Task: Search one way flight ticket for 4 adults, 2 children, 2 infants in seat and 1 infant on lap in premium economy from Paducah: Barkley Regional Airport to Laramie: Laramie Regional Airport on 5-3-2023. Choice of flights is Emirates. Number of bags: 1 carry on bag. Outbound departure time preference is 23:30.
Action: Mouse moved to (298, 123)
Screenshot: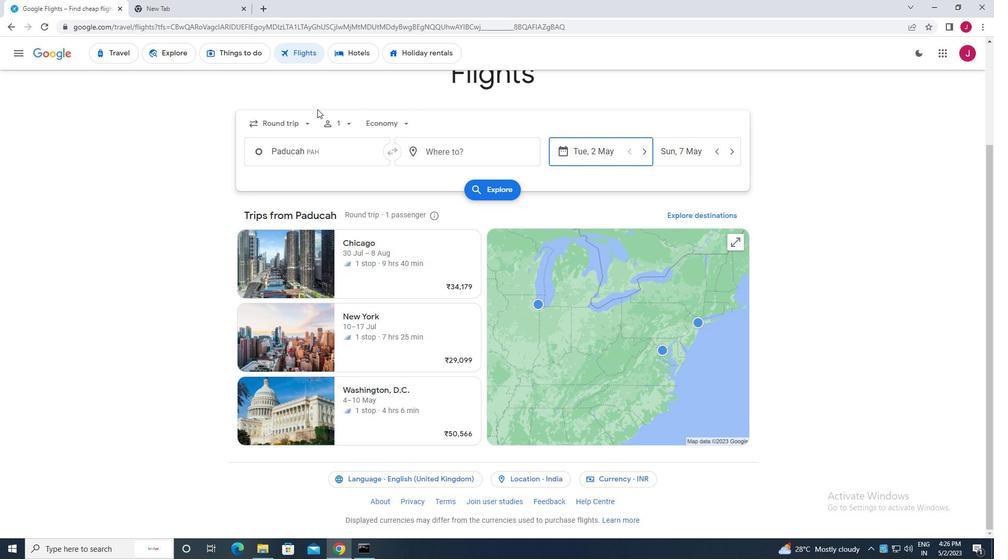 
Action: Mouse pressed left at (298, 123)
Screenshot: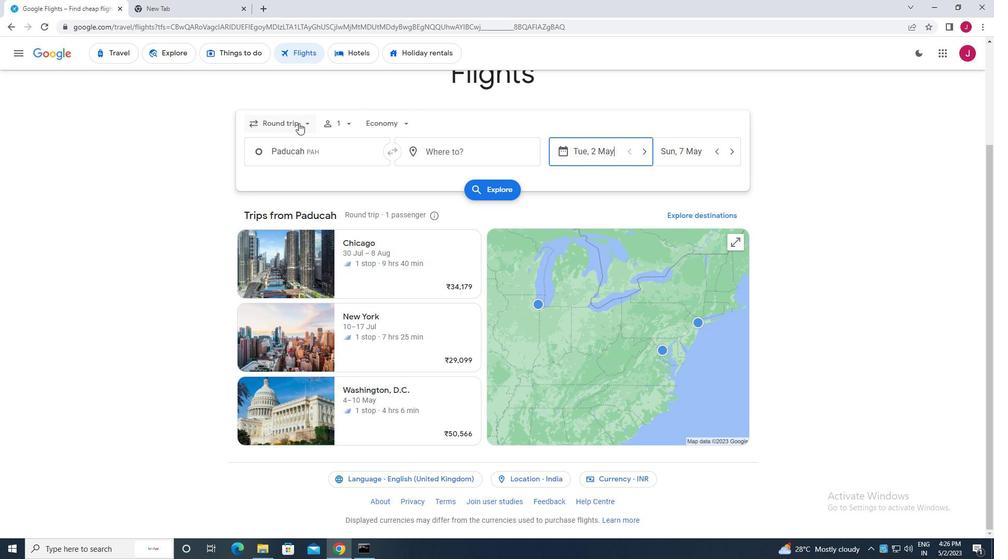
Action: Mouse moved to (301, 164)
Screenshot: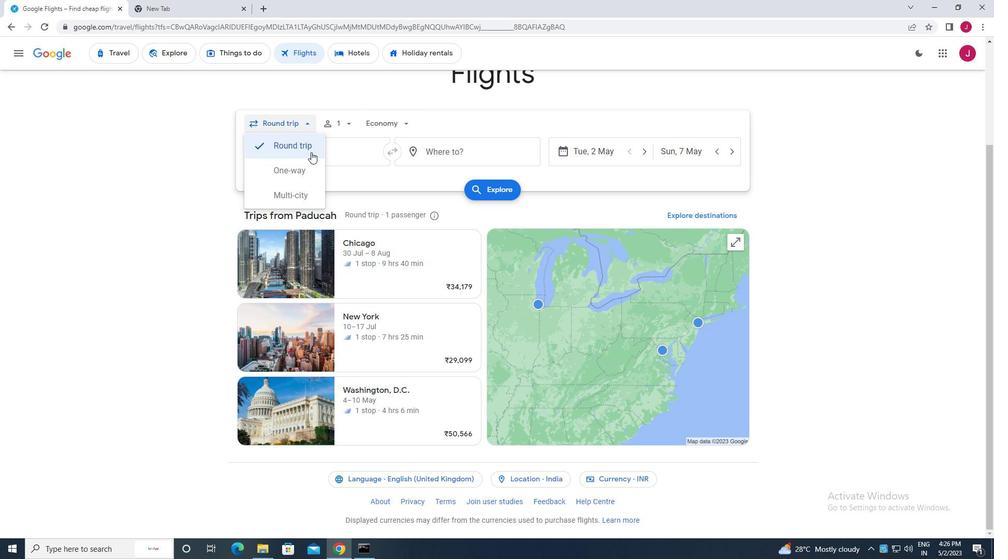 
Action: Mouse pressed left at (301, 164)
Screenshot: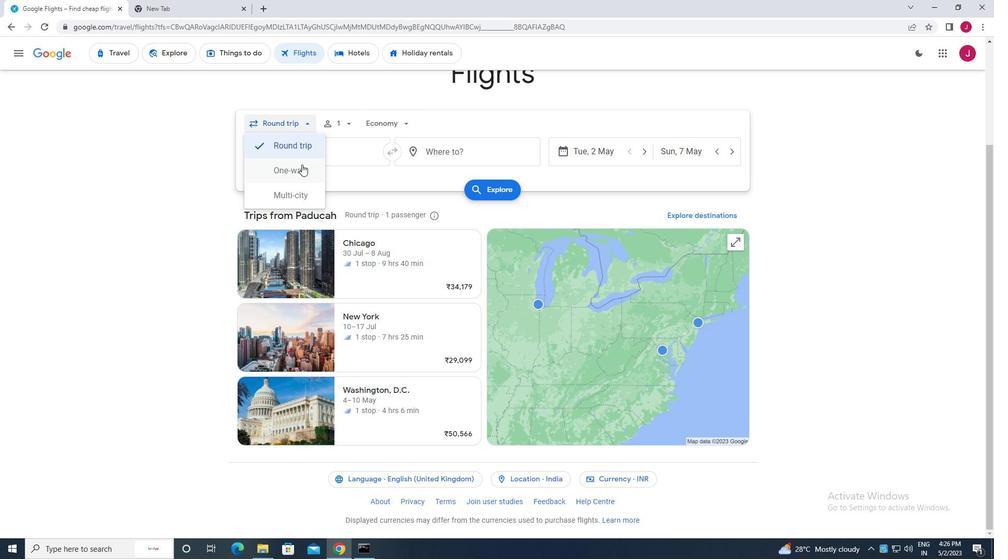 
Action: Mouse moved to (339, 125)
Screenshot: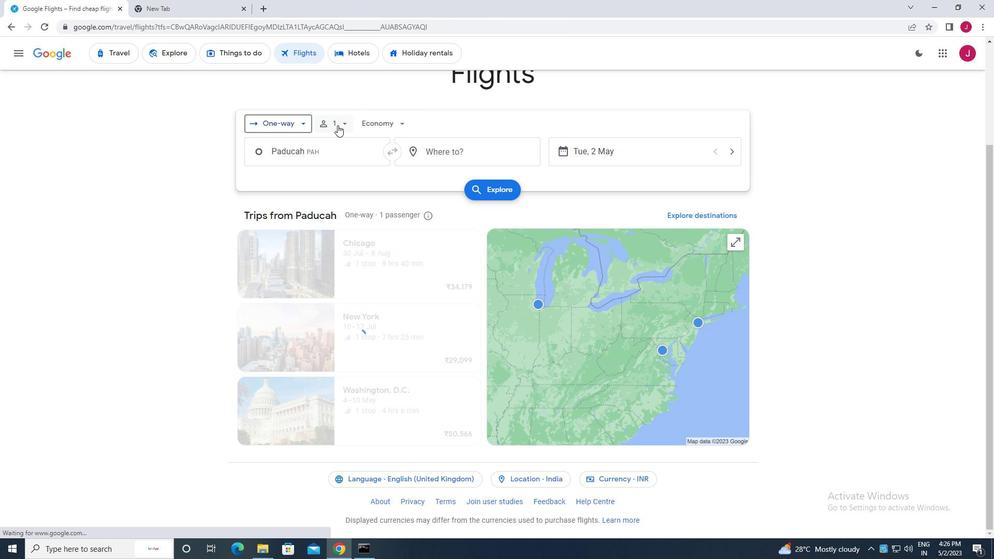 
Action: Mouse pressed left at (339, 125)
Screenshot: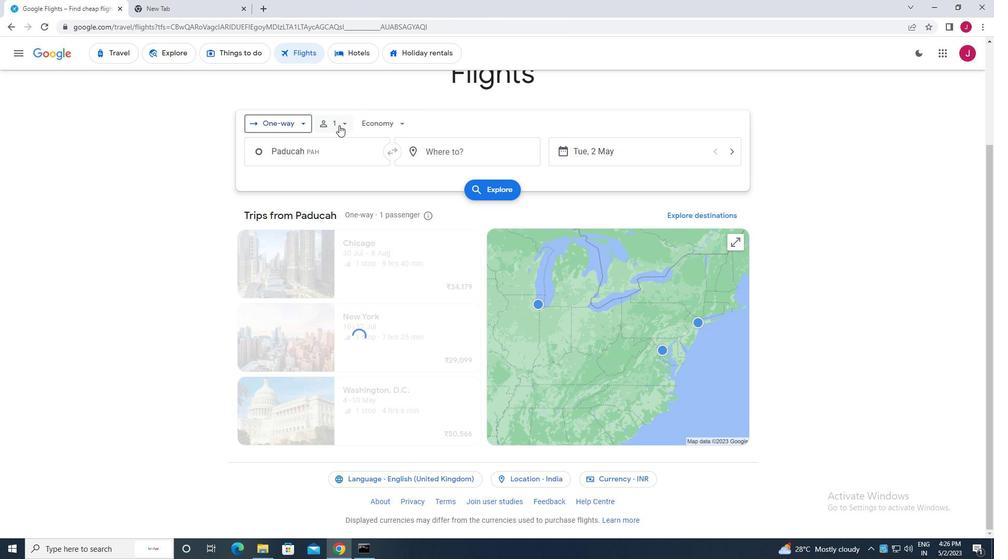
Action: Mouse moved to (422, 150)
Screenshot: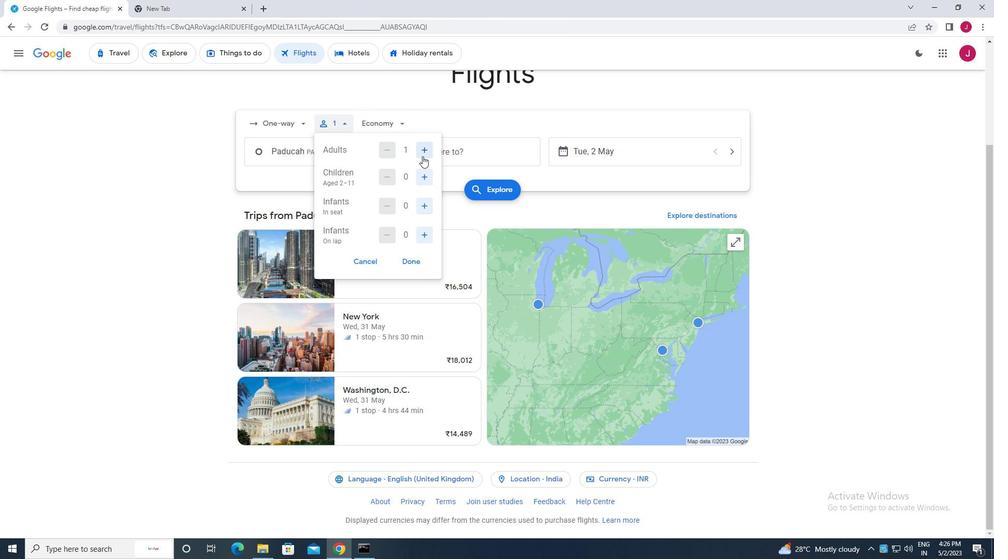 
Action: Mouse pressed left at (422, 150)
Screenshot: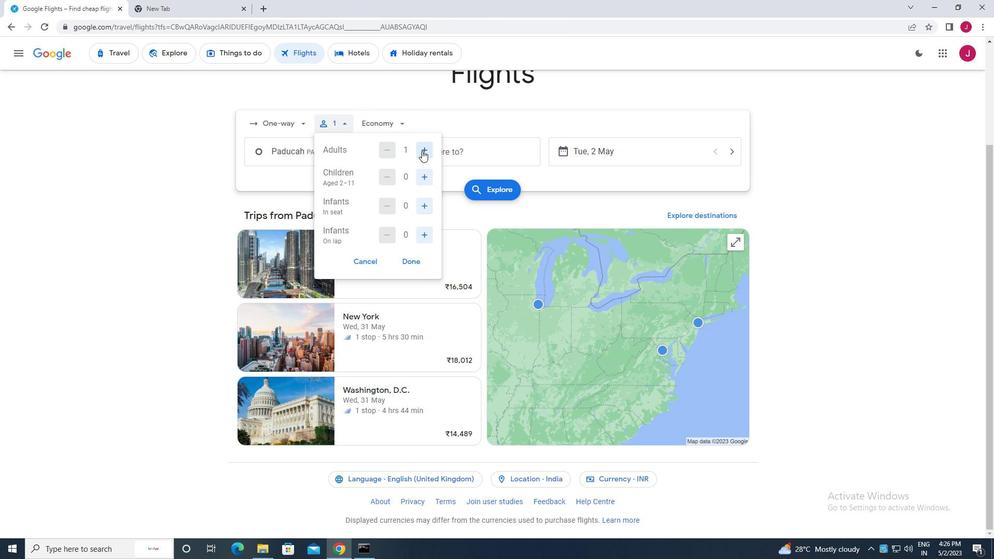 
Action: Mouse pressed left at (422, 150)
Screenshot: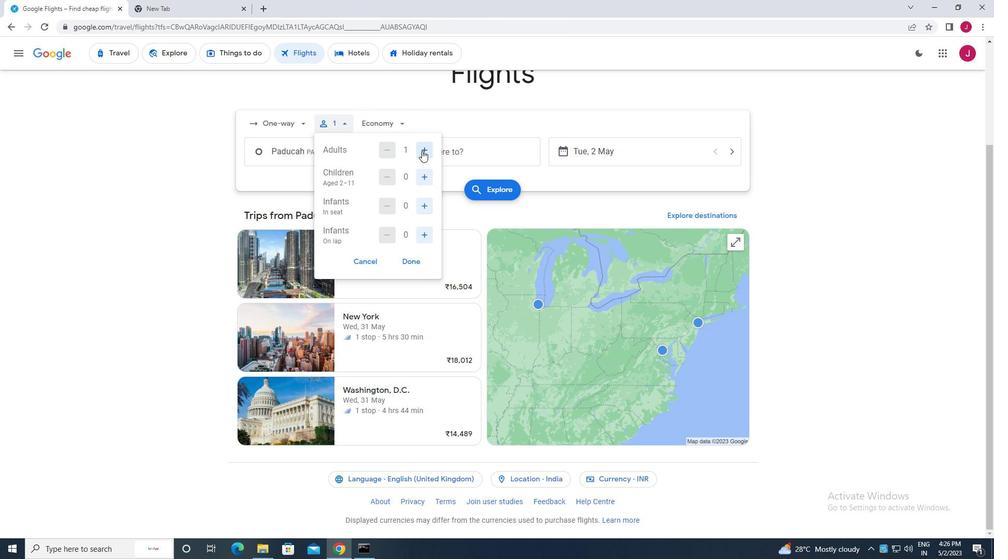 
Action: Mouse pressed left at (422, 150)
Screenshot: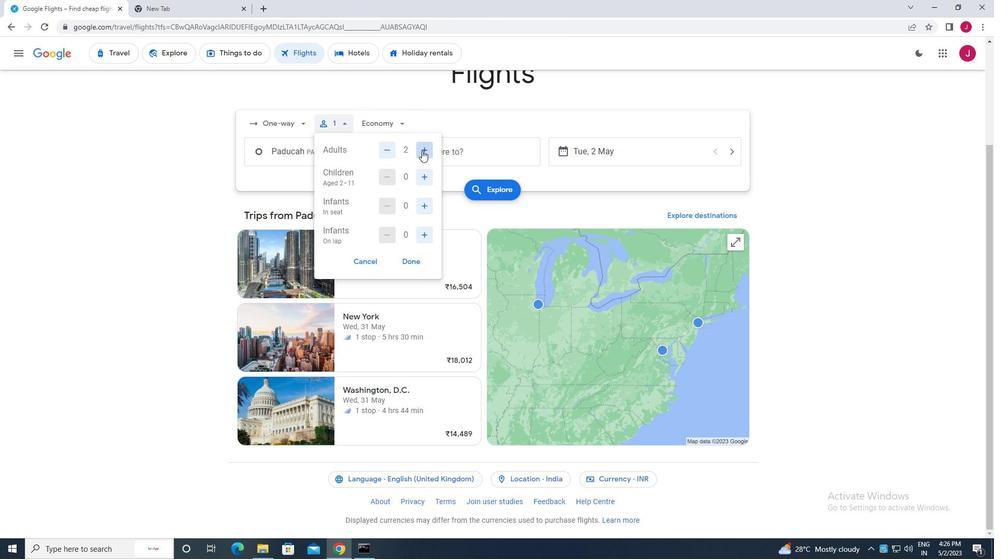 
Action: Mouse moved to (425, 176)
Screenshot: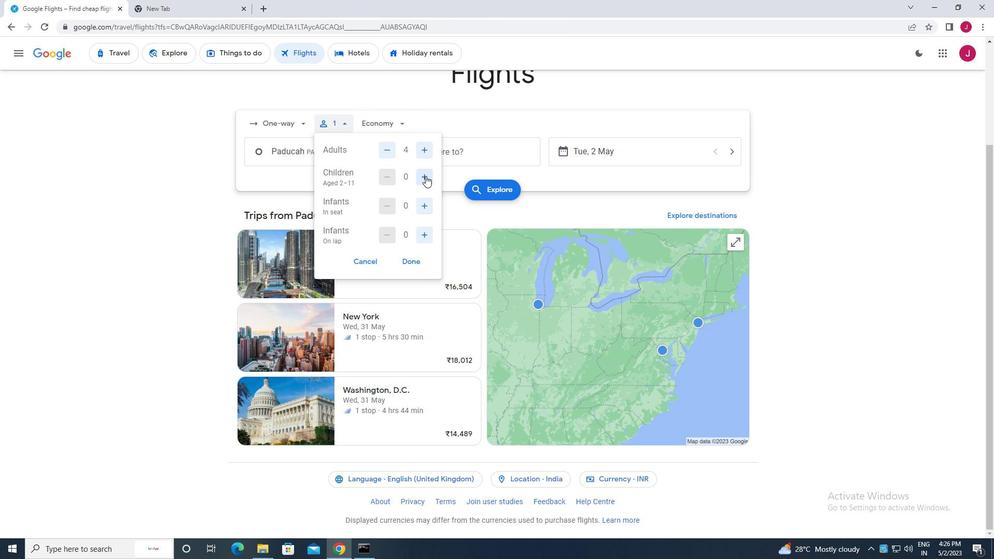 
Action: Mouse pressed left at (425, 176)
Screenshot: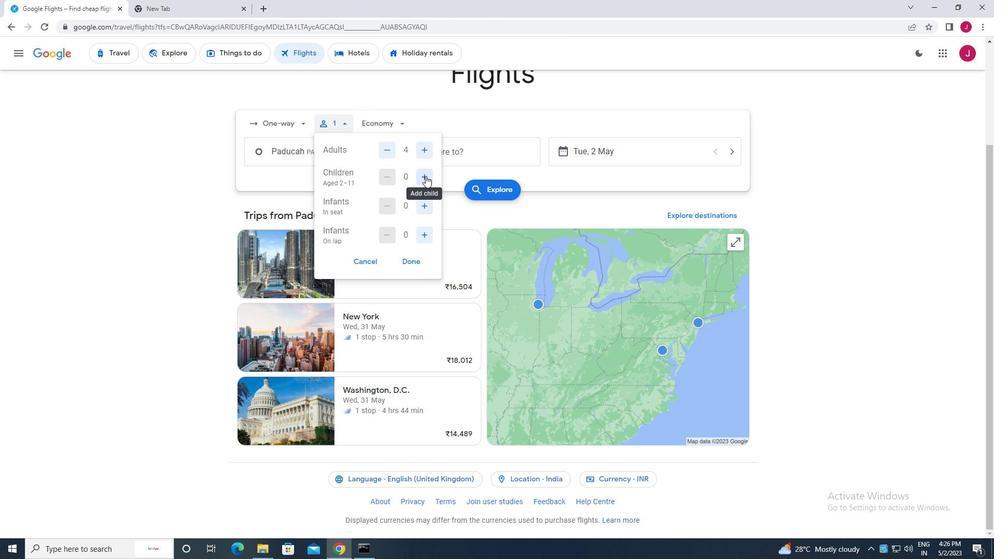 
Action: Mouse pressed left at (425, 176)
Screenshot: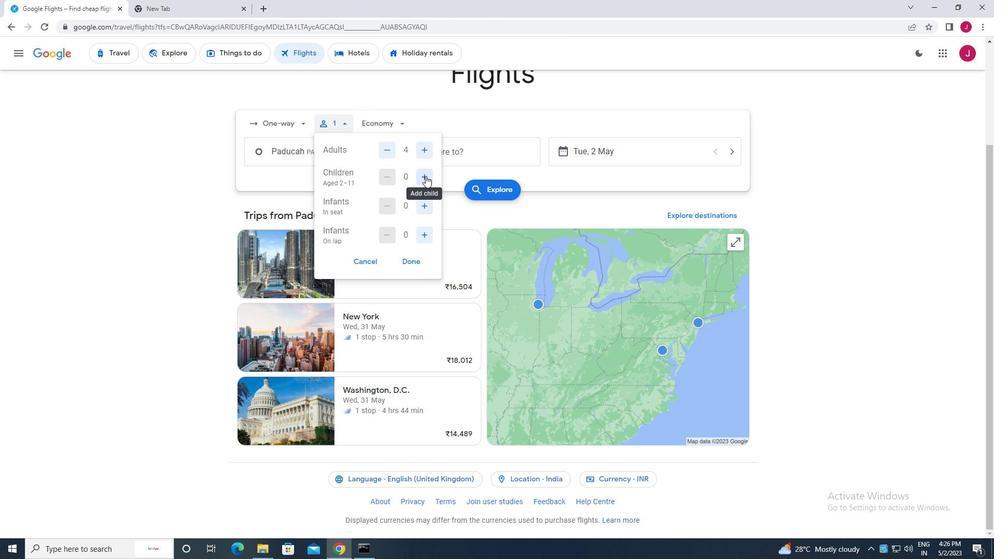 
Action: Mouse moved to (426, 203)
Screenshot: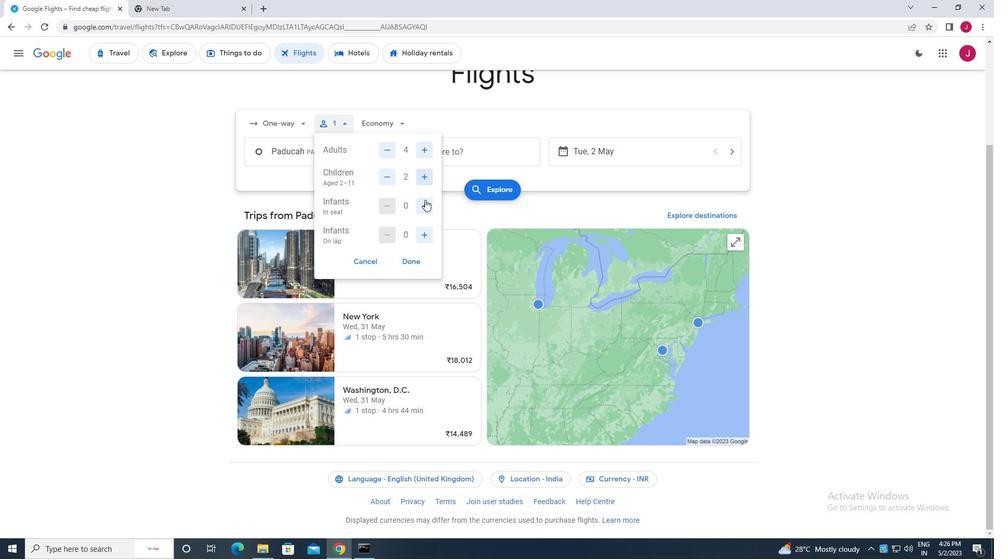 
Action: Mouse pressed left at (426, 203)
Screenshot: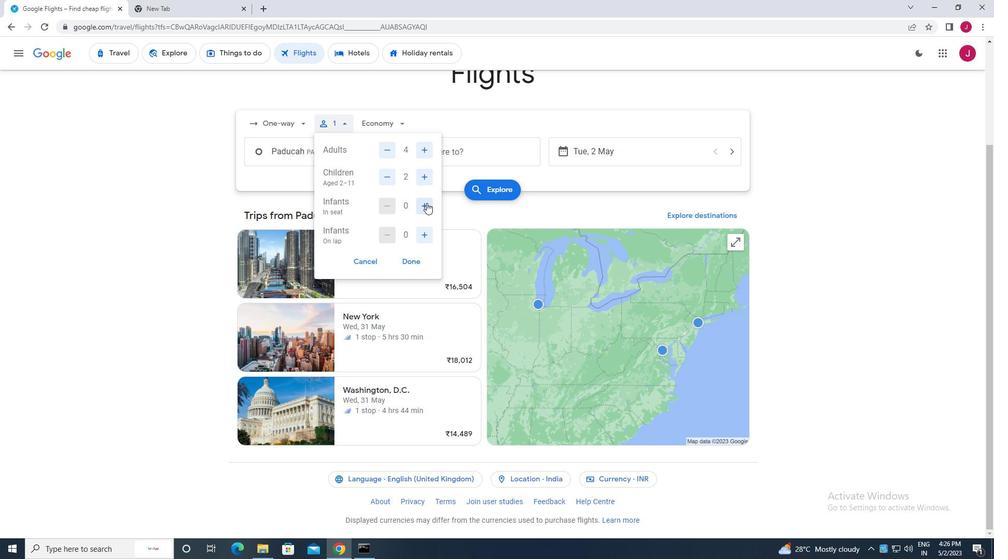
Action: Mouse pressed left at (426, 203)
Screenshot: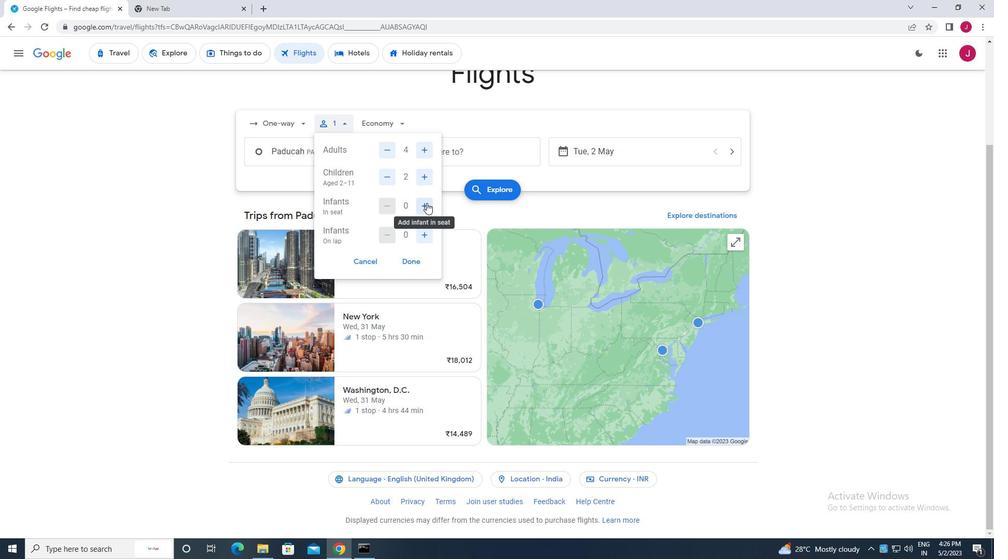 
Action: Mouse moved to (422, 235)
Screenshot: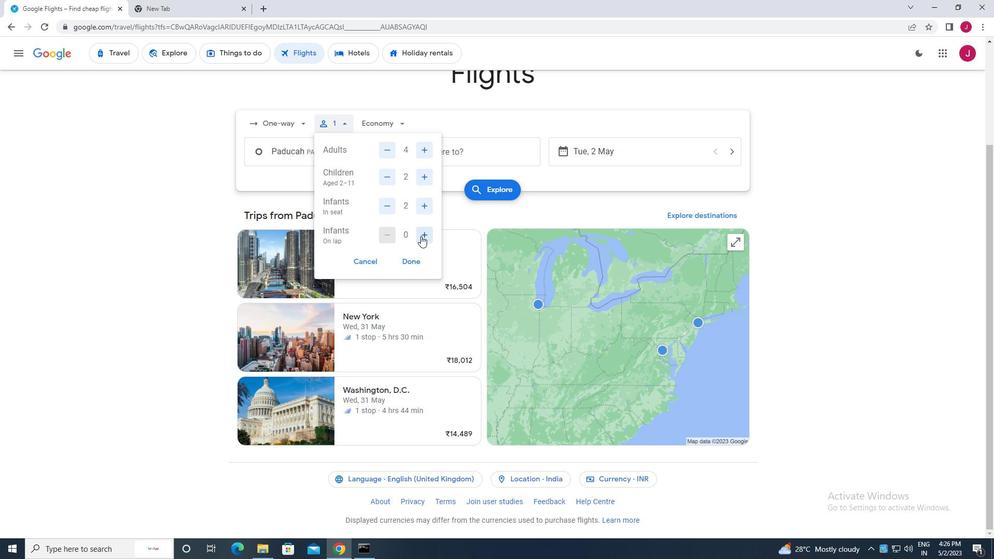 
Action: Mouse pressed left at (422, 235)
Screenshot: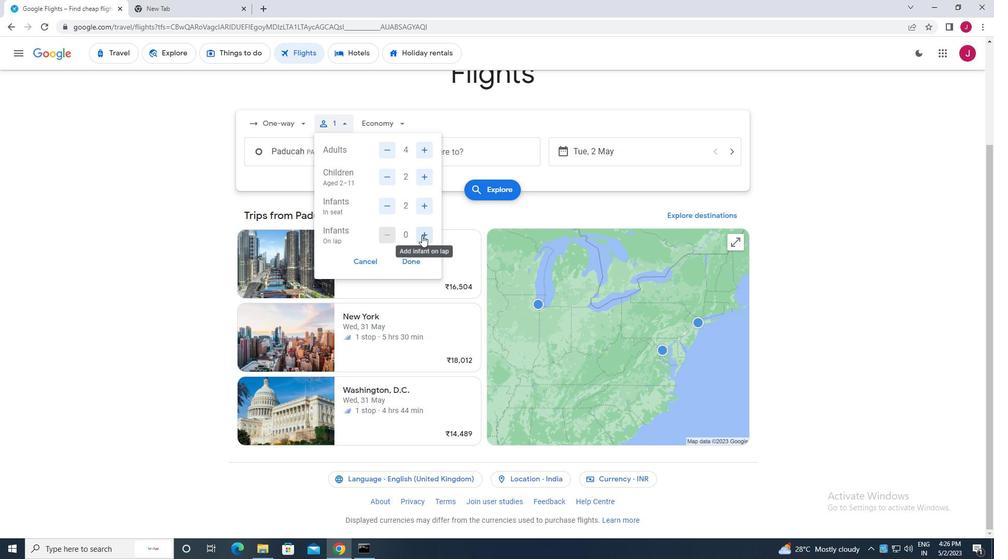 
Action: Mouse moved to (412, 261)
Screenshot: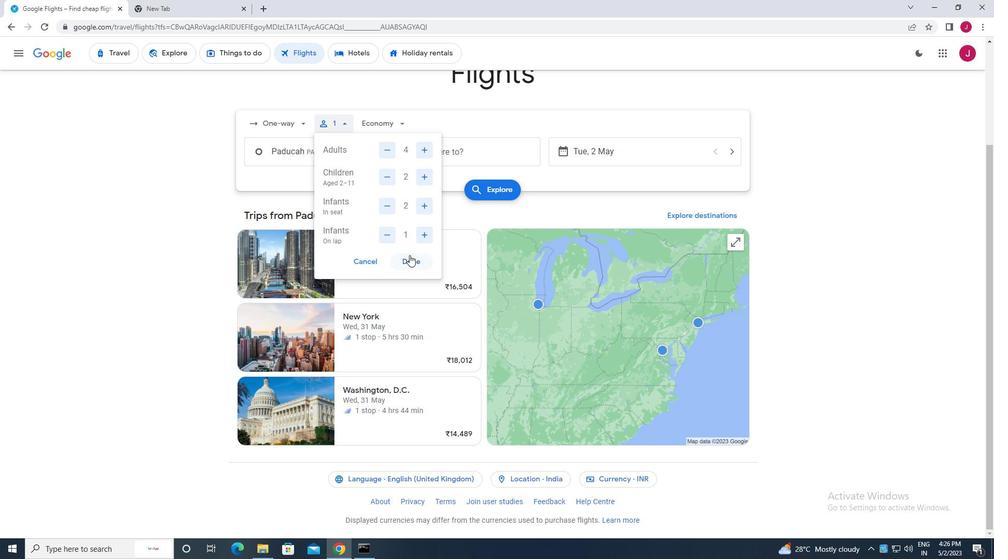 
Action: Mouse pressed left at (412, 261)
Screenshot: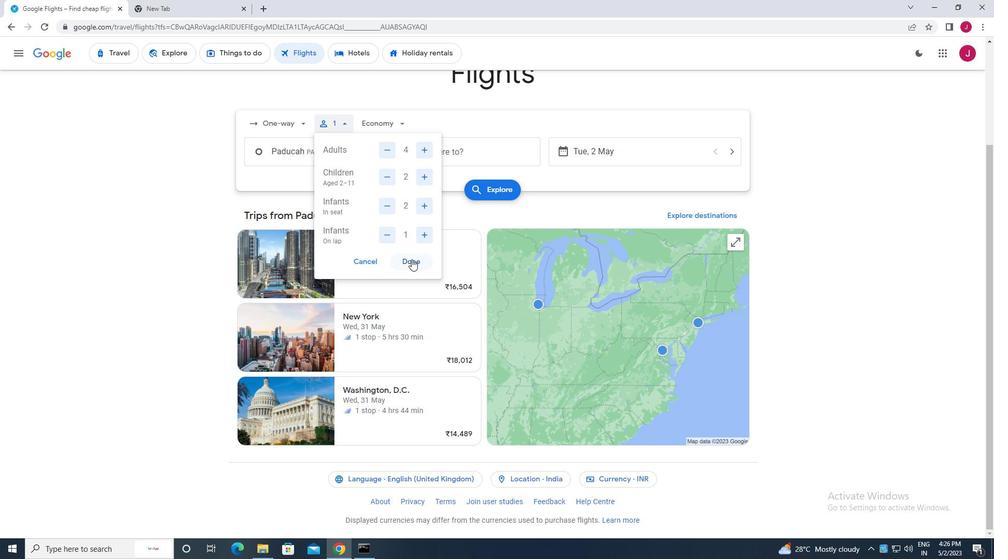 
Action: Mouse moved to (399, 121)
Screenshot: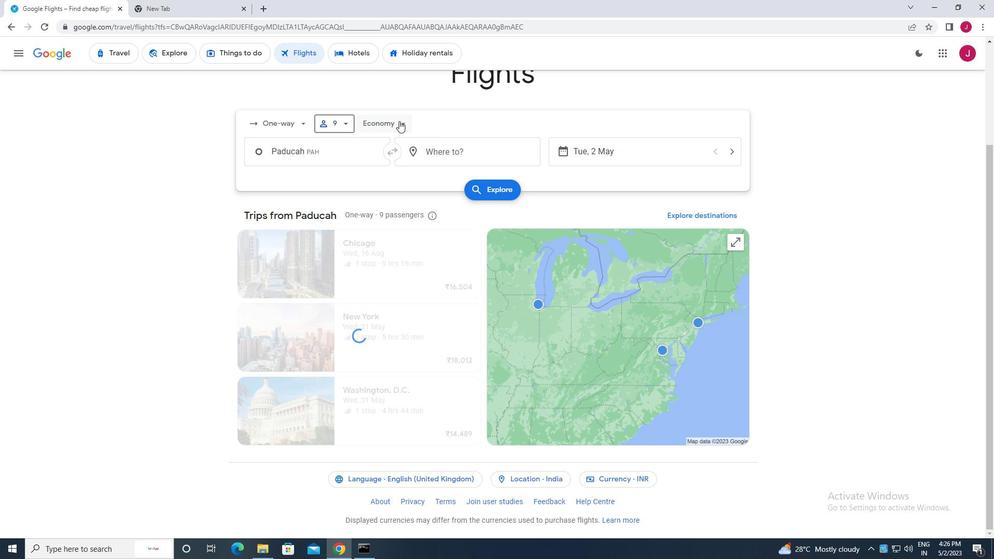 
Action: Mouse pressed left at (399, 121)
Screenshot: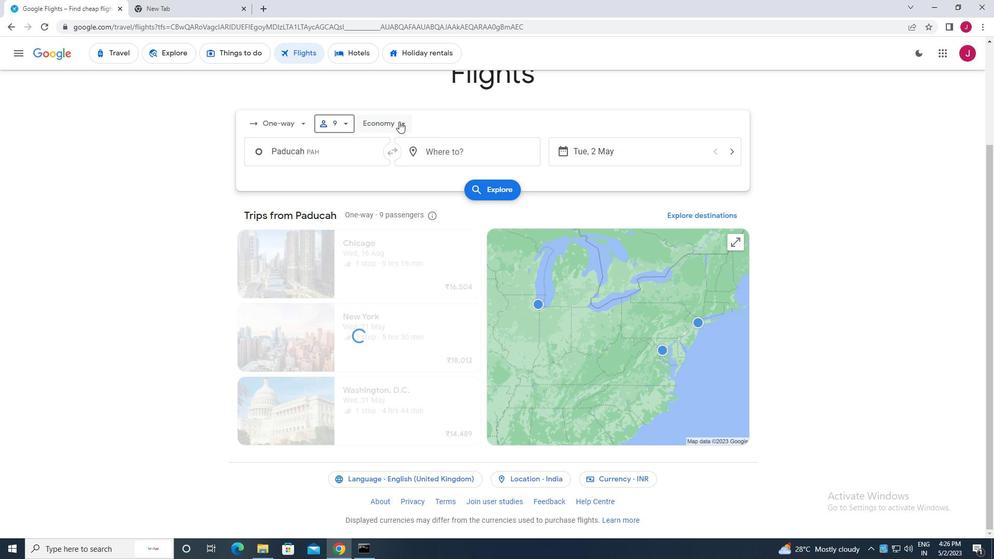 
Action: Mouse moved to (402, 122)
Screenshot: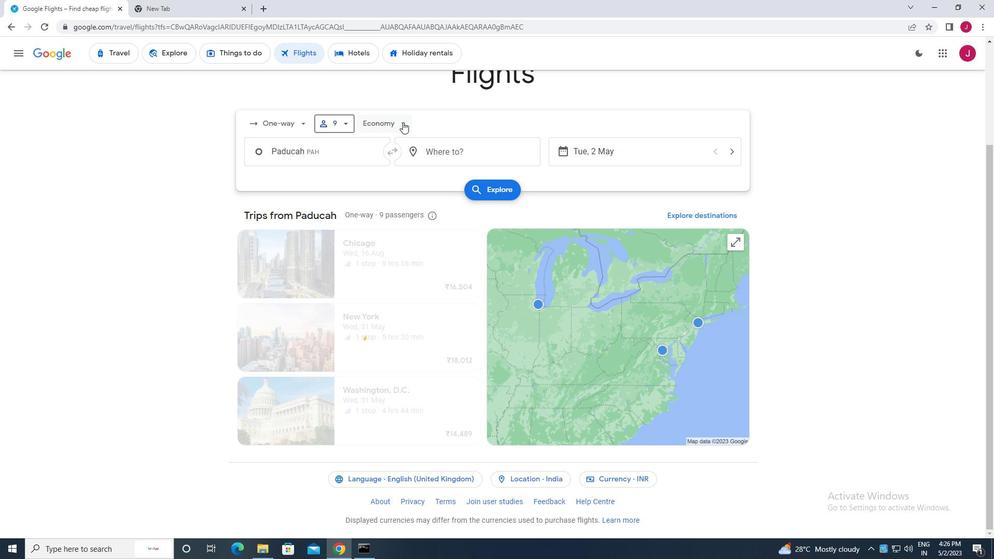 
Action: Mouse pressed left at (402, 122)
Screenshot: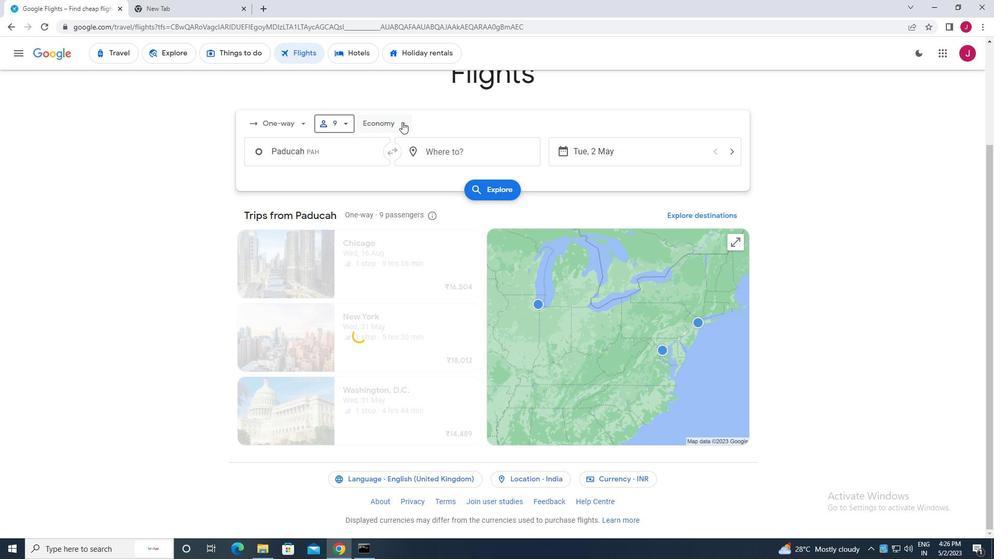 
Action: Mouse moved to (392, 123)
Screenshot: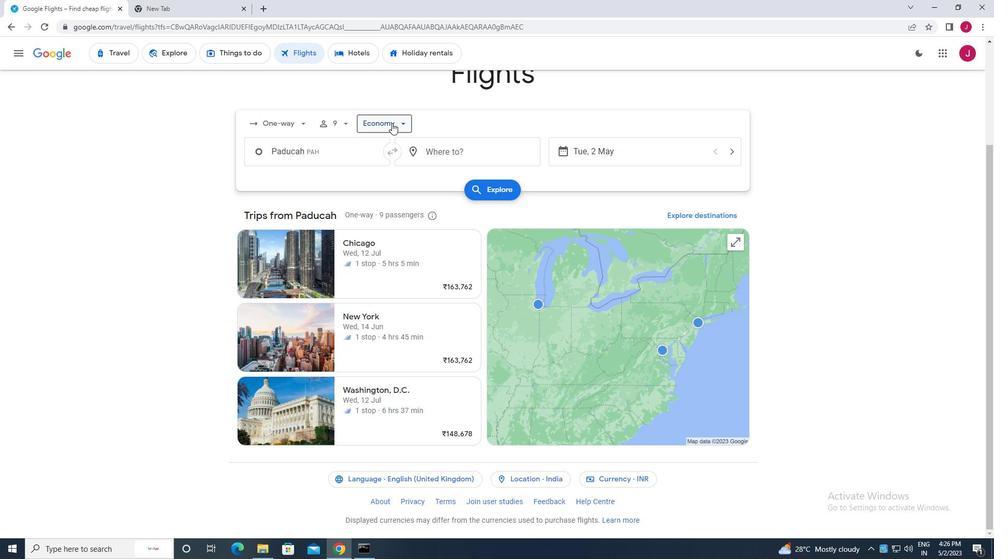 
Action: Mouse pressed left at (392, 123)
Screenshot: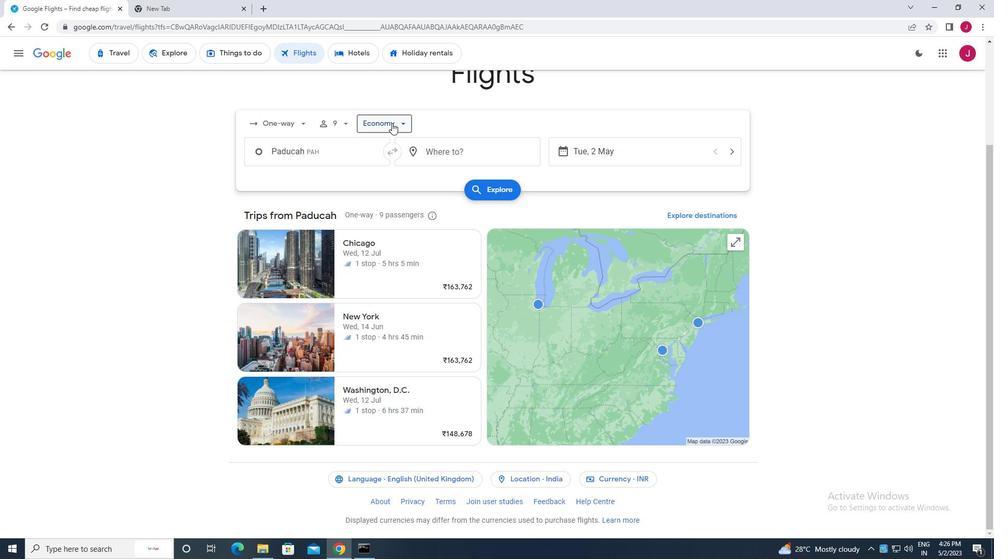 
Action: Mouse moved to (403, 171)
Screenshot: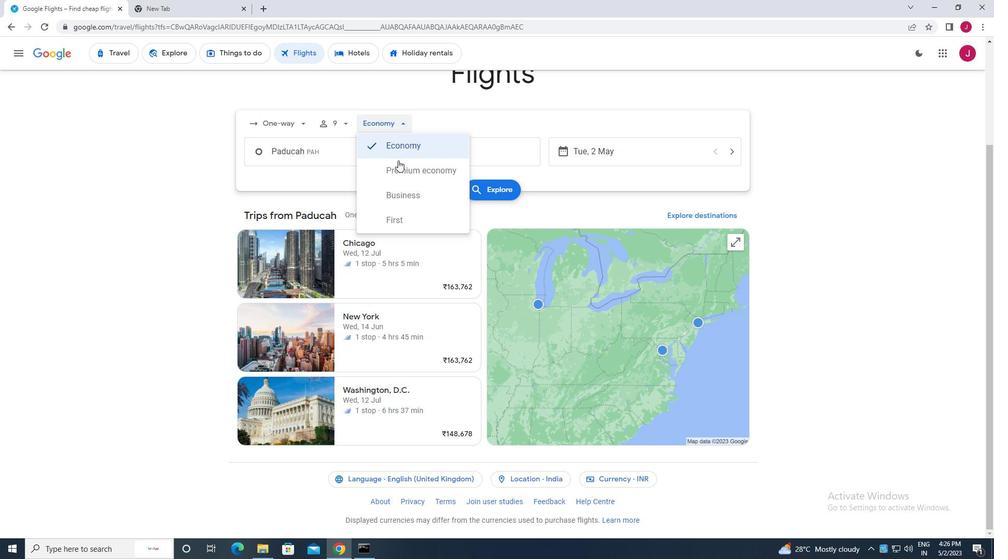 
Action: Mouse pressed left at (403, 171)
Screenshot: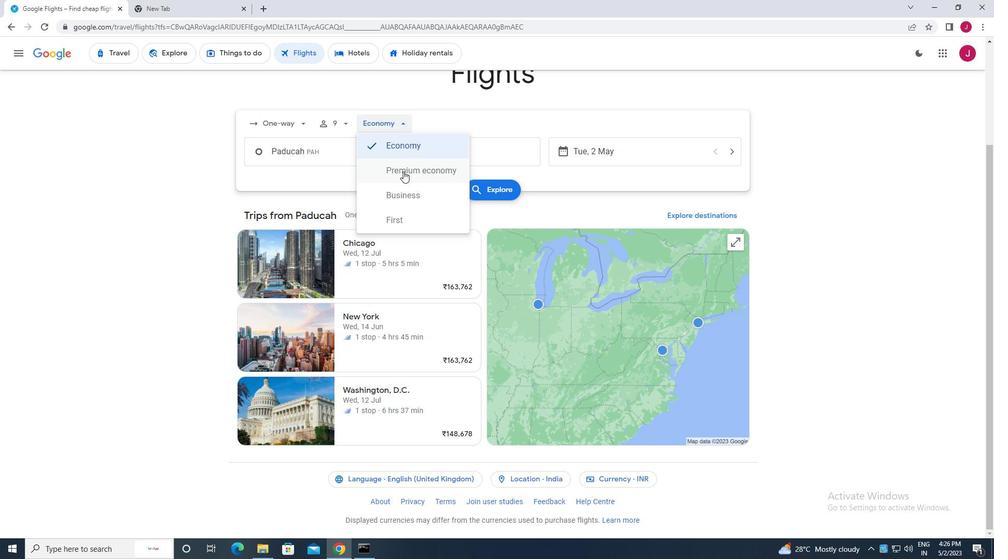 
Action: Mouse moved to (403, 171)
Screenshot: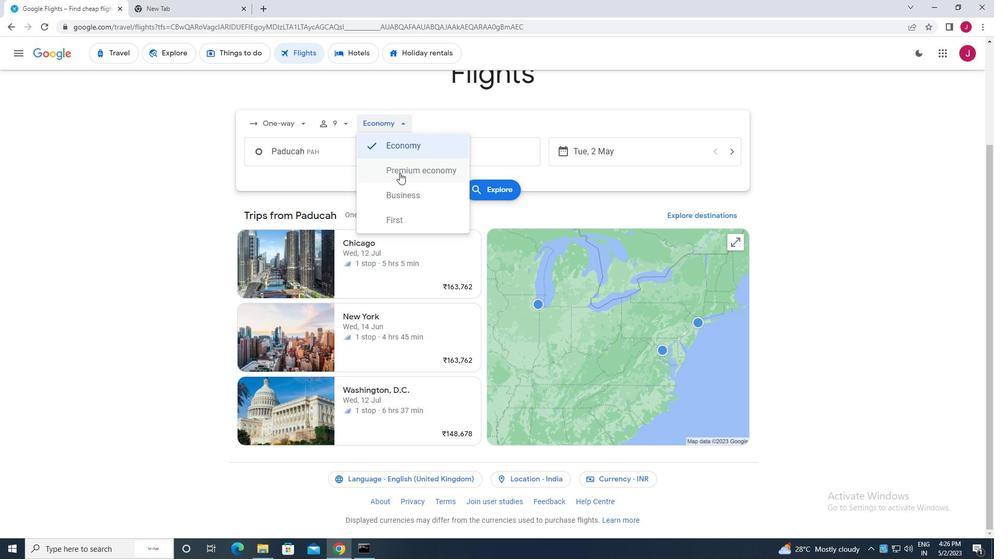 
Action: Mouse pressed left at (403, 171)
Screenshot: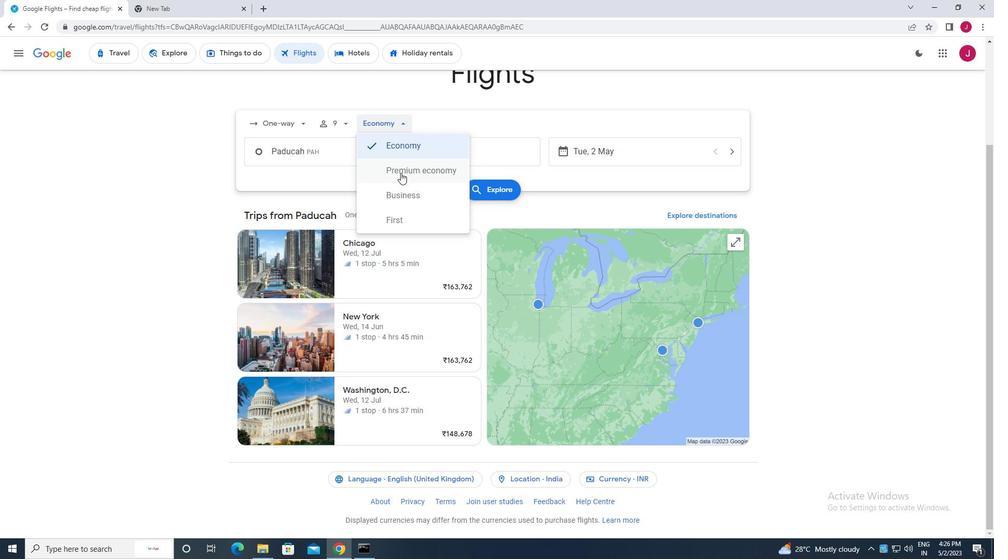 
Action: Mouse moved to (357, 157)
Screenshot: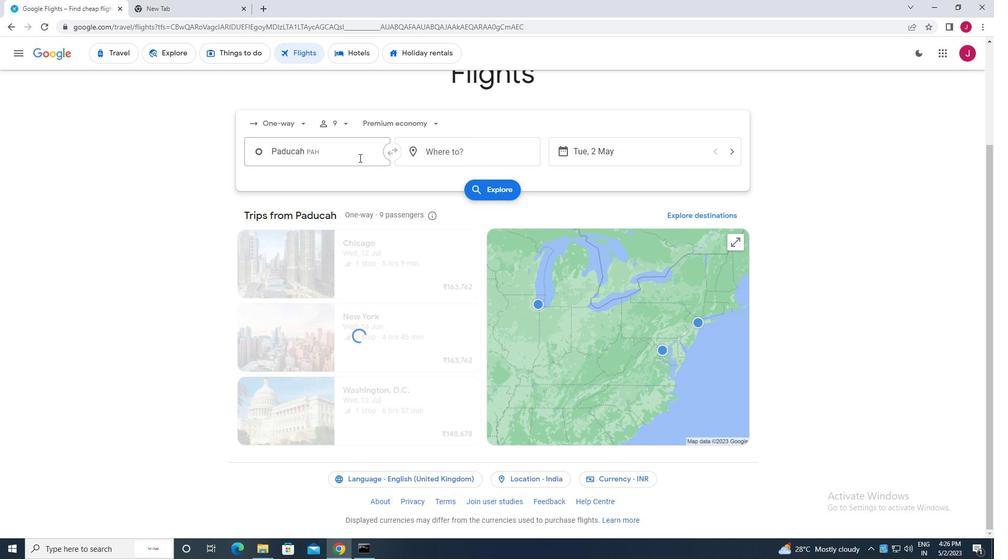 
Action: Mouse pressed left at (357, 157)
Screenshot: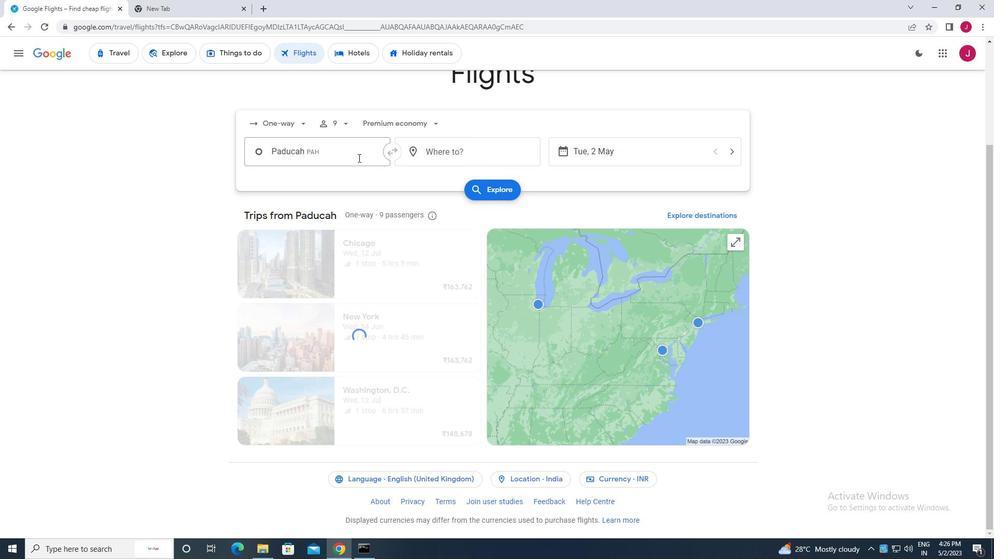 
Action: Key pressed paducah
Screenshot: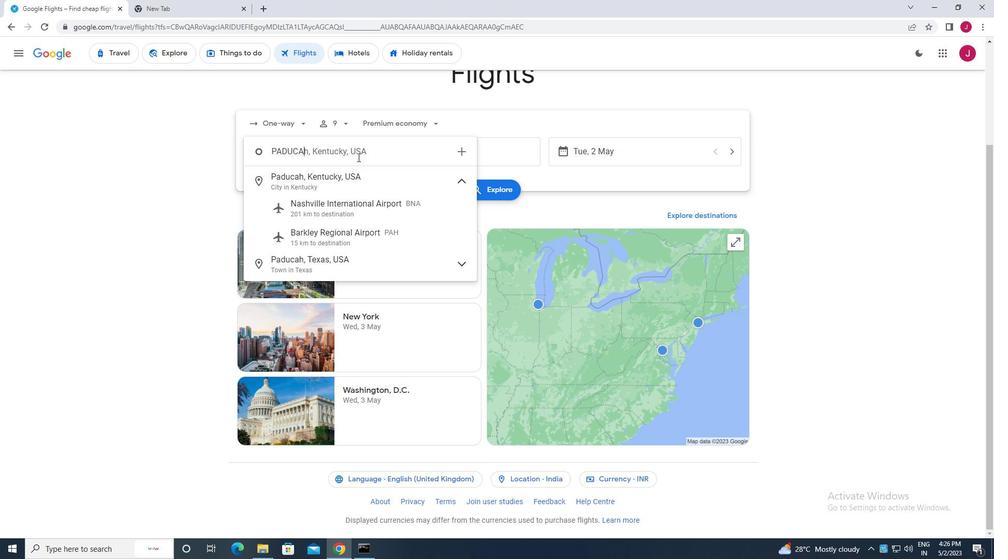 
Action: Mouse moved to (382, 234)
Screenshot: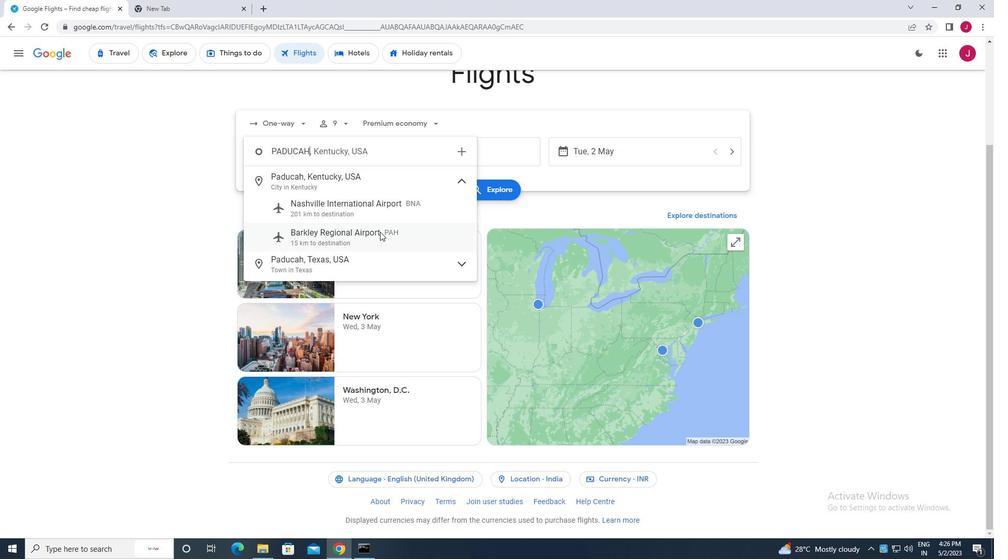 
Action: Mouse pressed left at (382, 234)
Screenshot: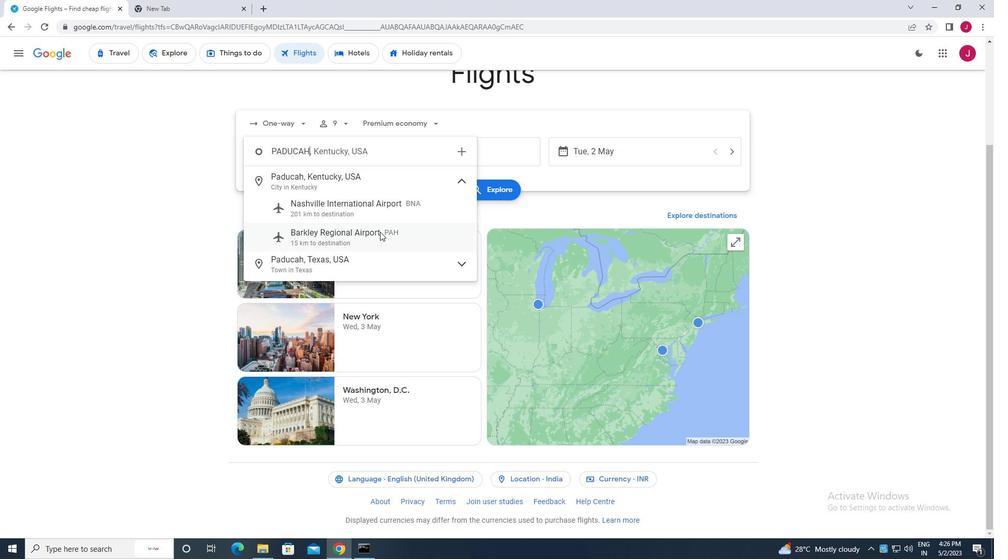 
Action: Mouse moved to (475, 150)
Screenshot: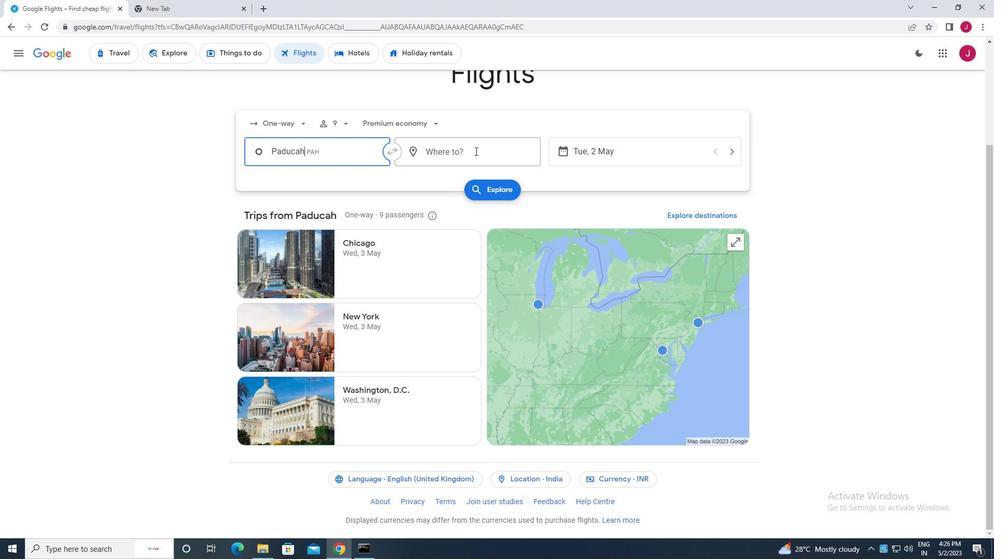 
Action: Mouse pressed left at (475, 150)
Screenshot: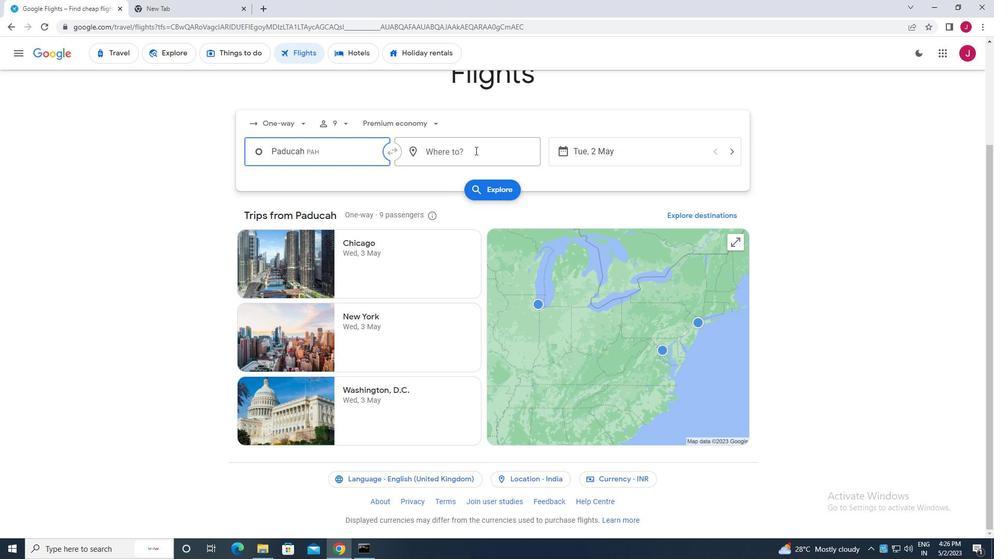 
Action: Key pressed laram
Screenshot: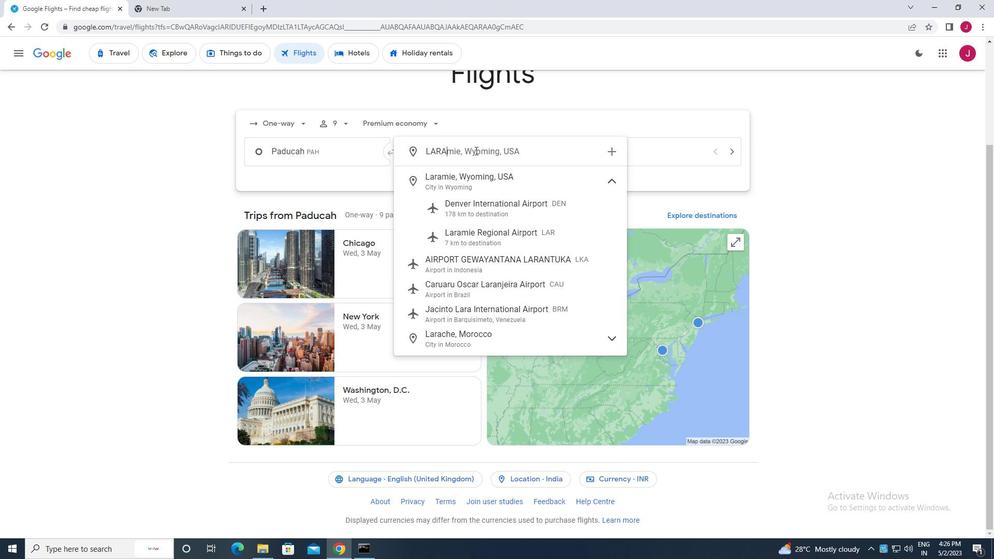
Action: Mouse moved to (482, 234)
Screenshot: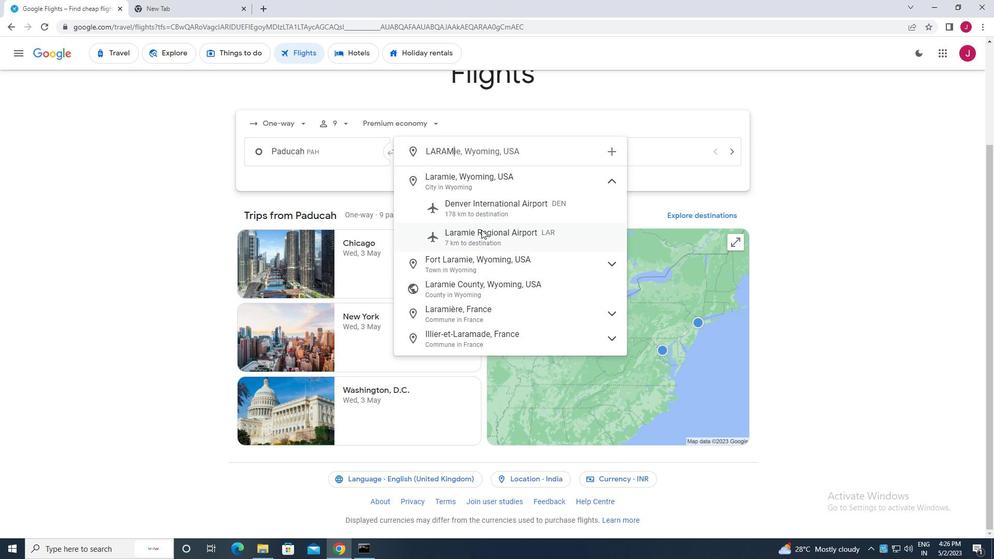 
Action: Mouse pressed left at (482, 234)
Screenshot: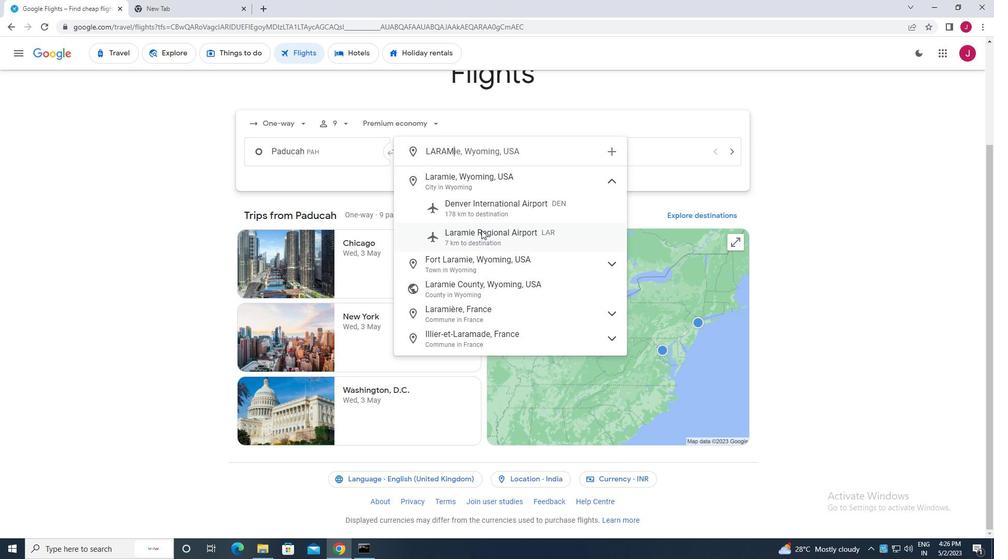 
Action: Mouse moved to (606, 155)
Screenshot: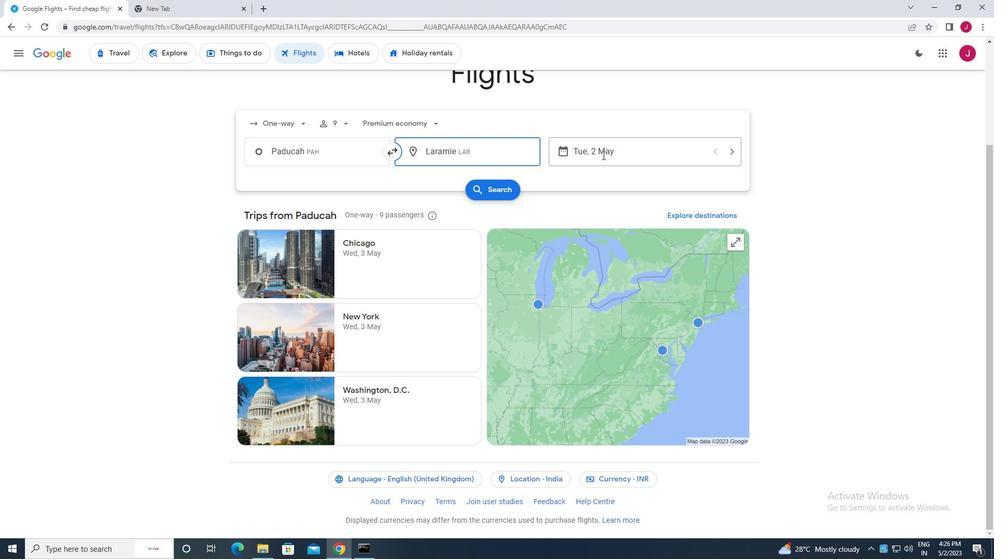 
Action: Mouse pressed left at (606, 155)
Screenshot: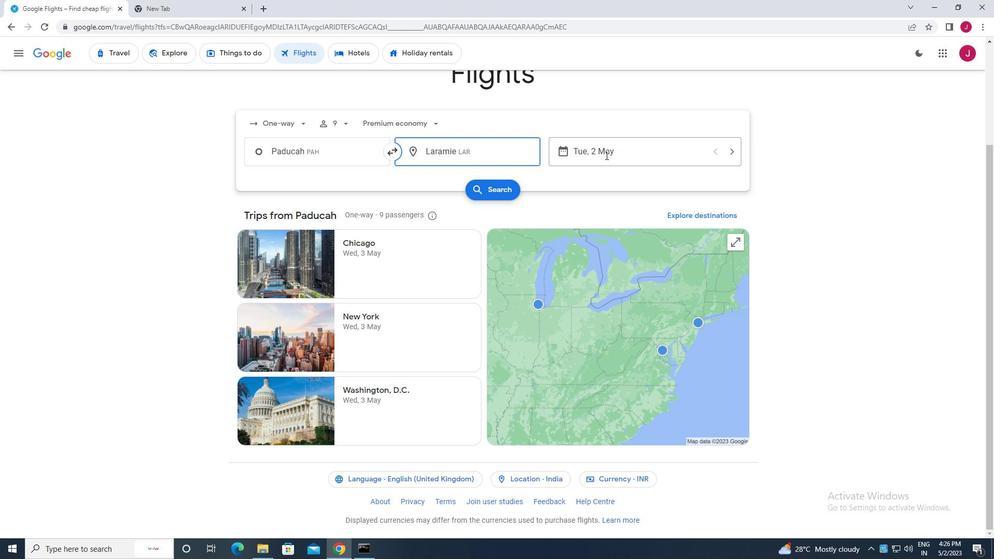 
Action: Mouse moved to (456, 230)
Screenshot: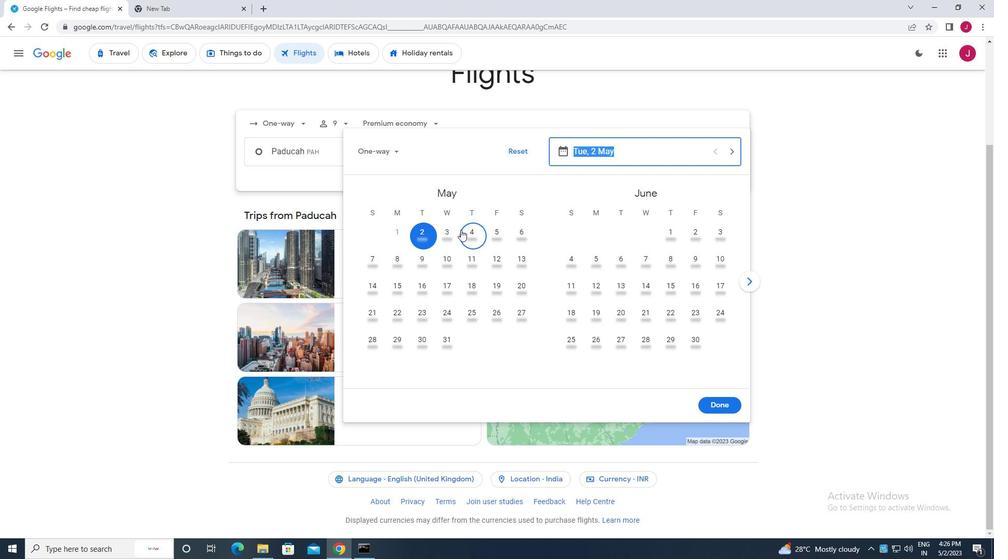 
Action: Mouse pressed left at (456, 230)
Screenshot: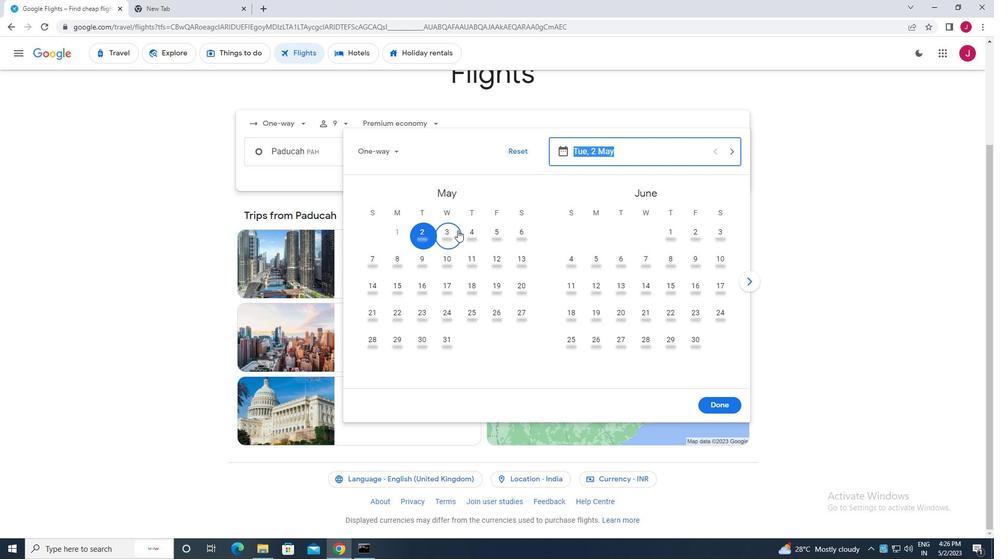 
Action: Mouse moved to (725, 404)
Screenshot: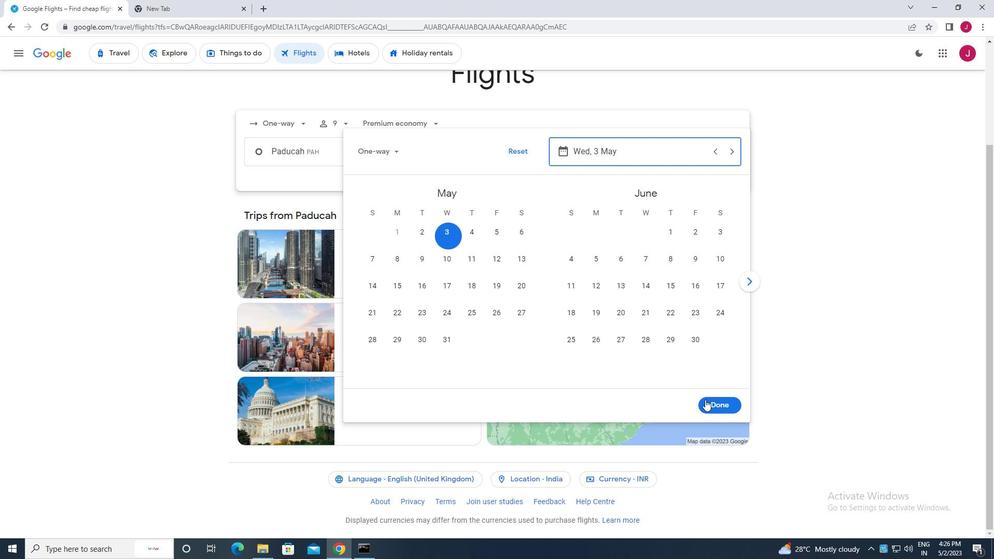 
Action: Mouse pressed left at (725, 404)
Screenshot: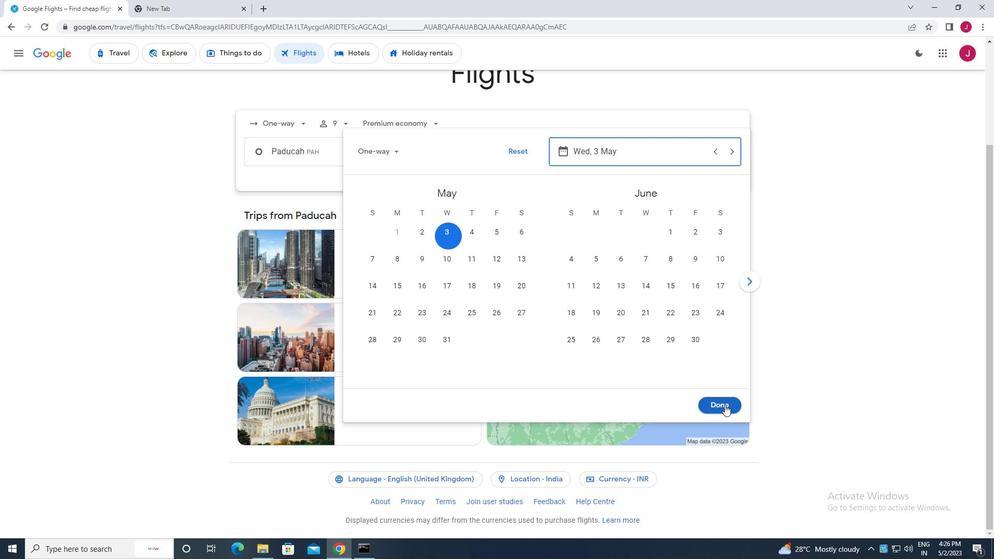 
Action: Mouse moved to (496, 192)
Screenshot: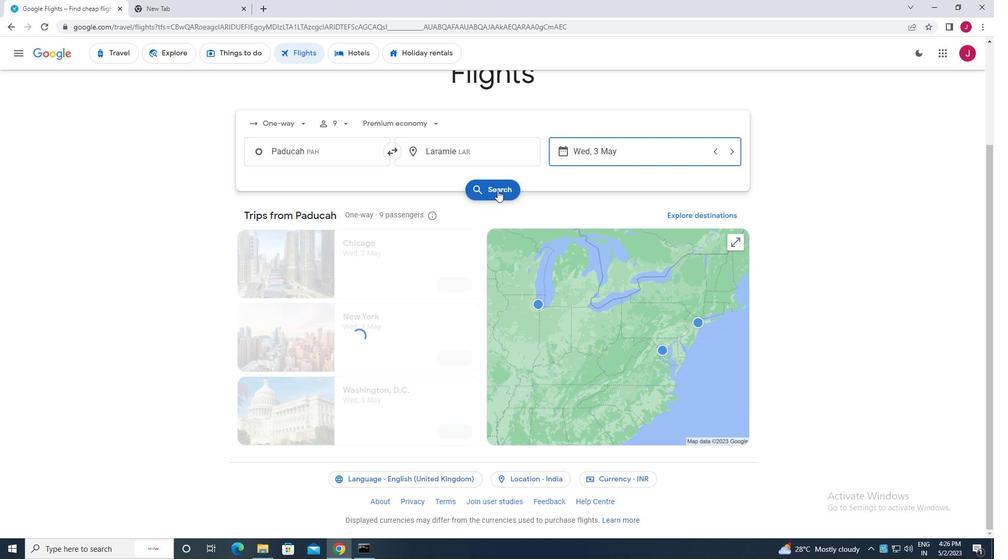 
Action: Mouse pressed left at (496, 192)
Screenshot: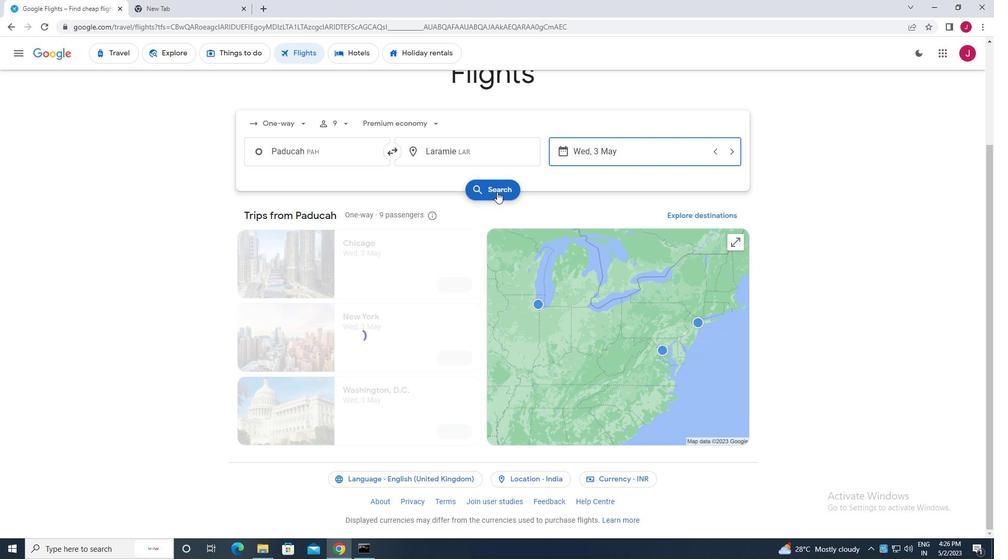 
Action: Mouse moved to (271, 148)
Screenshot: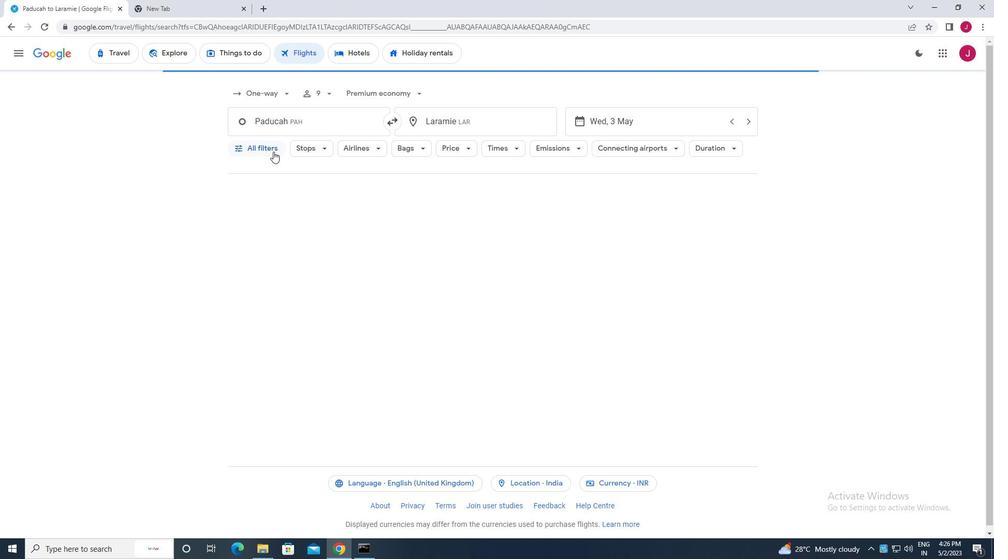 
Action: Mouse pressed left at (271, 148)
Screenshot: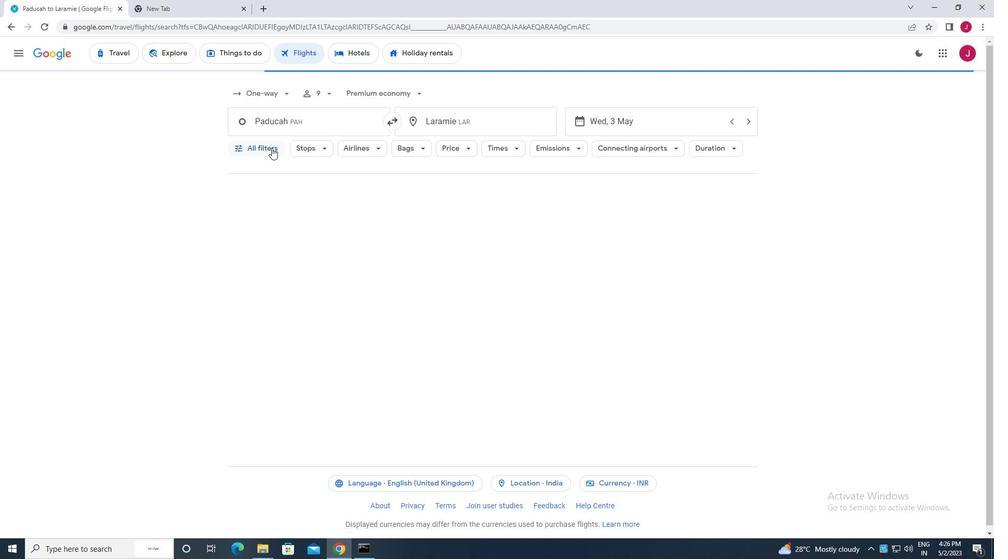 
Action: Mouse moved to (312, 160)
Screenshot: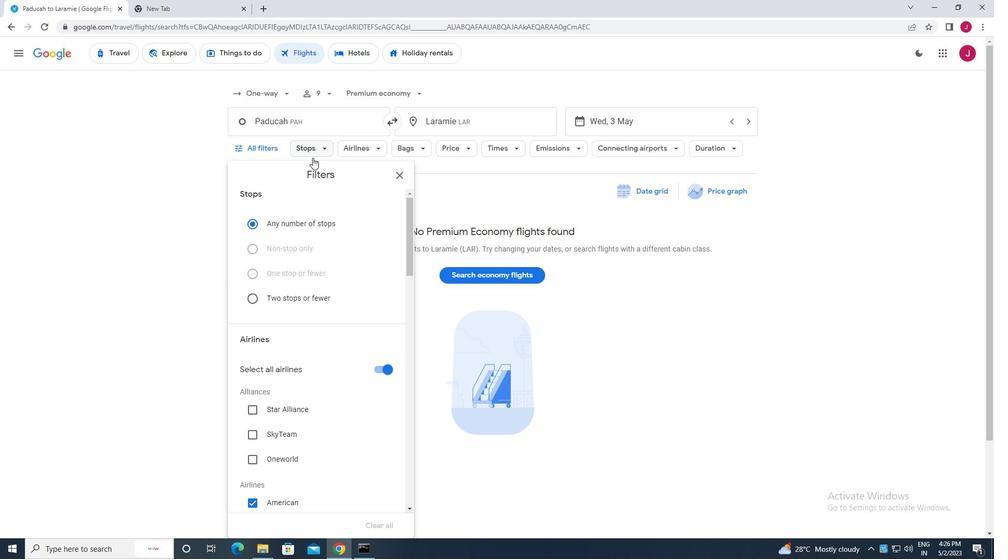 
Action: Mouse scrolled (312, 159) with delta (0, 0)
Screenshot: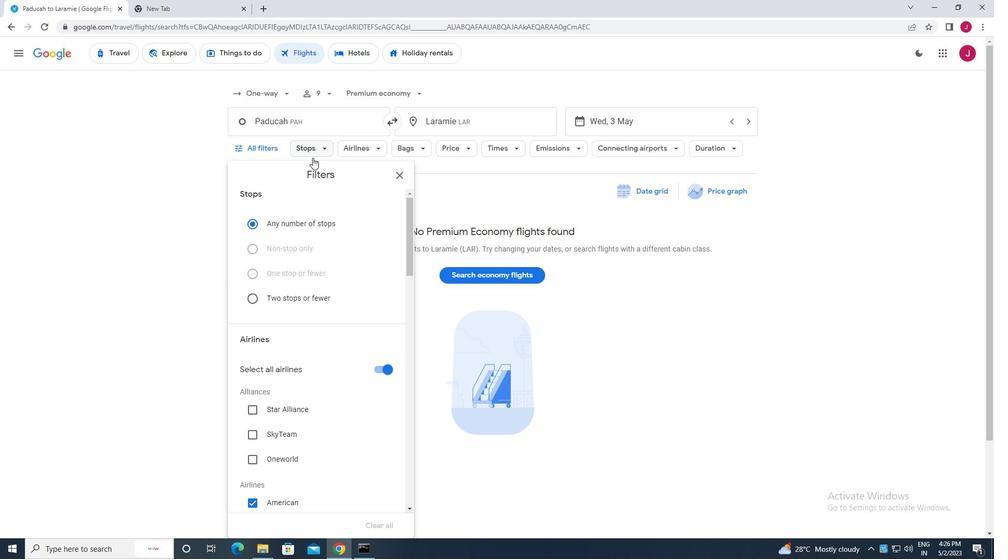
Action: Mouse moved to (316, 168)
Screenshot: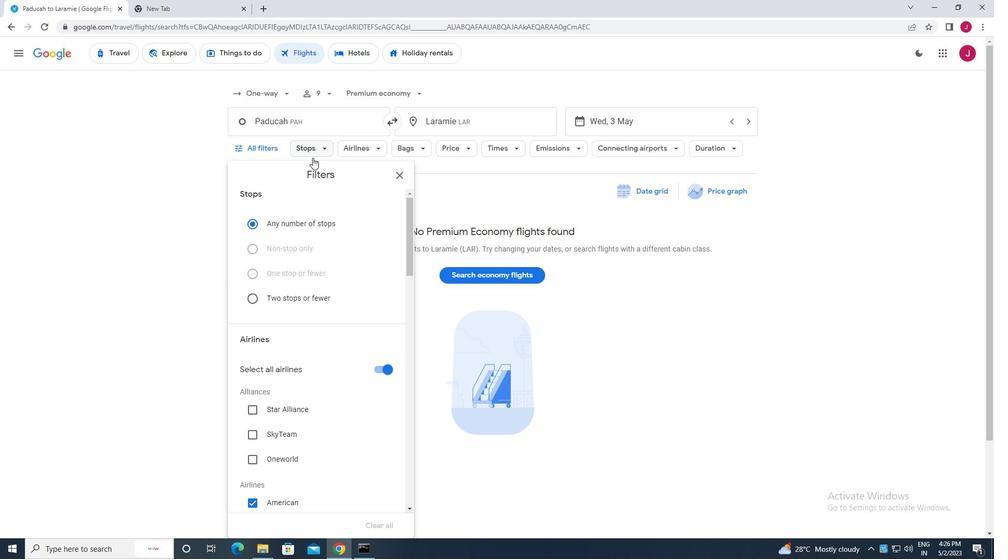 
Action: Mouse scrolled (316, 167) with delta (0, 0)
Screenshot: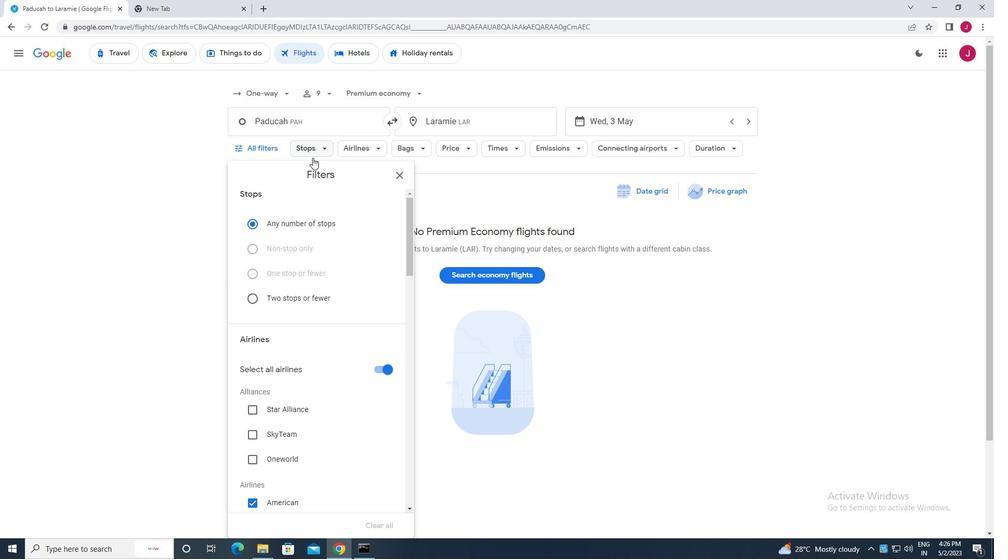 
Action: Mouse moved to (317, 169)
Screenshot: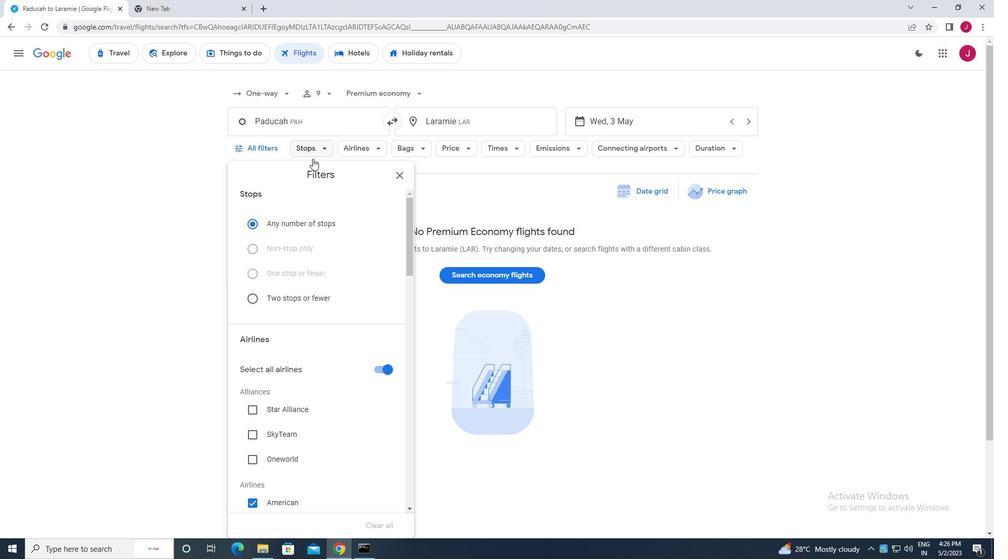 
Action: Mouse scrolled (317, 169) with delta (0, 0)
Screenshot: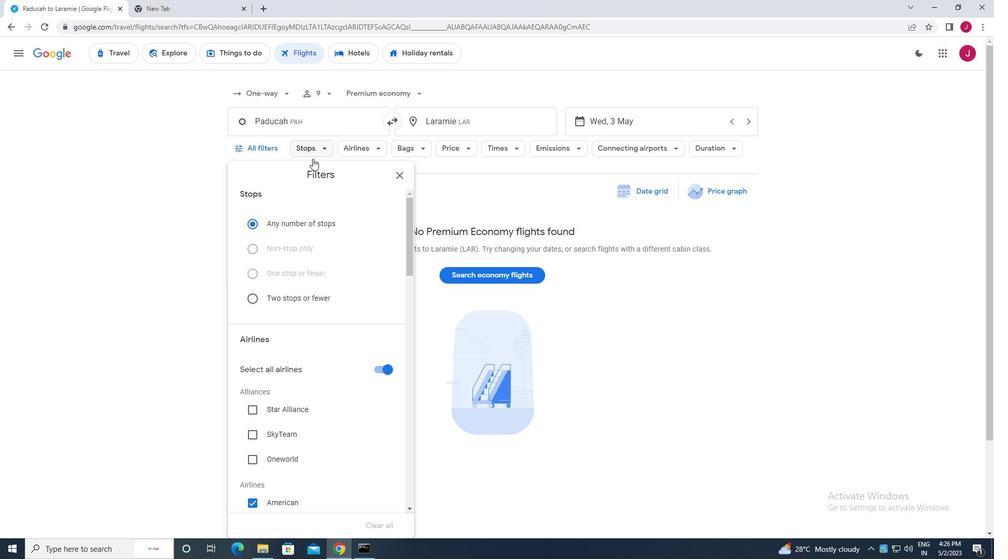 
Action: Mouse moved to (389, 163)
Screenshot: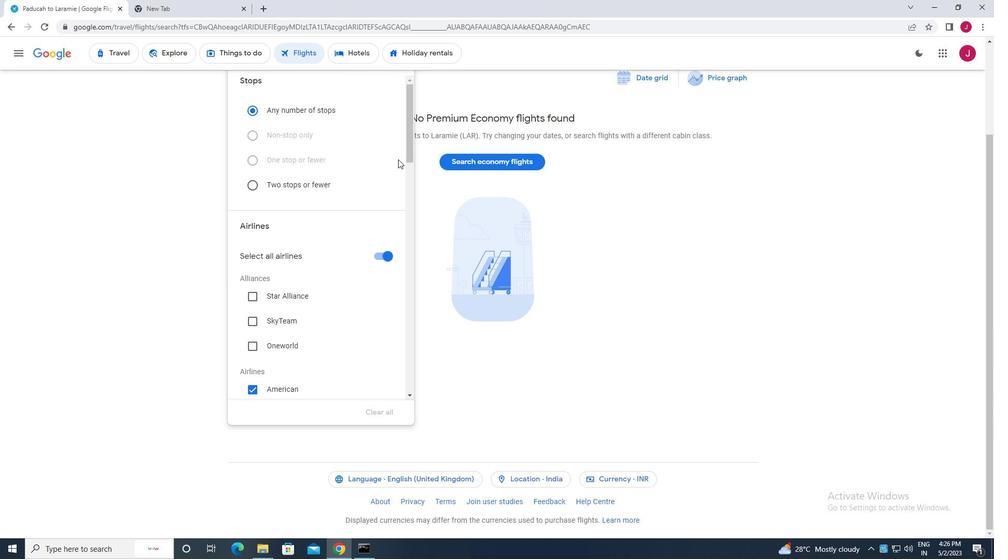 
Action: Mouse scrolled (389, 164) with delta (0, 0)
Screenshot: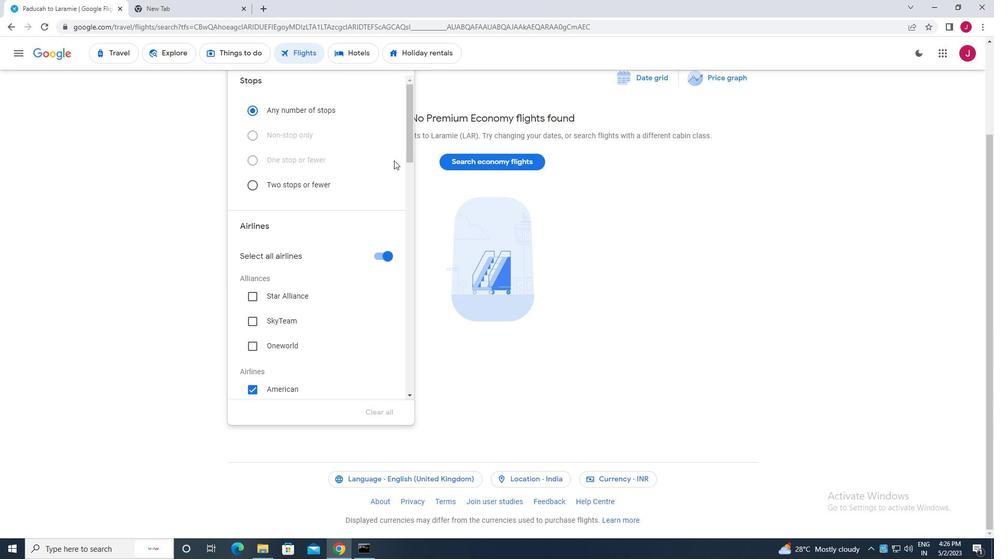 
Action: Mouse moved to (376, 257)
Screenshot: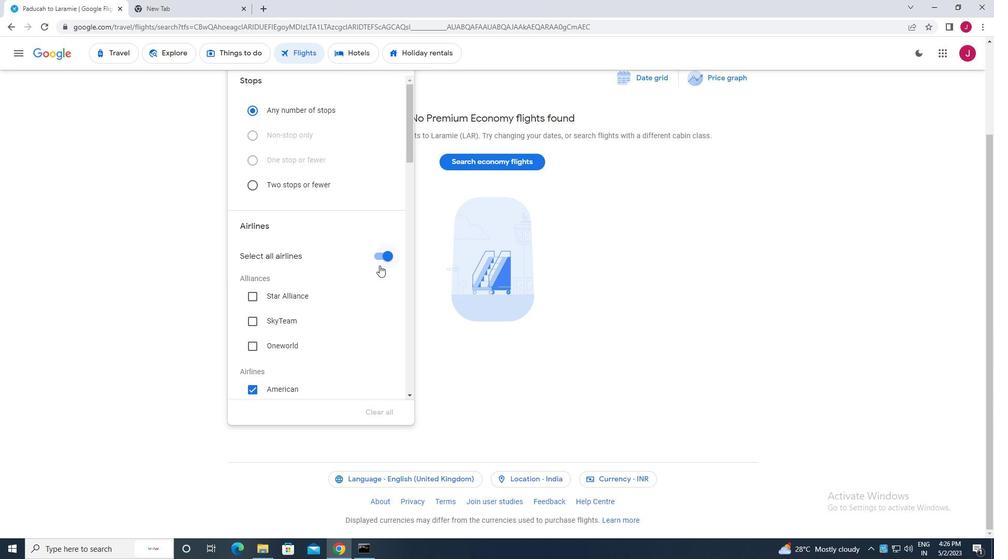 
Action: Mouse pressed left at (376, 257)
Screenshot: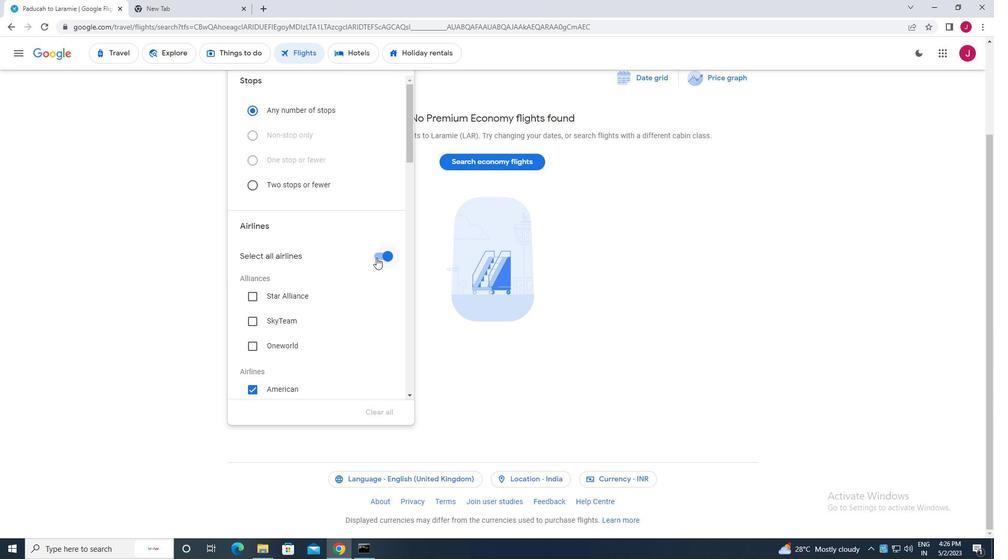 
Action: Mouse moved to (360, 225)
Screenshot: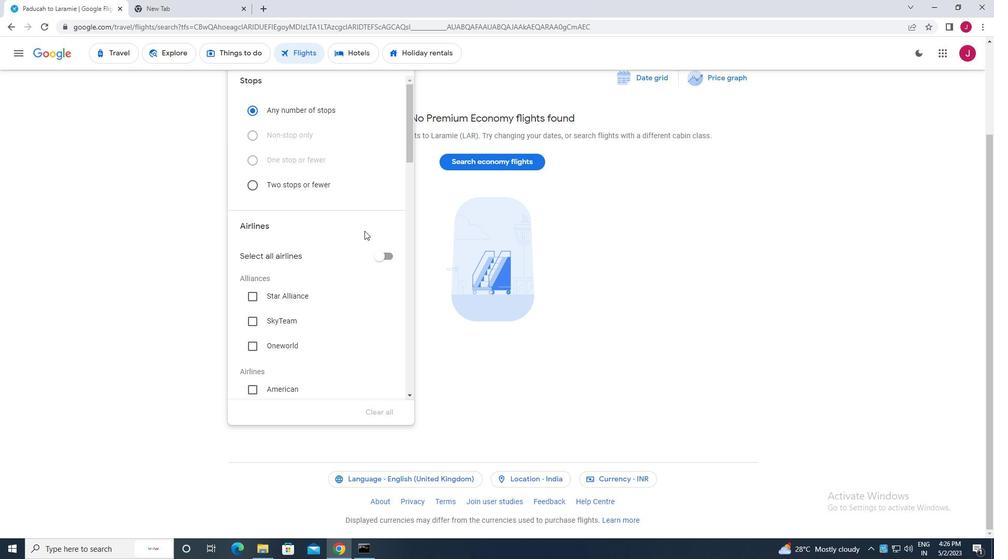 
Action: Mouse scrolled (360, 224) with delta (0, 0)
Screenshot: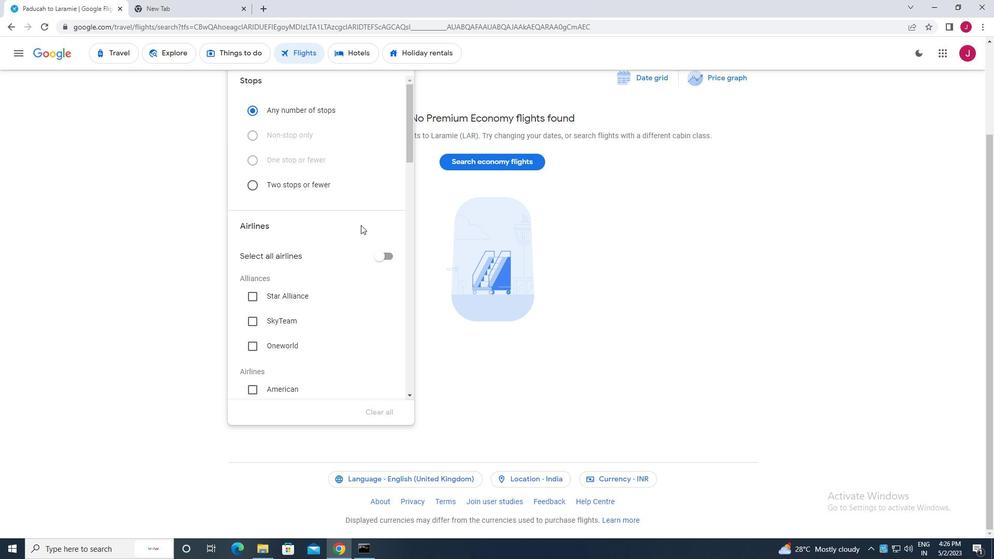 
Action: Mouse moved to (344, 233)
Screenshot: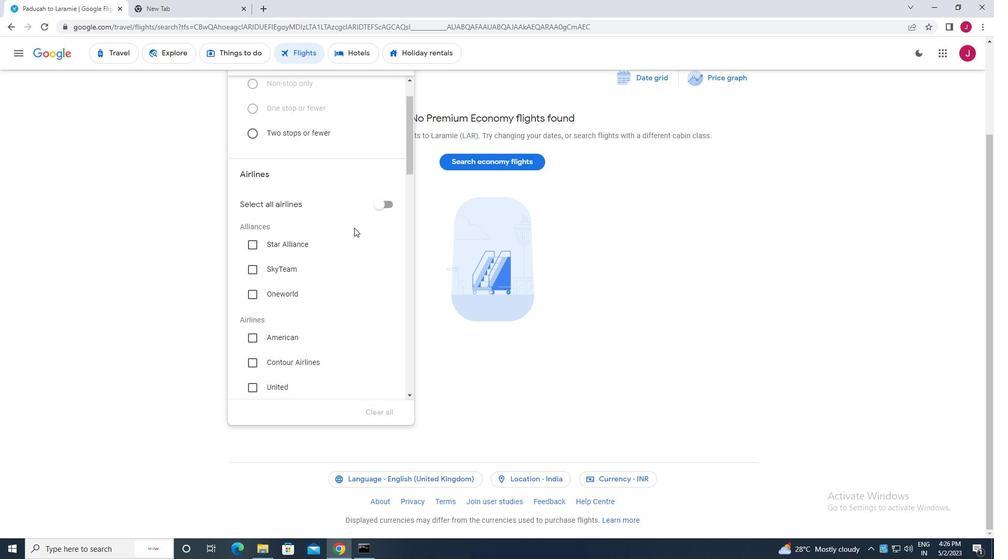 
Action: Mouse scrolled (344, 233) with delta (0, 0)
Screenshot: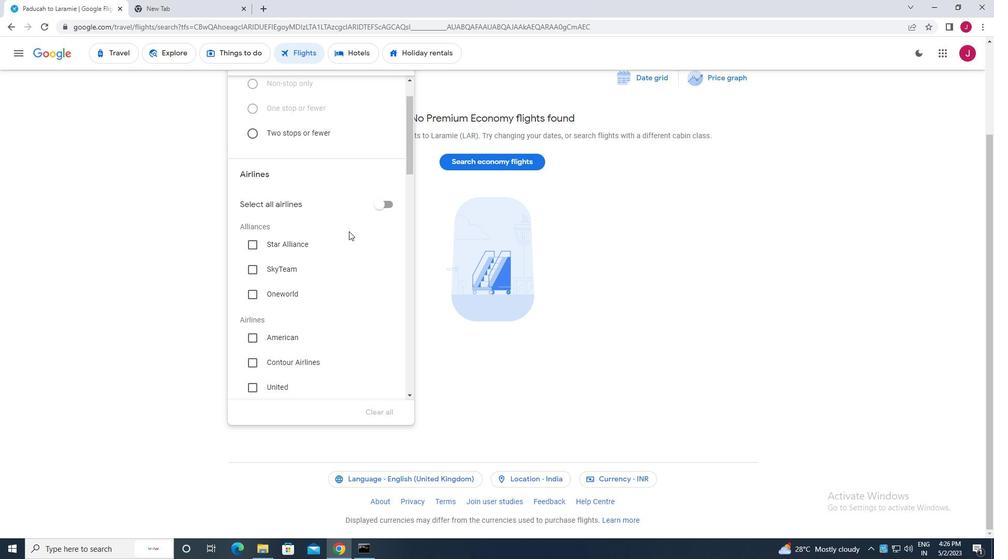 
Action: Mouse scrolled (344, 233) with delta (0, 0)
Screenshot: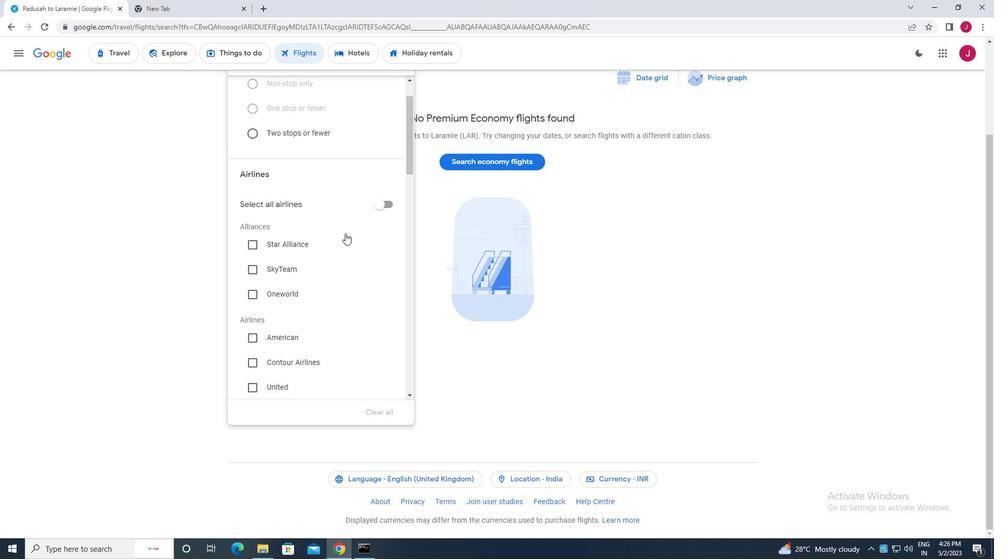 
Action: Mouse moved to (313, 147)
Screenshot: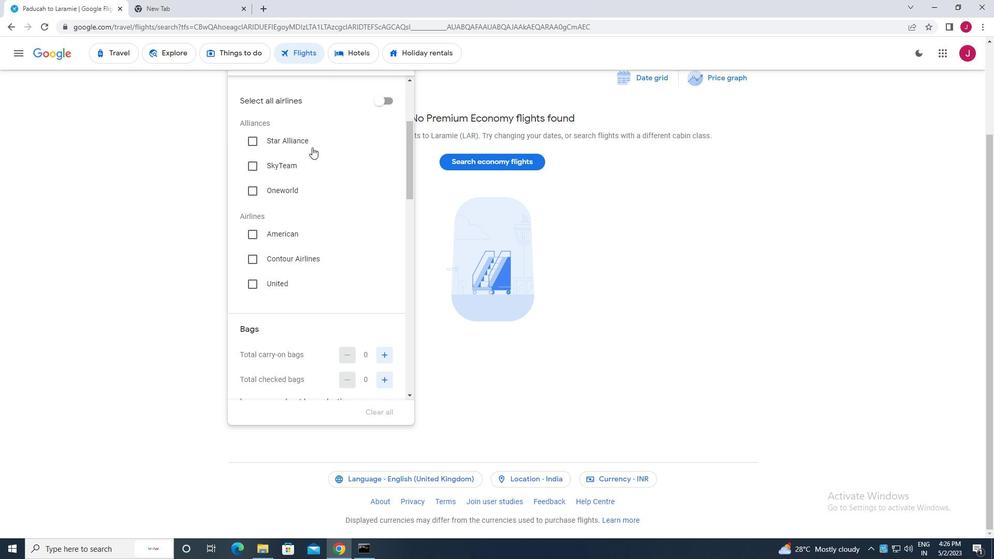 
Action: Mouse scrolled (313, 147) with delta (0, 0)
Screenshot: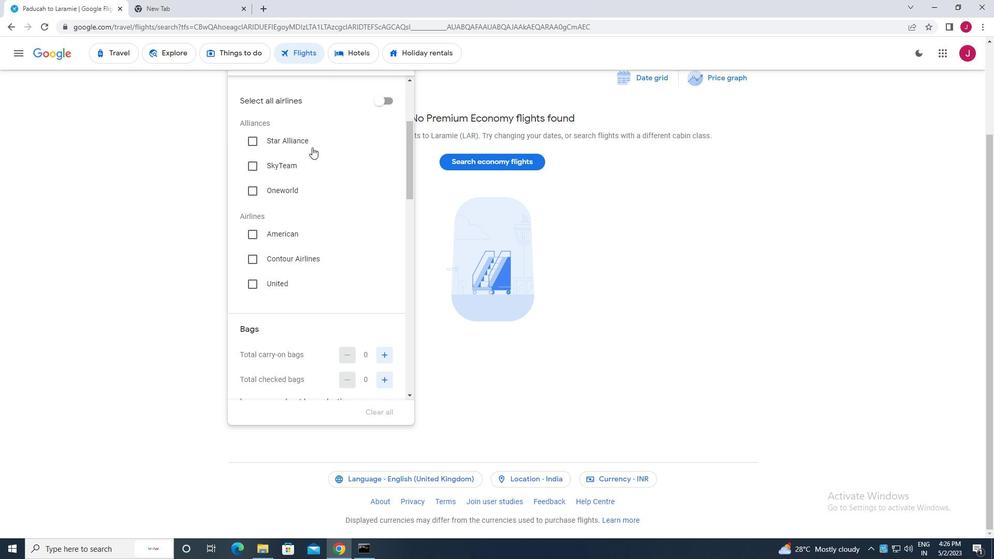 
Action: Mouse moved to (313, 150)
Screenshot: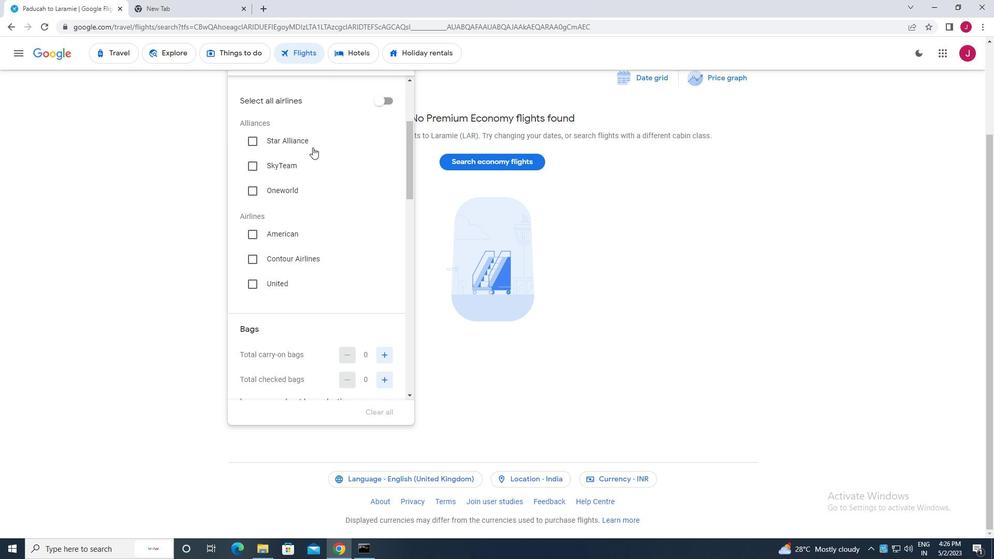 
Action: Mouse scrolled (313, 150) with delta (0, 0)
Screenshot: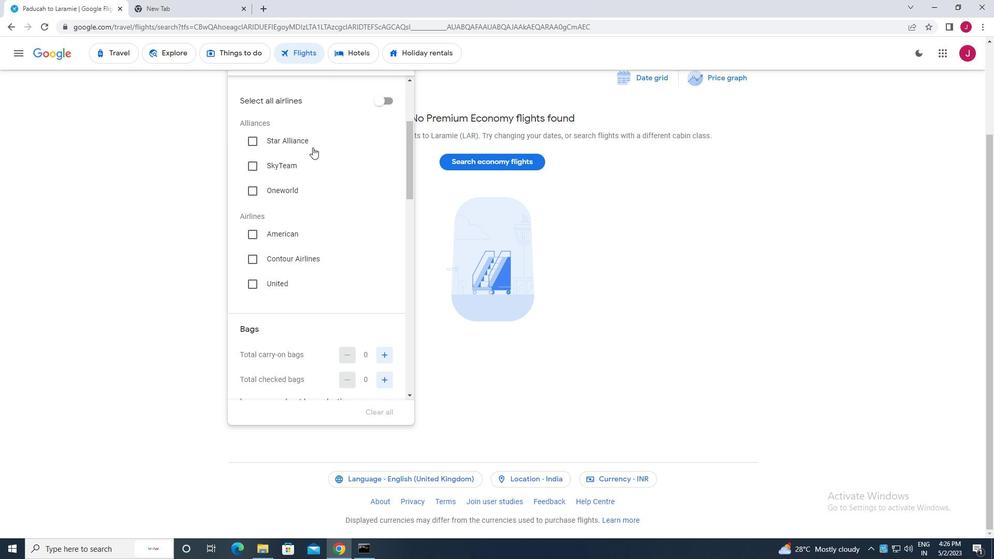 
Action: Mouse moved to (313, 151)
Screenshot: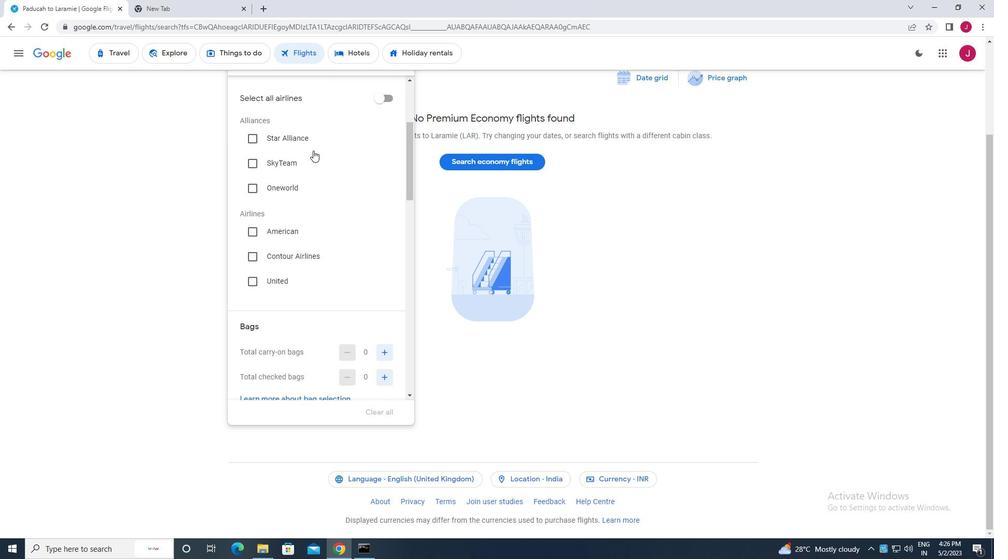
Action: Mouse scrolled (313, 151) with delta (0, 0)
Screenshot: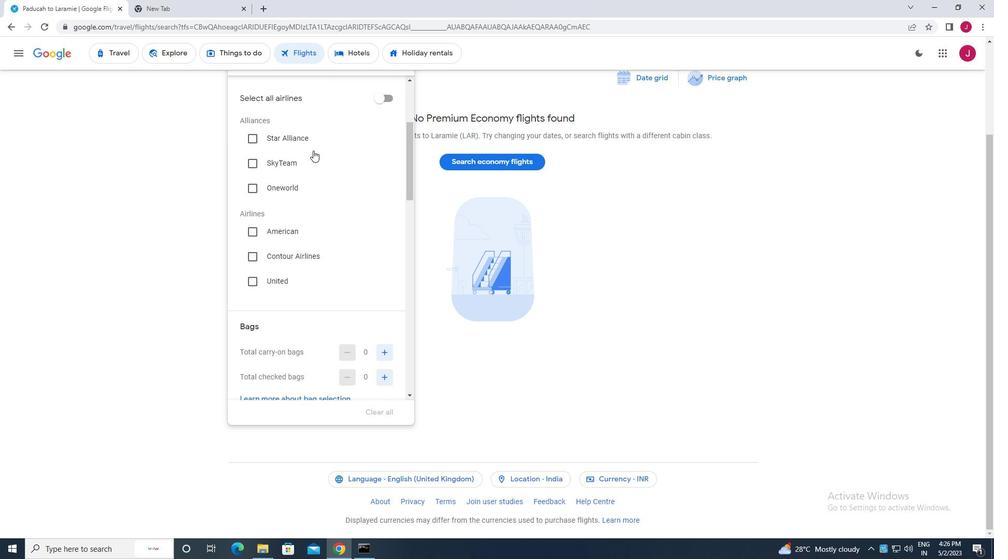 
Action: Mouse moved to (315, 159)
Screenshot: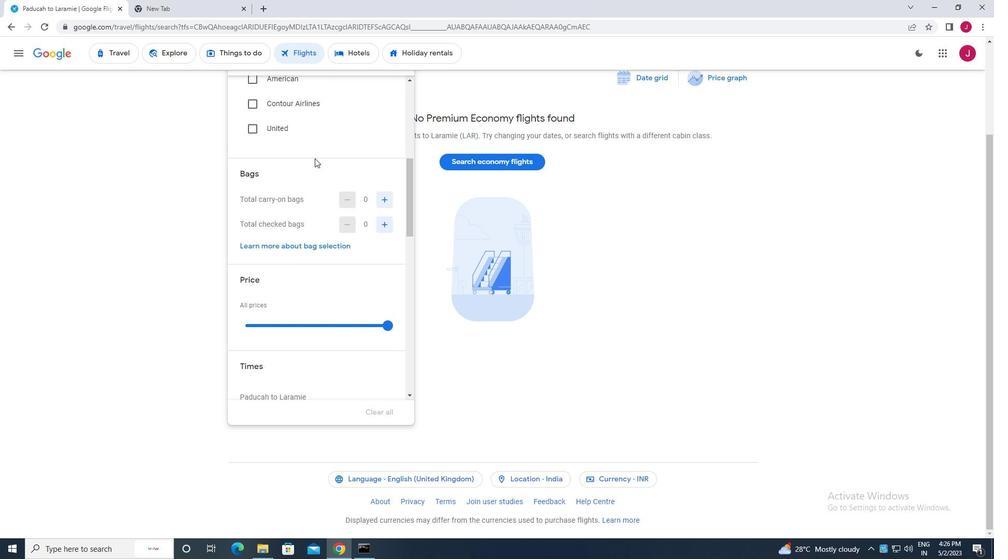 
Action: Mouse scrolled (315, 158) with delta (0, 0)
Screenshot: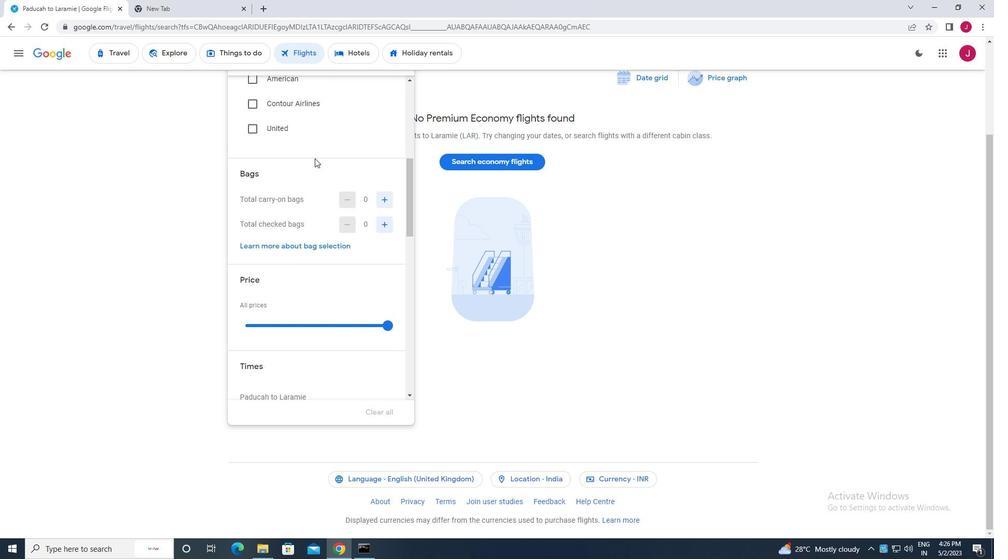 
Action: Mouse moved to (385, 148)
Screenshot: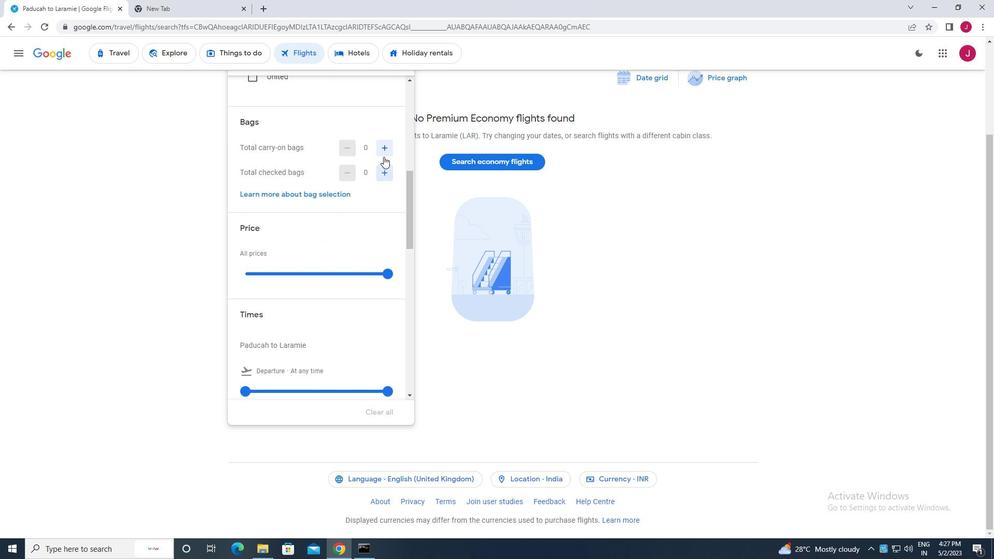 
Action: Mouse pressed left at (385, 148)
Screenshot: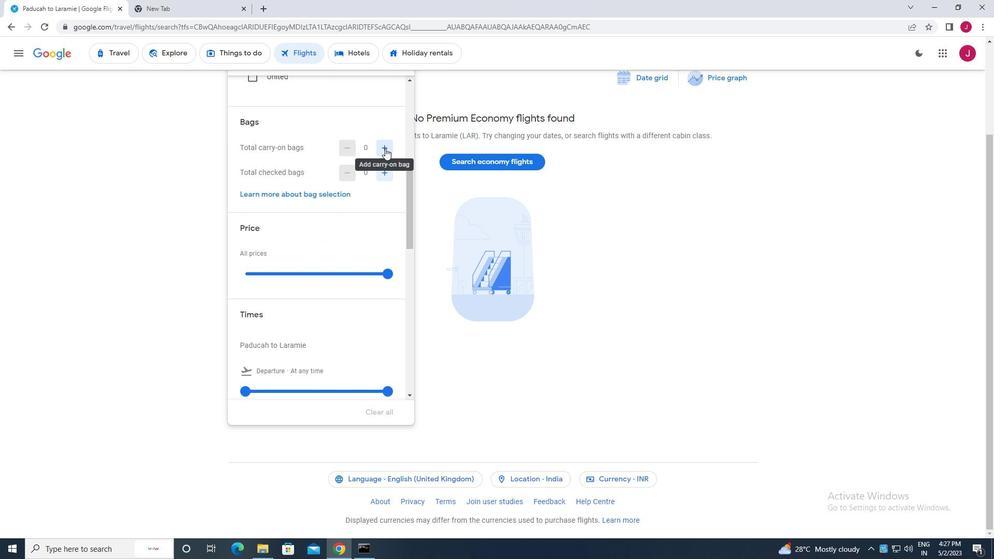 
Action: Mouse moved to (367, 216)
Screenshot: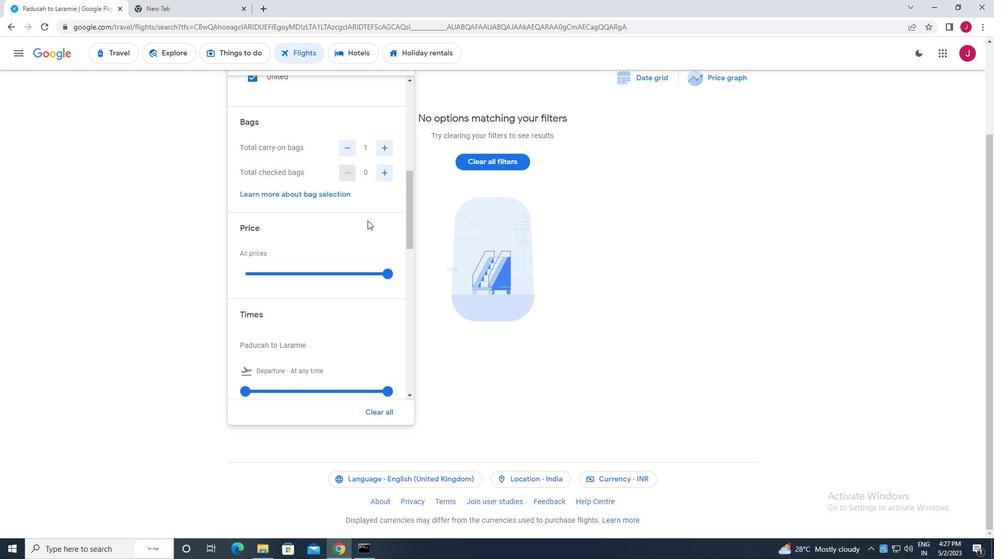 
Action: Mouse scrolled (367, 216) with delta (0, 0)
Screenshot: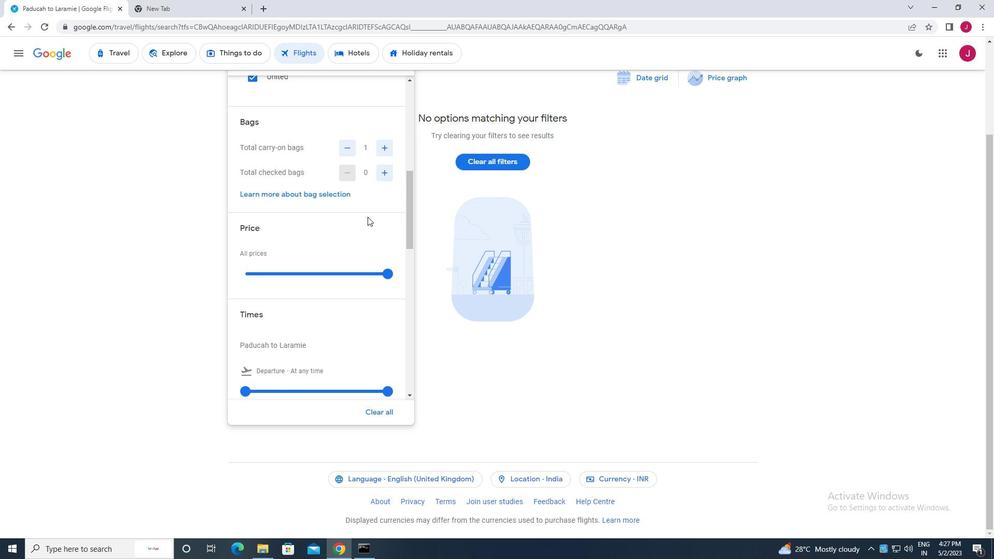 
Action: Mouse scrolled (367, 216) with delta (0, 0)
Screenshot: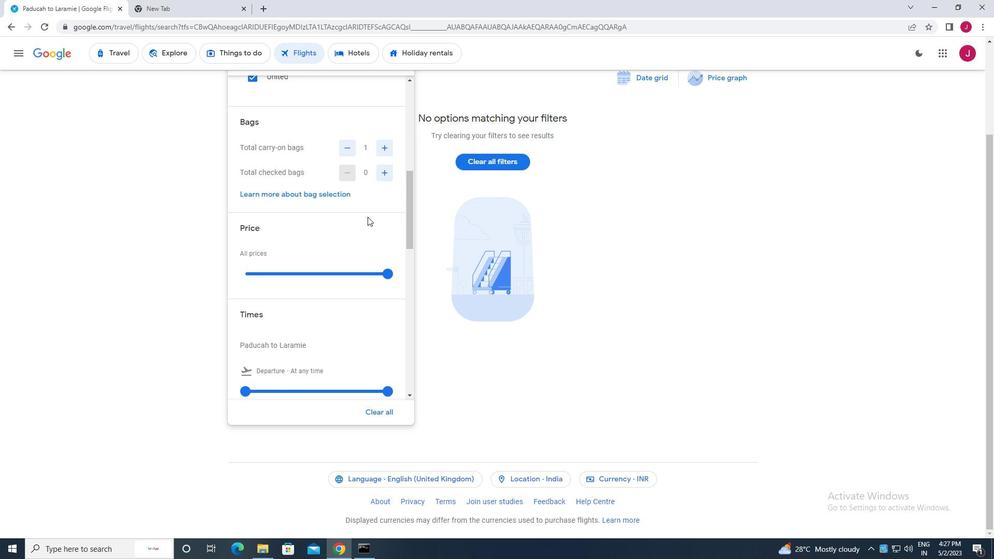 
Action: Mouse moved to (245, 287)
Screenshot: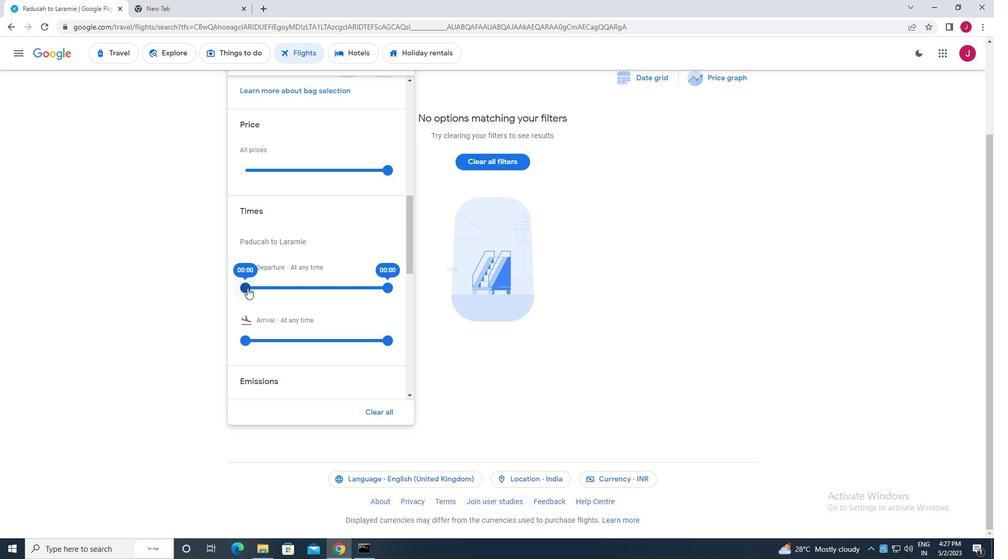 
Action: Mouse pressed left at (245, 287)
Screenshot: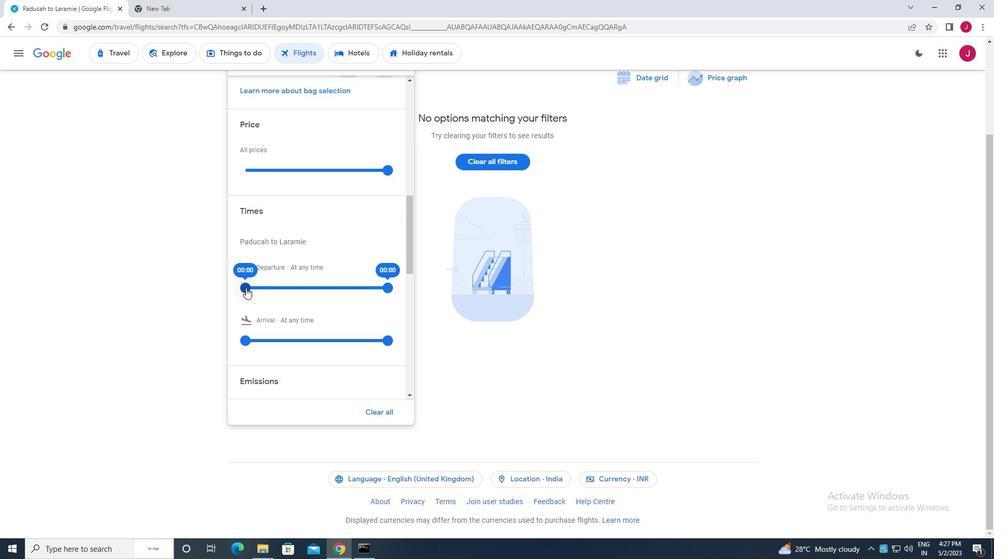
Action: Mouse moved to (386, 156)
Screenshot: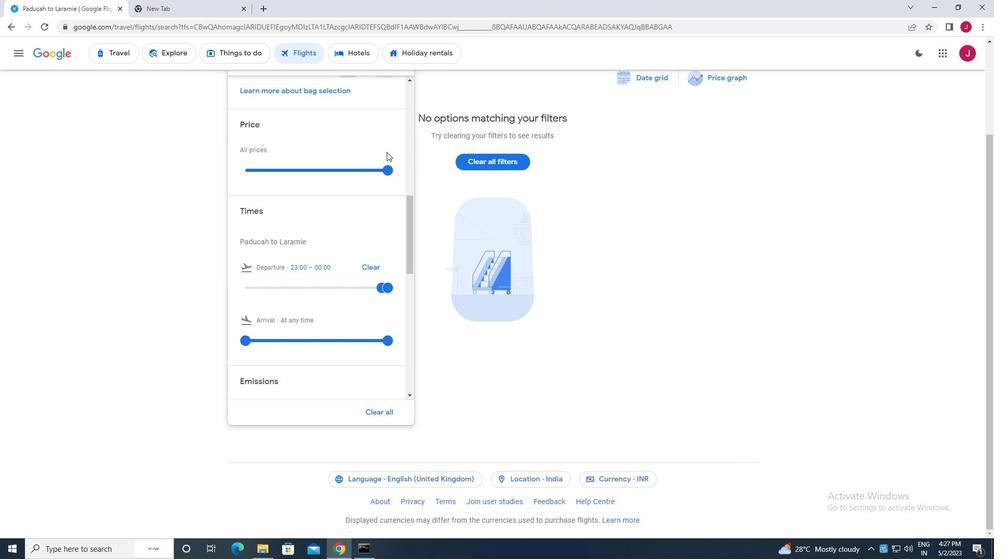 
Action: Mouse scrolled (386, 157) with delta (0, 0)
Screenshot: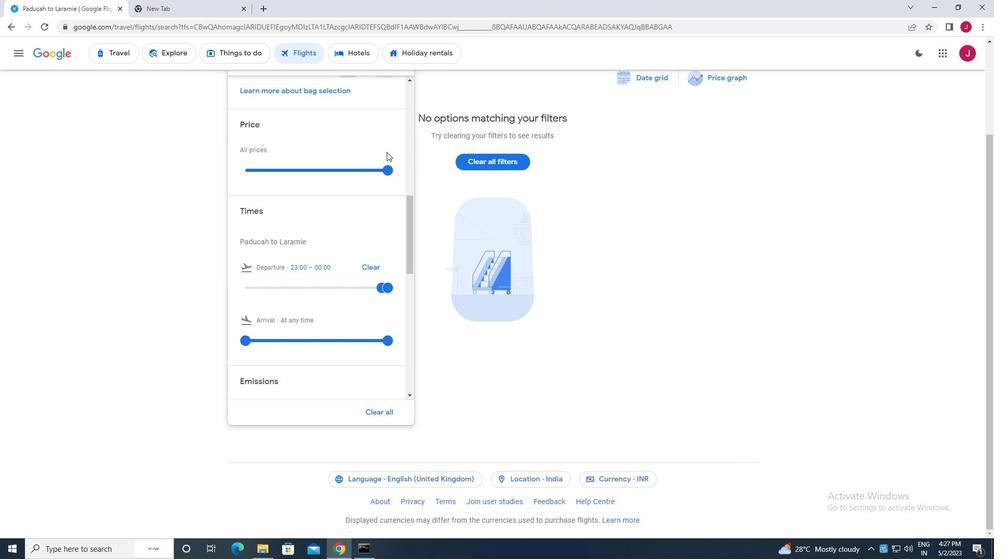 
Action: Mouse moved to (386, 155)
Screenshot: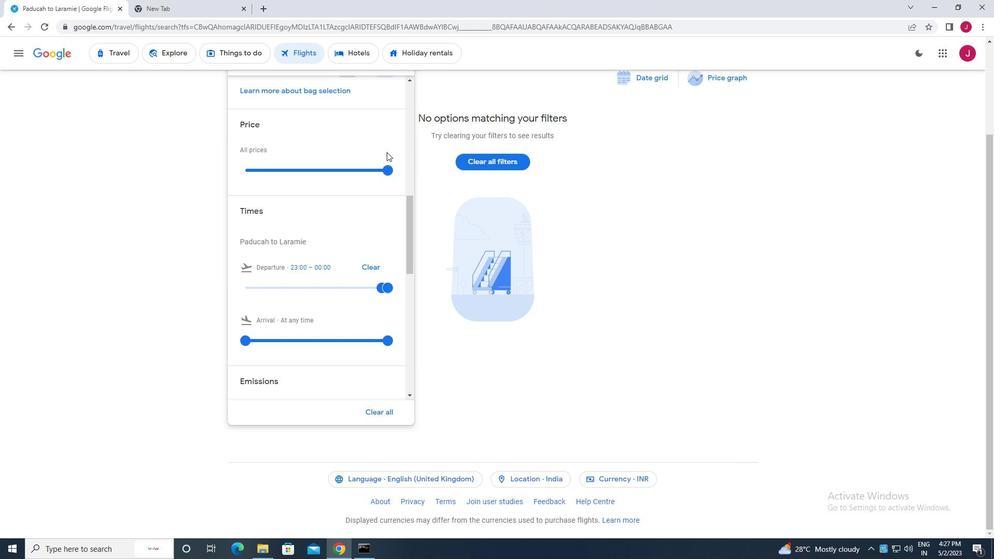 
Action: Mouse scrolled (386, 156) with delta (0, 0)
Screenshot: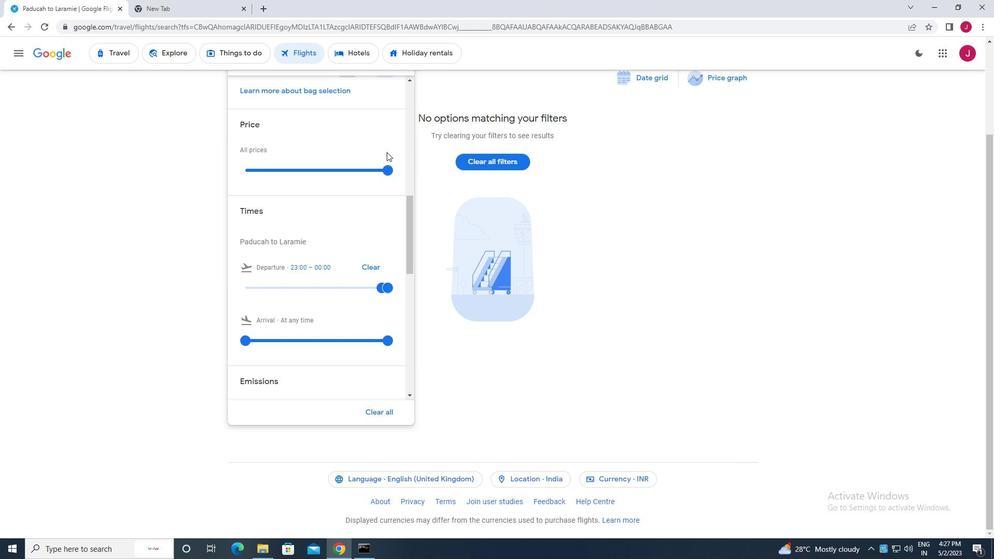 
Action: Mouse moved to (384, 149)
Screenshot: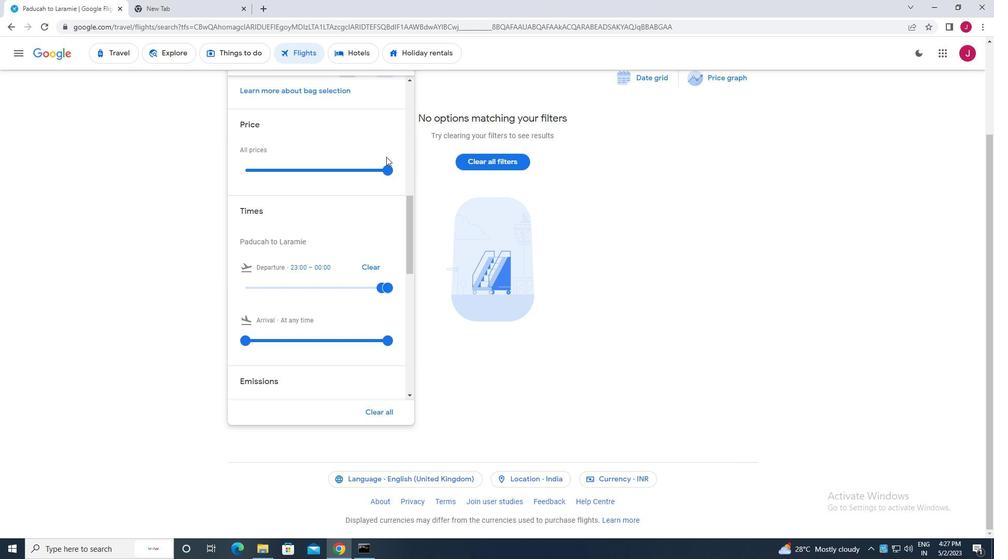 
Action: Mouse scrolled (384, 150) with delta (0, 0)
Screenshot: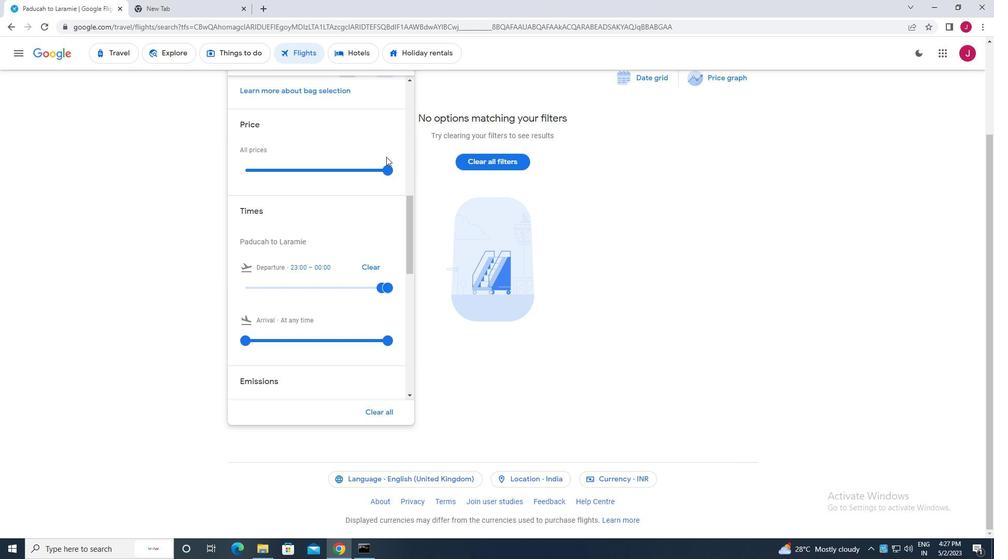 
Action: Mouse moved to (383, 143)
Screenshot: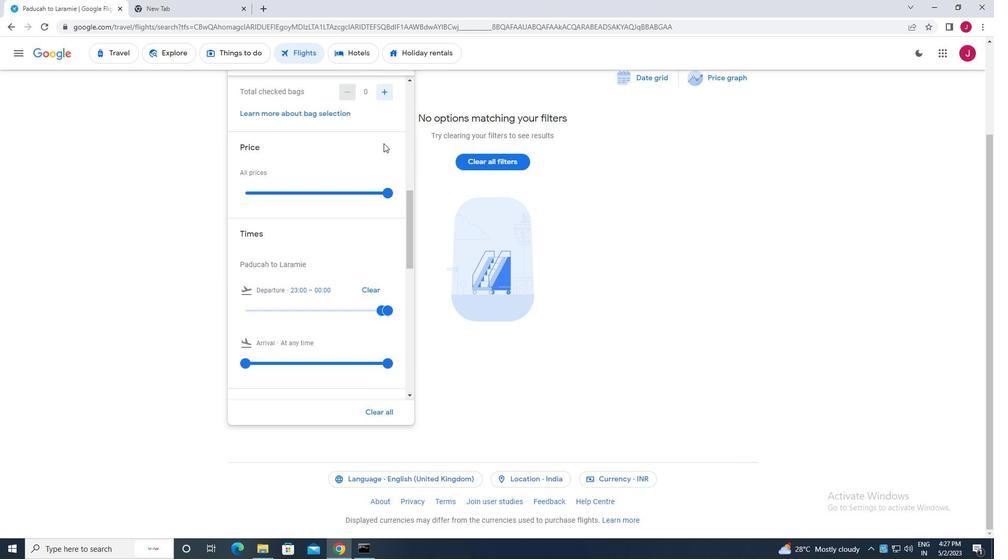 
Action: Mouse scrolled (383, 143) with delta (0, 0)
Screenshot: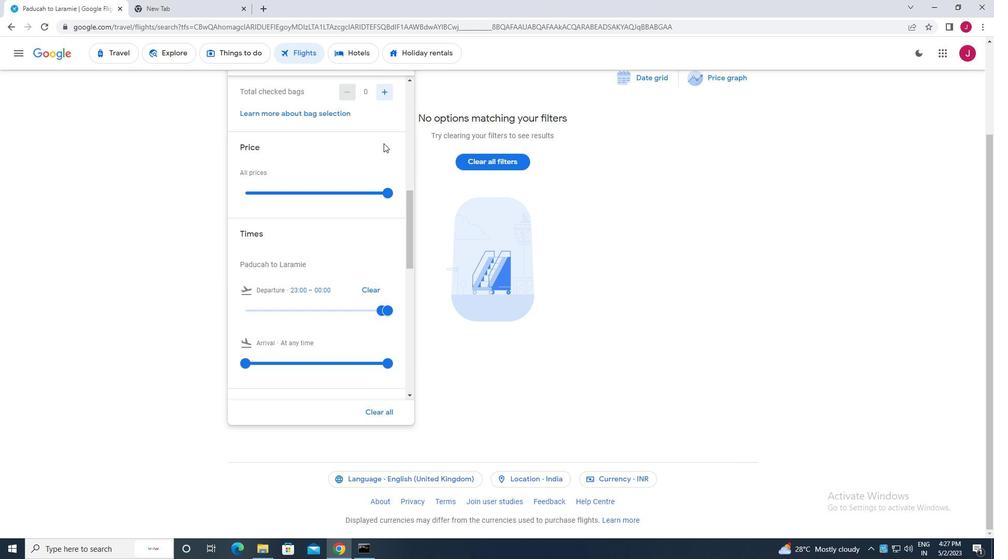 
Action: Mouse scrolled (383, 143) with delta (0, 0)
Screenshot: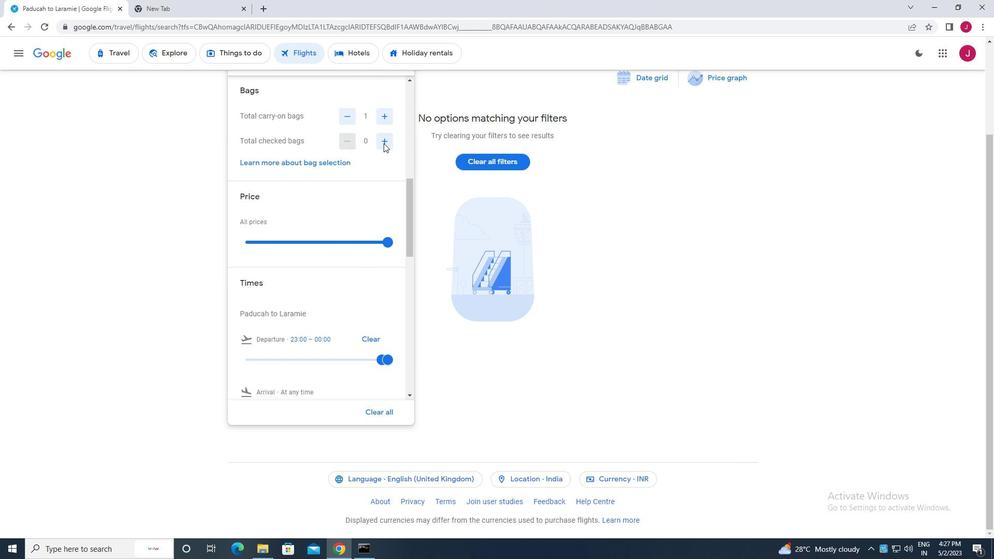 
Action: Mouse scrolled (383, 143) with delta (0, 0)
Screenshot: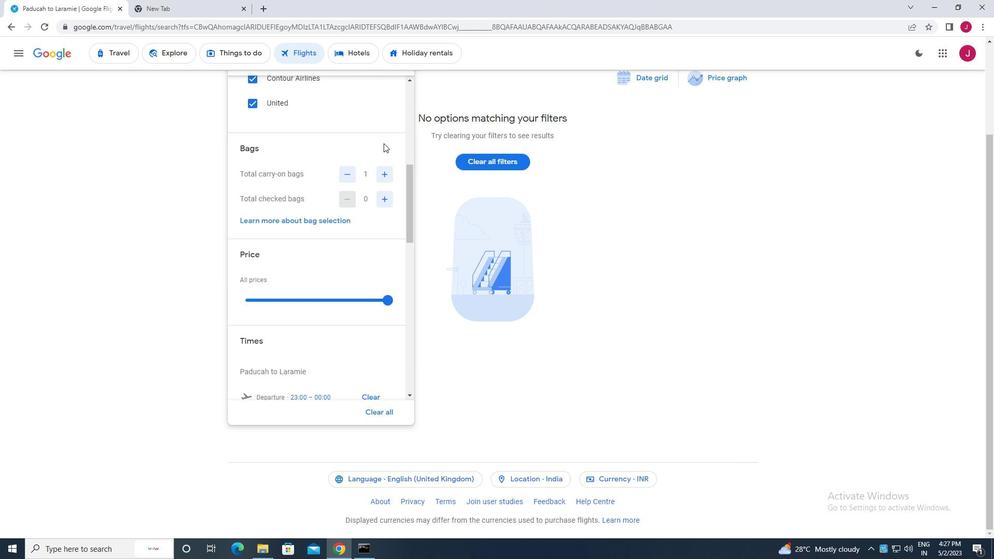 
Action: Mouse moved to (382, 142)
Screenshot: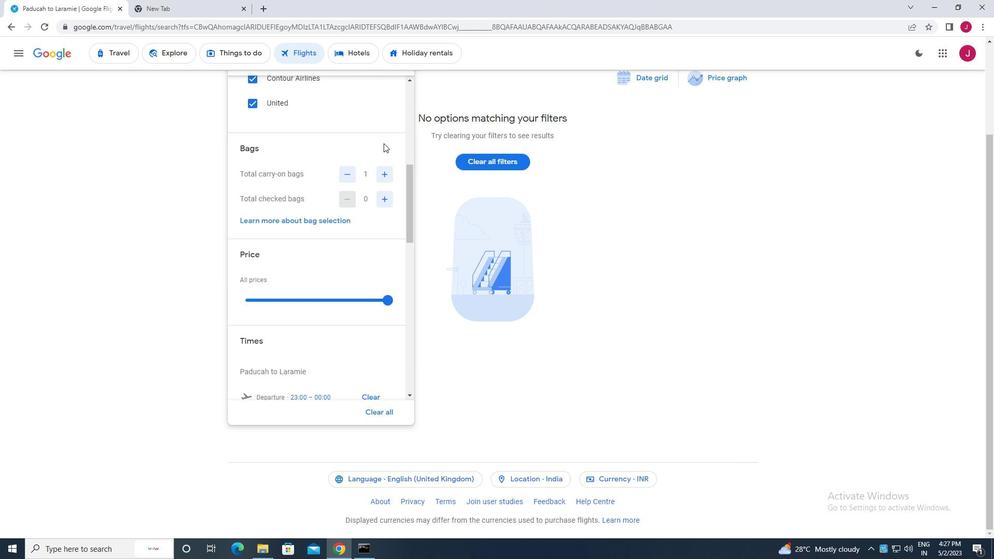 
Action: Mouse scrolled (382, 143) with delta (0, 0)
Screenshot: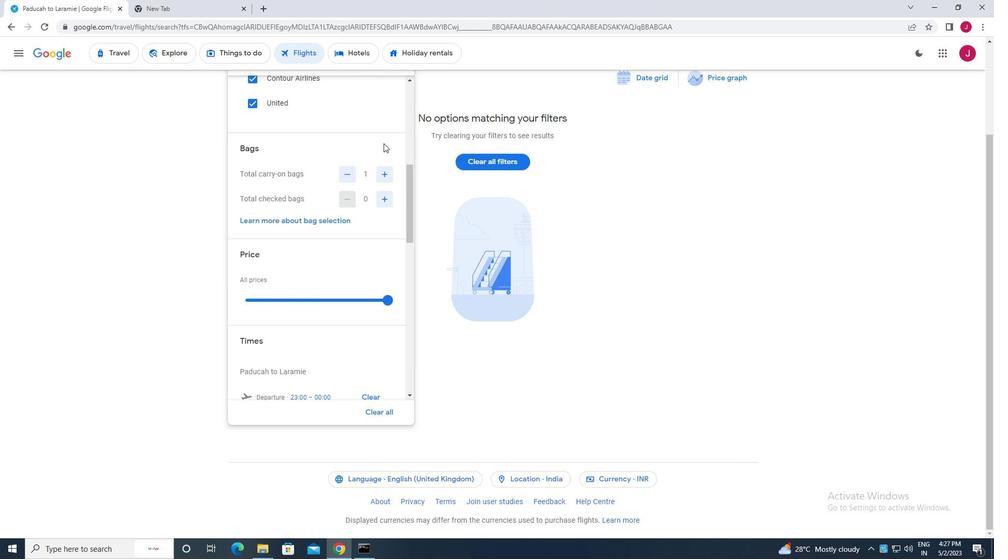 
Action: Mouse moved to (399, 117)
Screenshot: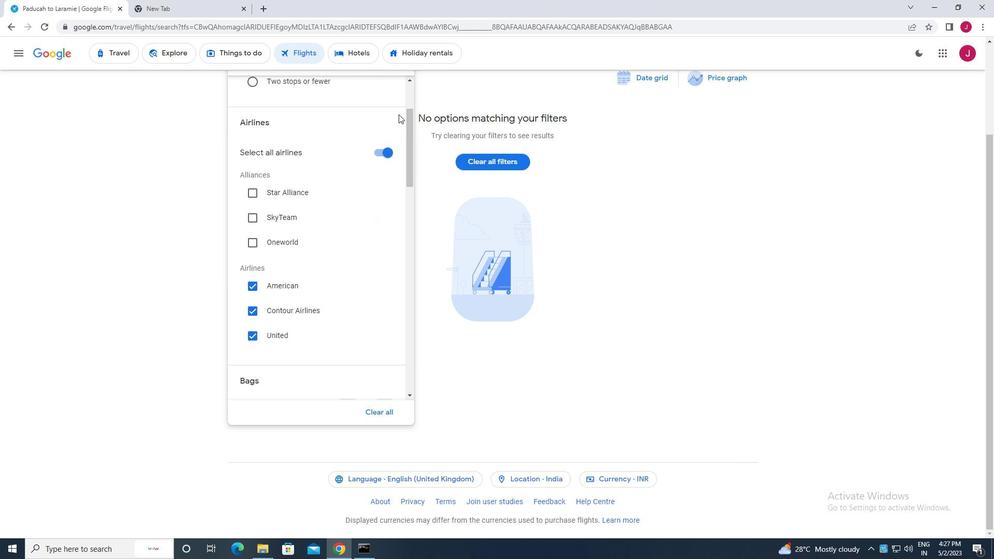 
Action: Mouse scrolled (399, 118) with delta (0, 0)
Screenshot: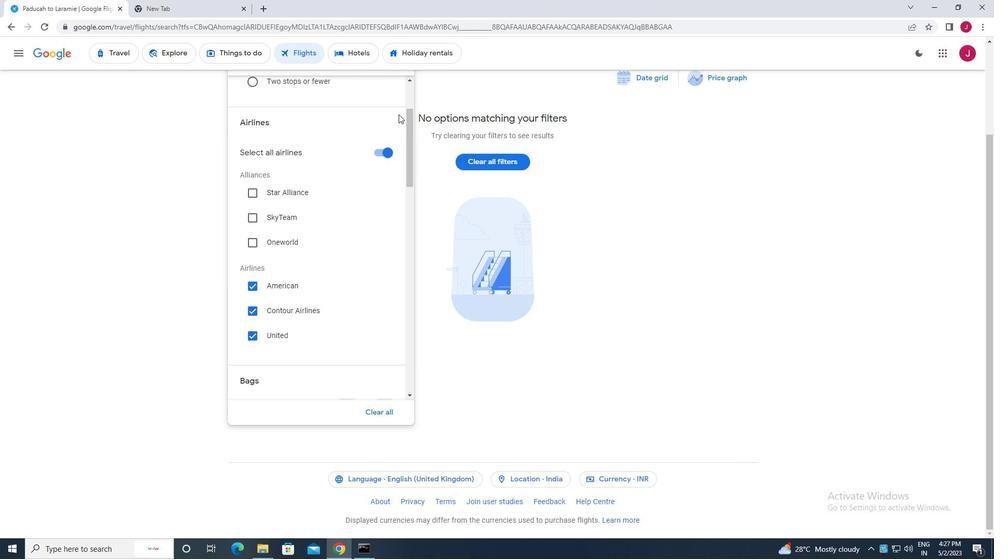 
Action: Mouse scrolled (399, 118) with delta (0, 0)
Screenshot: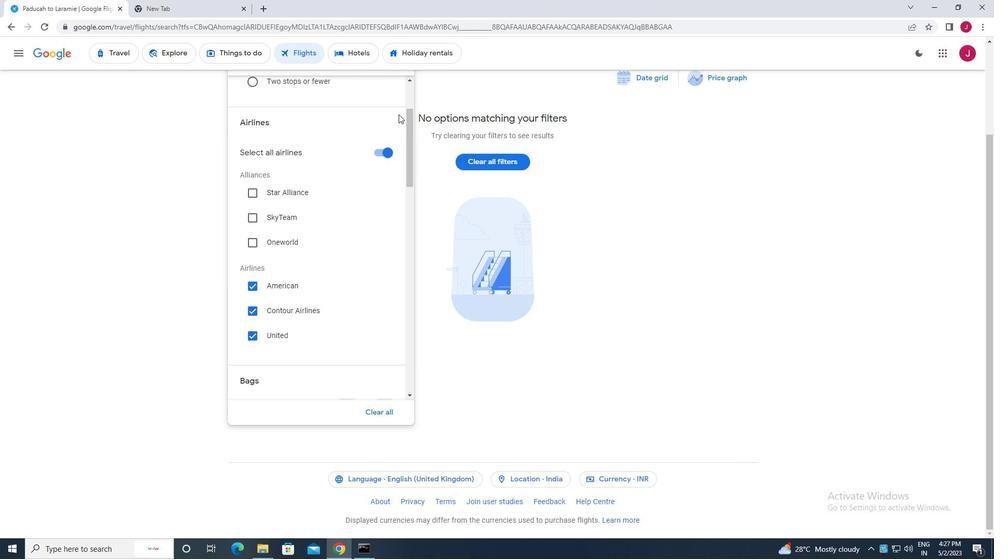 
Action: Mouse scrolled (399, 118) with delta (0, 0)
Screenshot: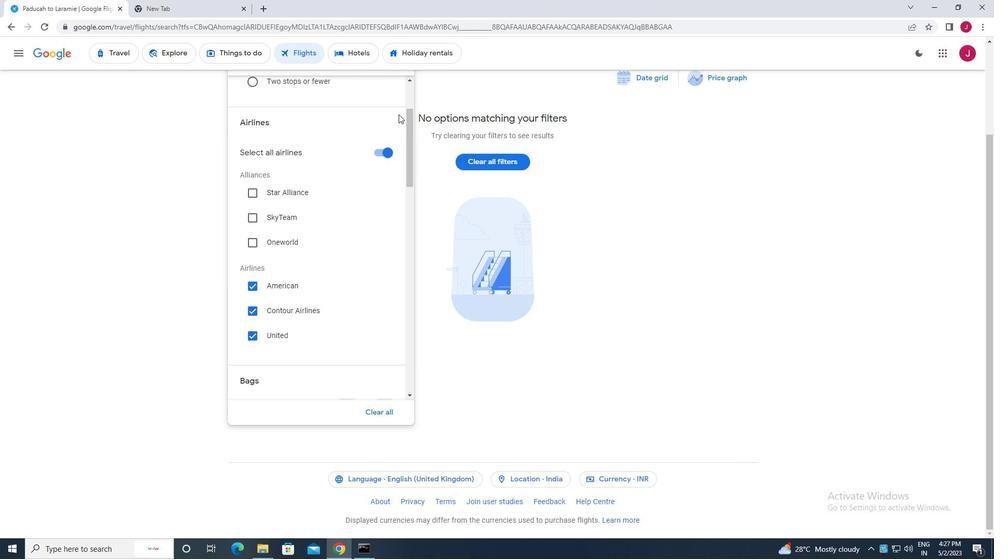 
Action: Mouse scrolled (399, 118) with delta (0, 0)
Screenshot: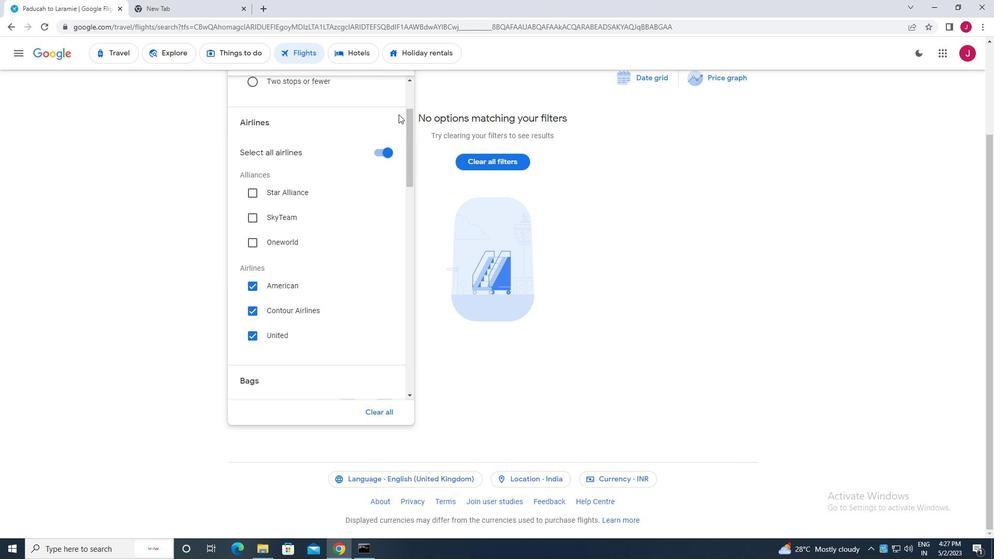 
Action: Mouse moved to (393, 115)
Screenshot: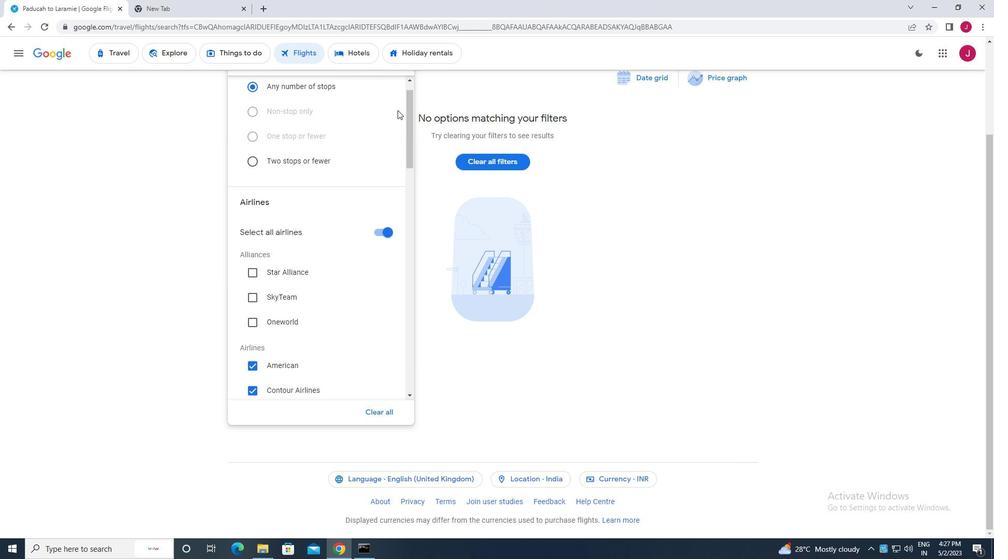 
Action: Mouse scrolled (393, 116) with delta (0, 0)
Screenshot: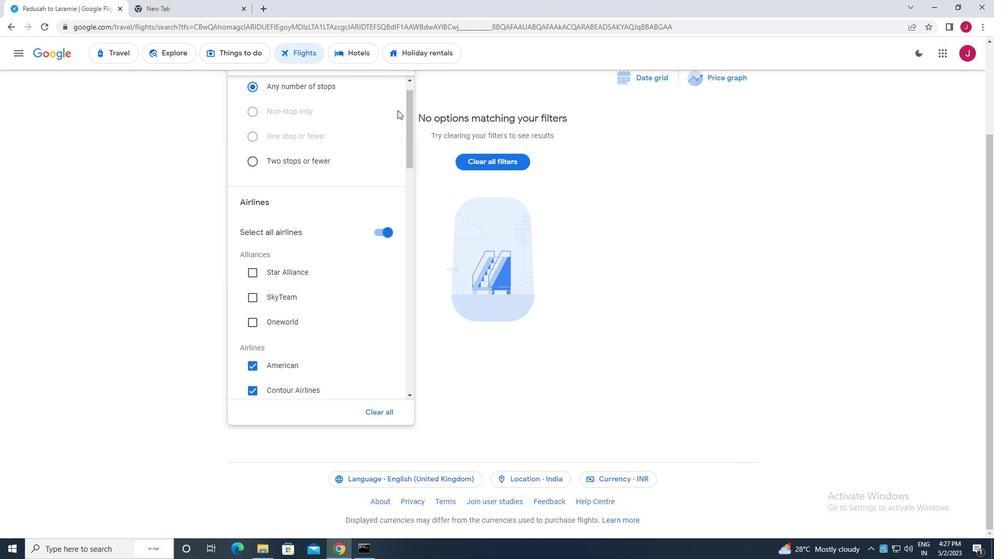 
Action: Mouse scrolled (393, 116) with delta (0, 0)
Screenshot: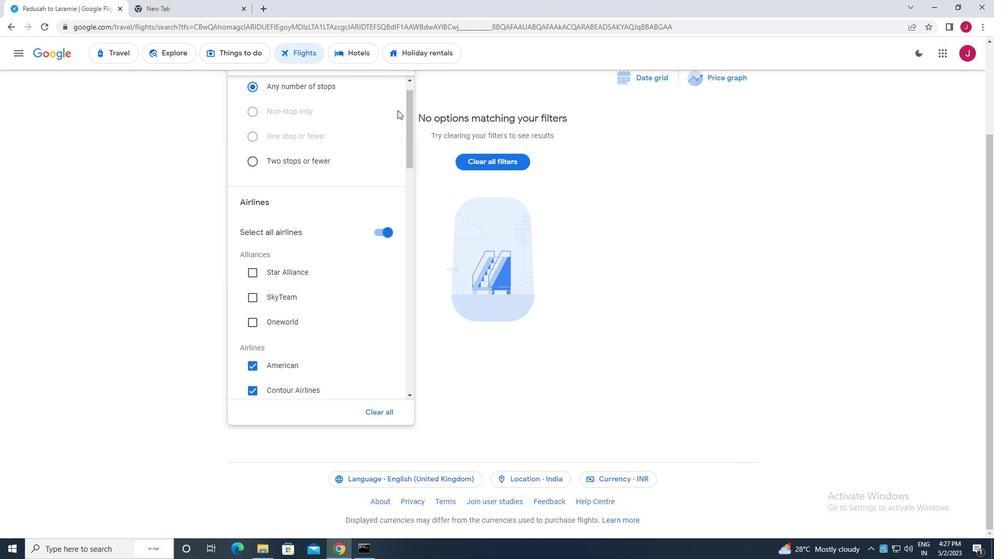 
Action: Mouse moved to (393, 115)
Screenshot: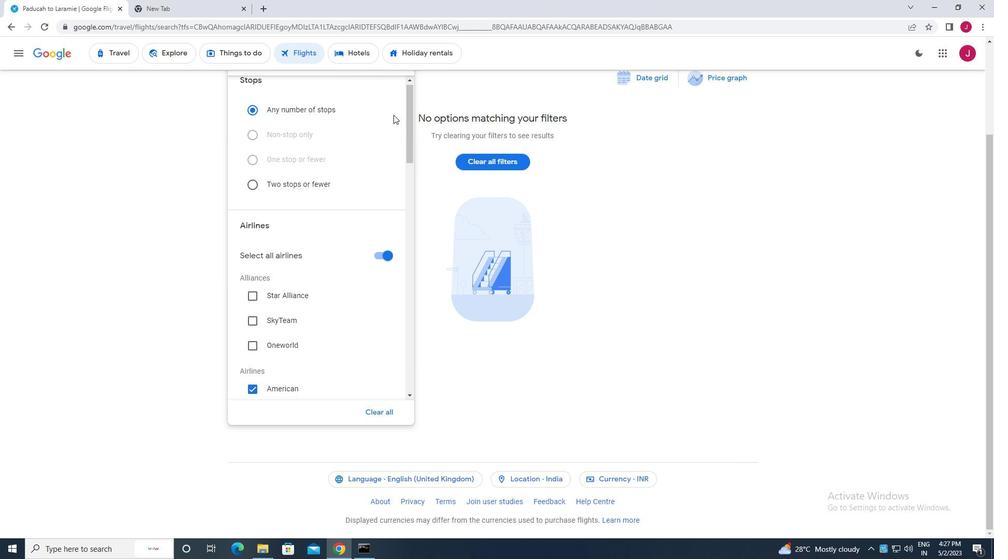 
Action: Mouse scrolled (393, 116) with delta (0, 0)
Screenshot: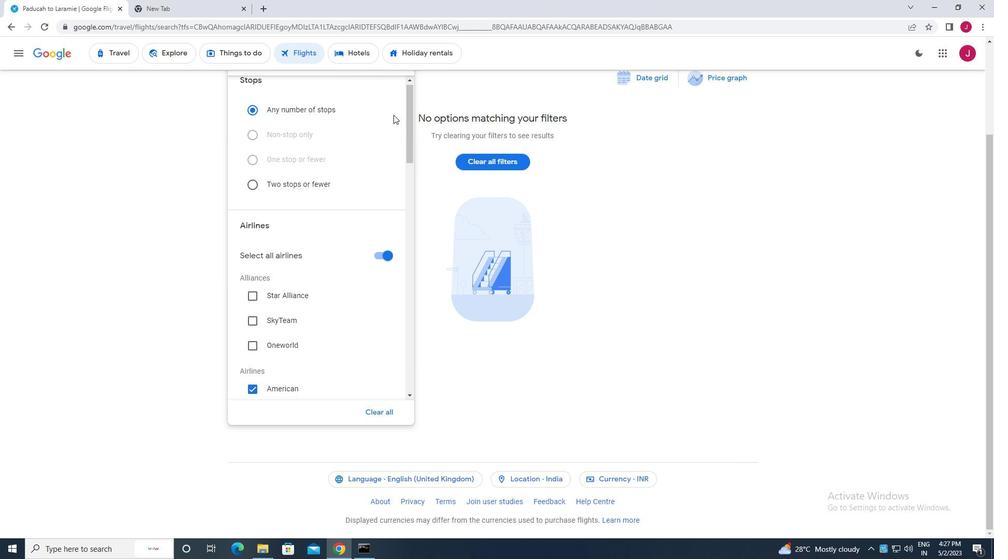 
Action: Mouse moved to (393, 115)
Screenshot: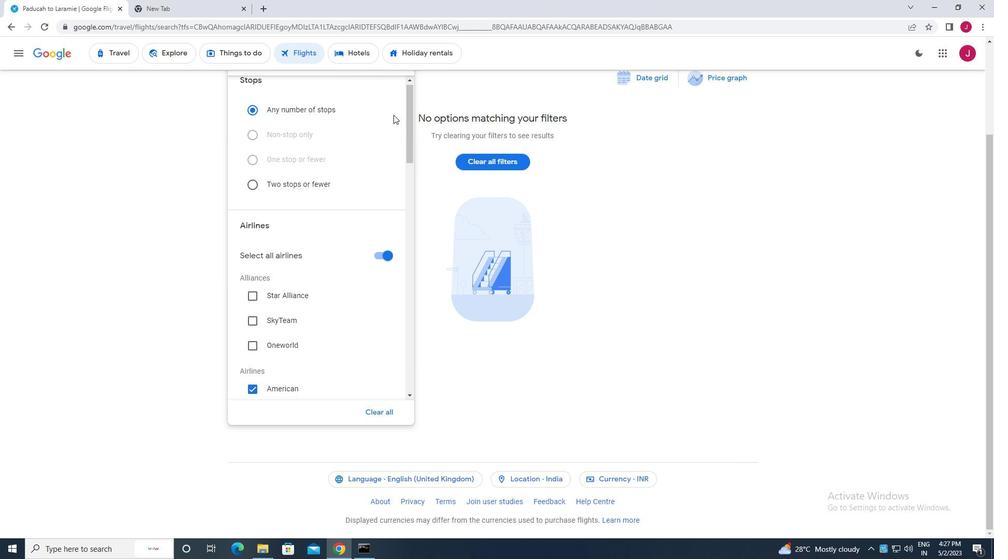 
Action: Mouse scrolled (393, 116) with delta (0, 0)
Screenshot: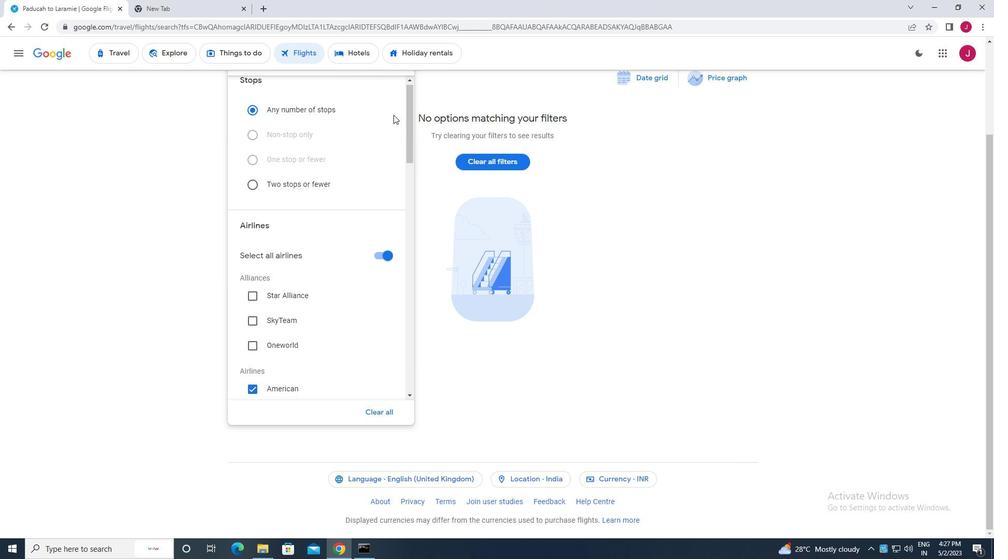 
Action: Mouse moved to (385, 197)
Screenshot: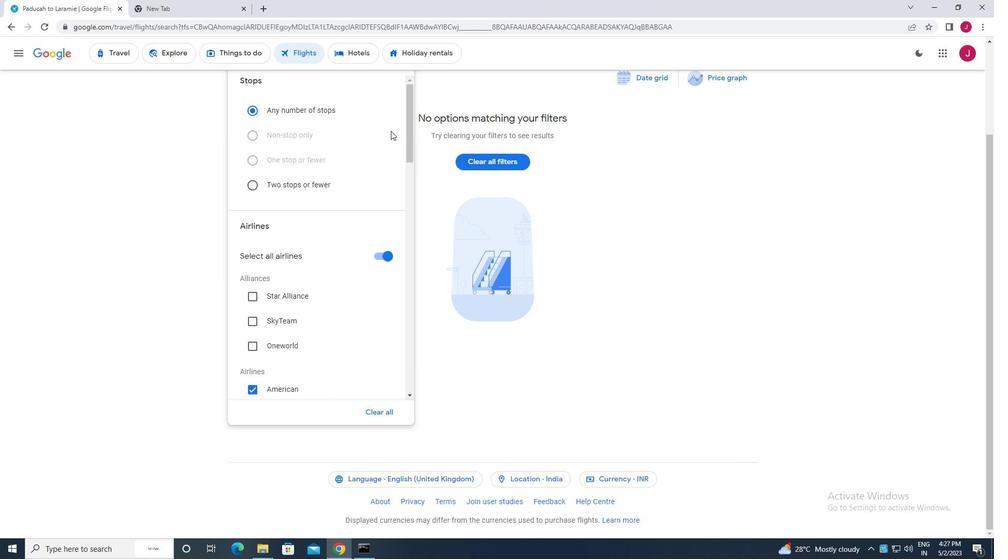 
Action: Mouse scrolled (385, 196) with delta (0, 0)
Screenshot: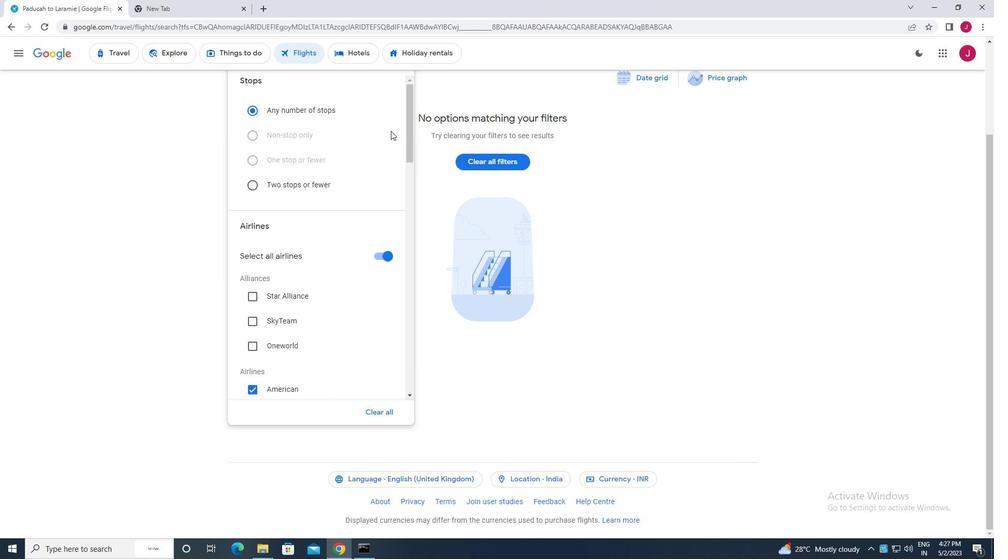 
Action: Mouse moved to (385, 199)
Screenshot: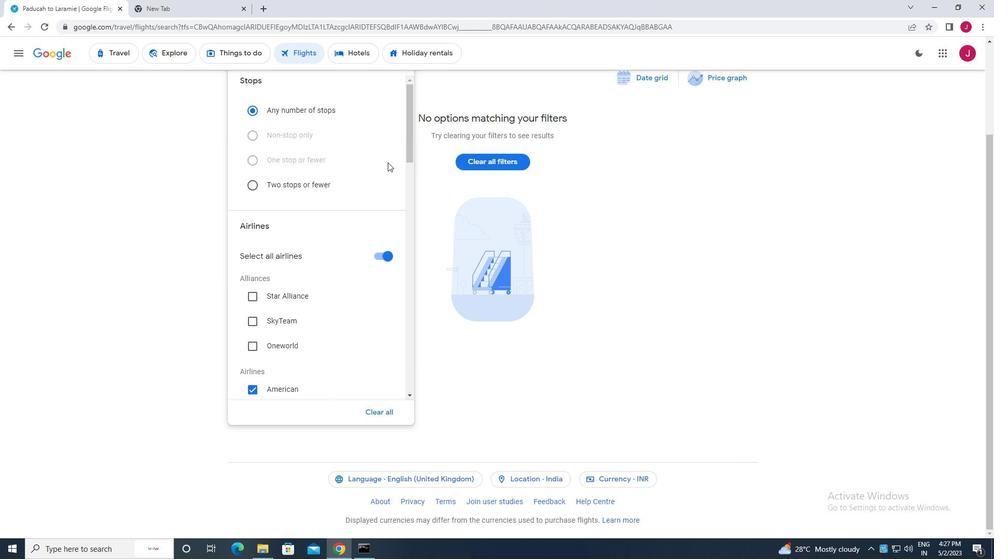 
Action: Mouse scrolled (385, 199) with delta (0, 0)
Screenshot: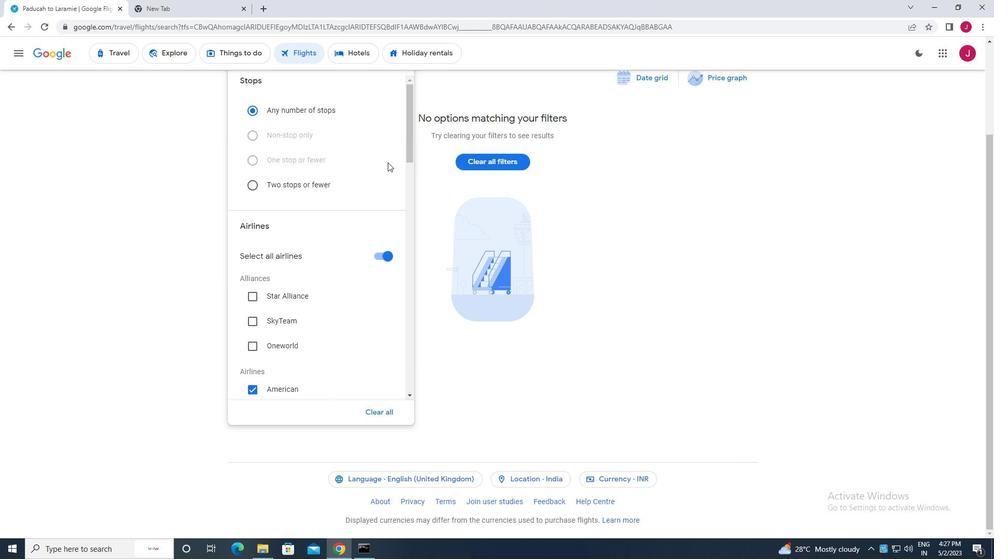 
Action: Mouse moved to (385, 199)
Screenshot: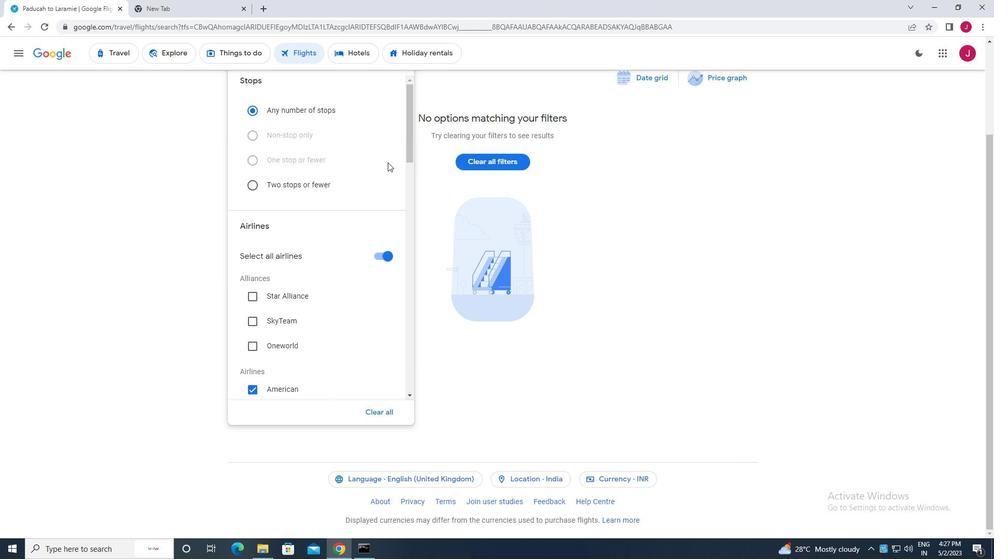 
Action: Mouse scrolled (385, 199) with delta (0, 0)
Screenshot: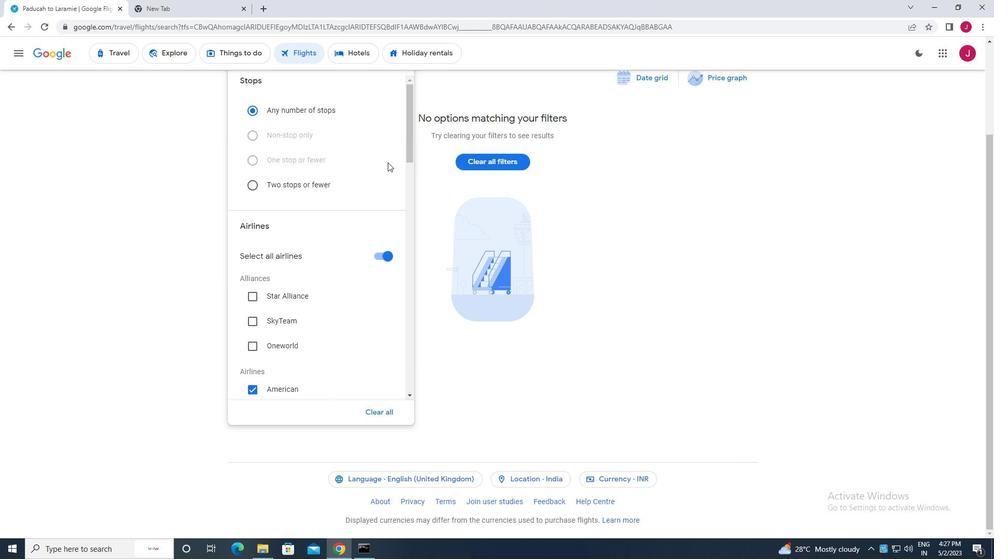 
Action: Mouse scrolled (385, 199) with delta (0, 0)
Screenshot: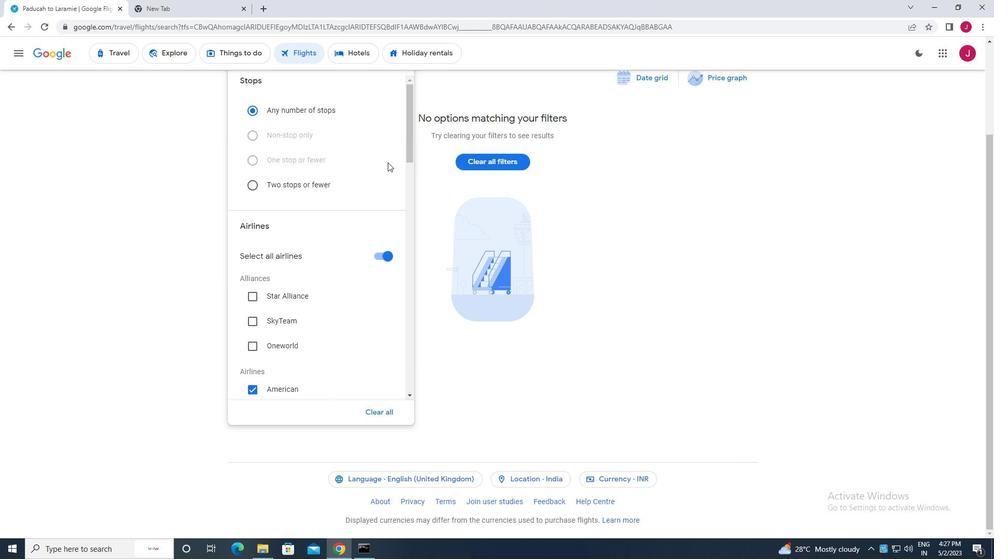 
Action: Mouse scrolled (385, 199) with delta (0, 0)
Screenshot: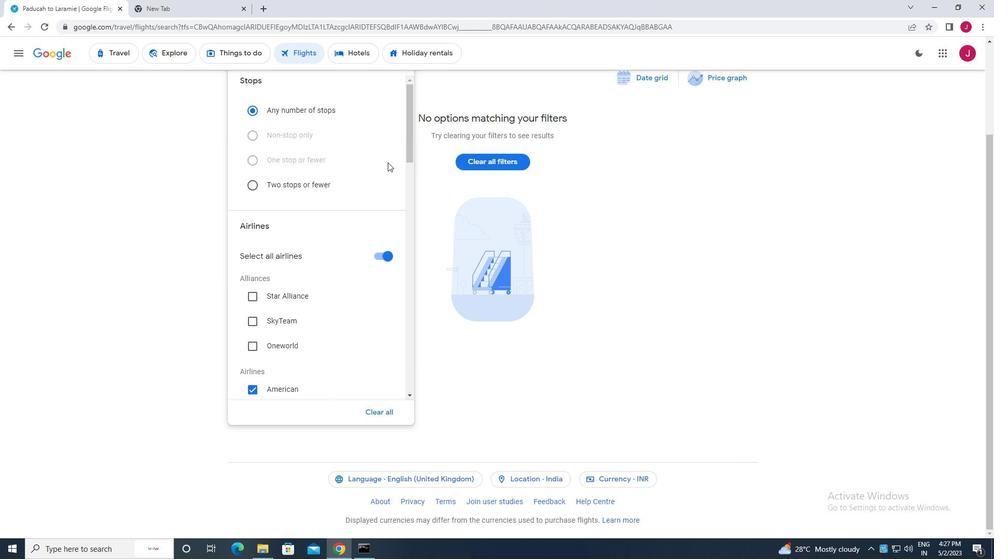 
Action: Mouse moved to (386, 201)
Screenshot: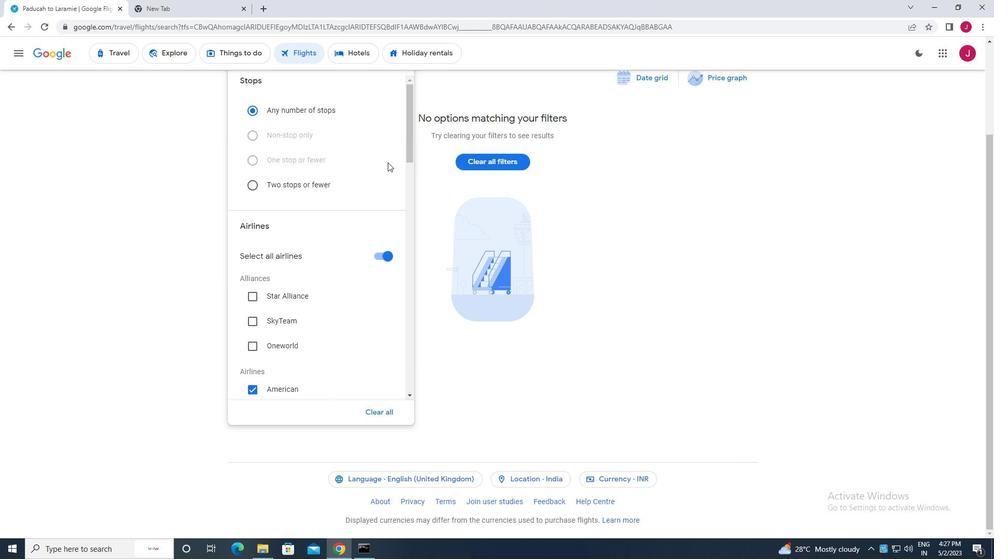 
Action: Mouse scrolled (386, 201) with delta (0, 0)
Screenshot: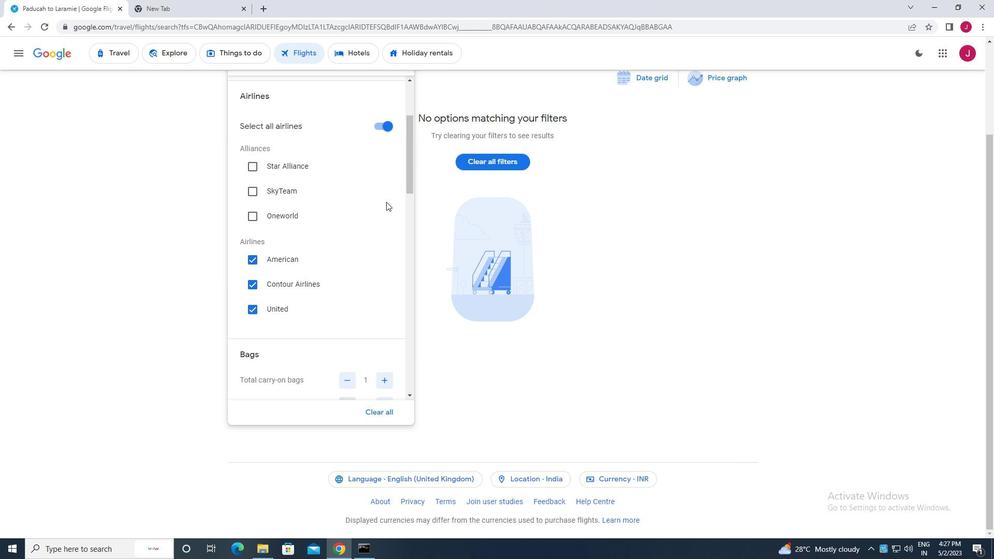 
Action: Mouse scrolled (386, 201) with delta (0, 0)
Screenshot: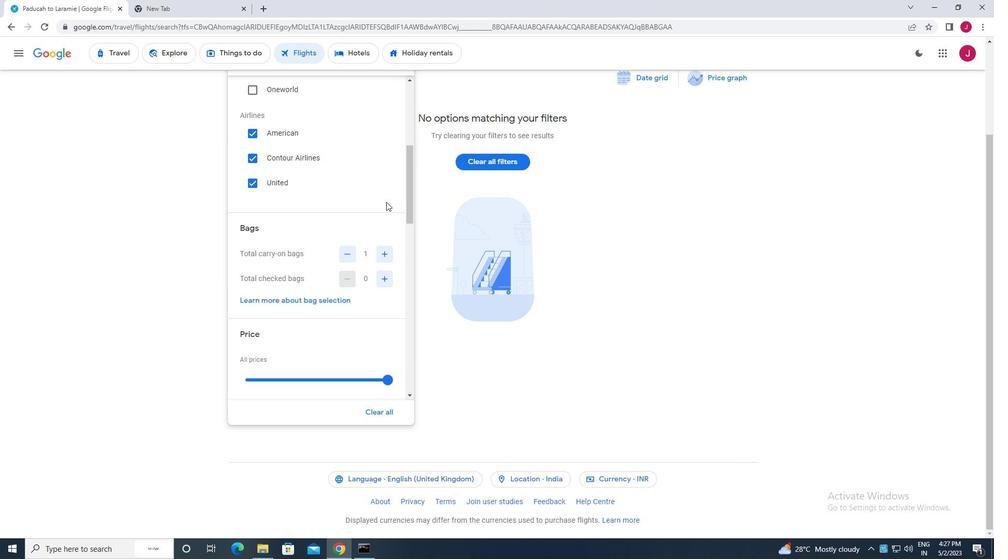 
Action: Mouse scrolled (386, 201) with delta (0, 0)
Screenshot: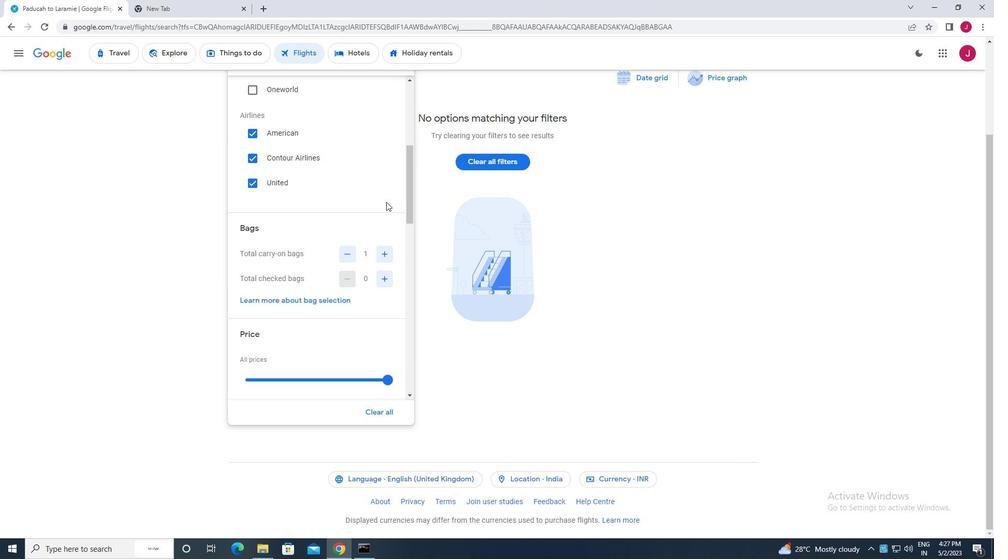 
Action: Mouse scrolled (386, 201) with delta (0, 0)
Screenshot: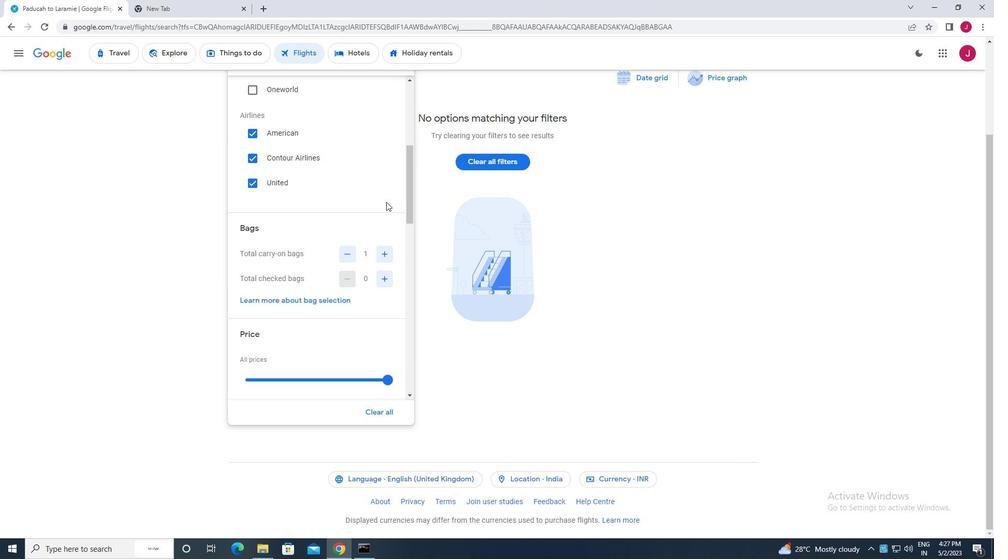 
Action: Mouse scrolled (386, 201) with delta (0, 0)
Screenshot: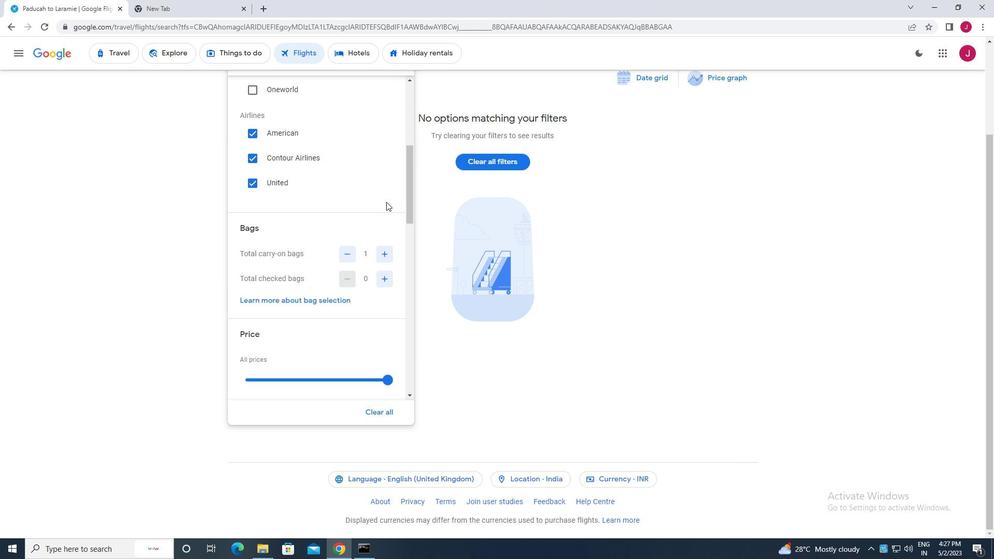 
Action: Mouse moved to (386, 202)
Screenshot: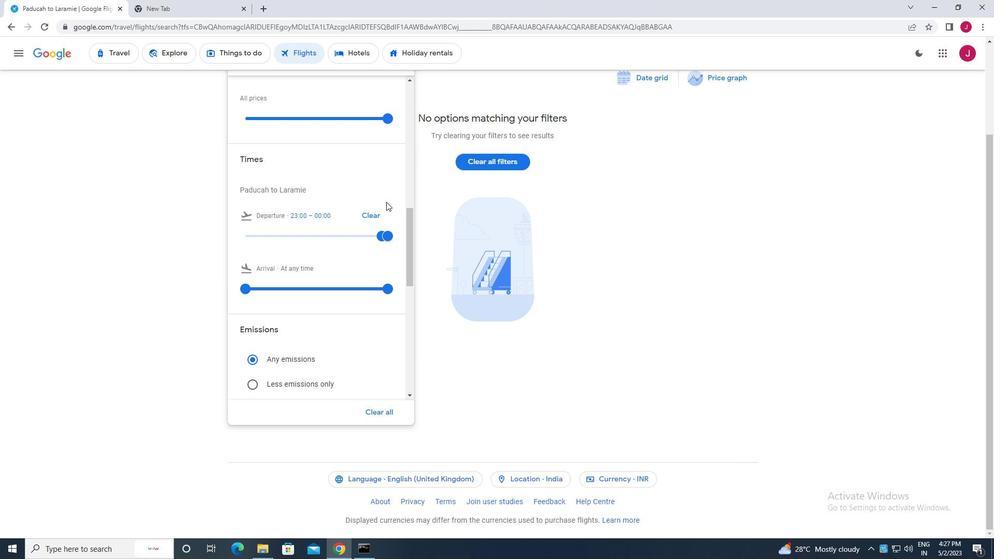 
Action: Mouse scrolled (386, 201) with delta (0, 0)
Screenshot: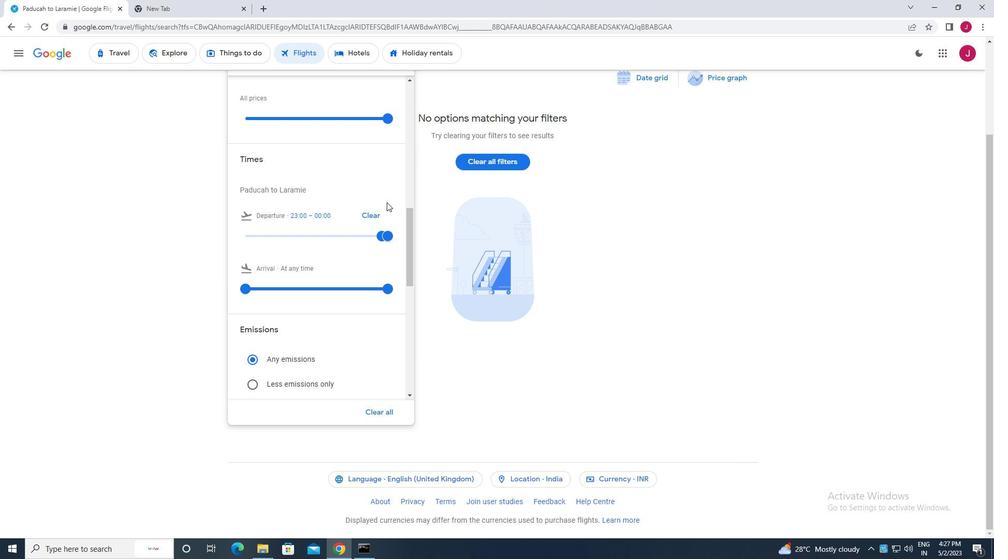 
Action: Mouse scrolled (386, 201) with delta (0, 0)
Screenshot: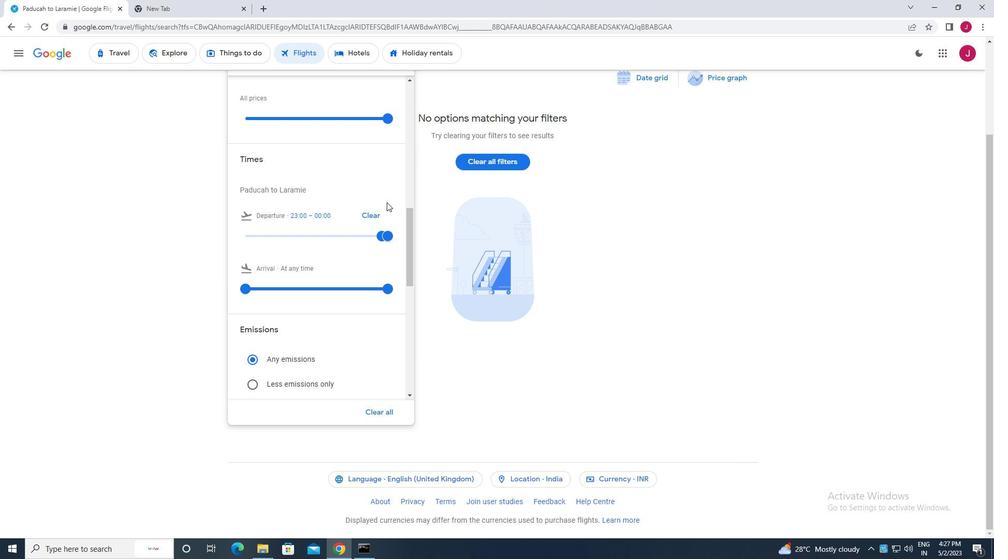 
Action: Mouse scrolled (386, 201) with delta (0, 0)
Screenshot: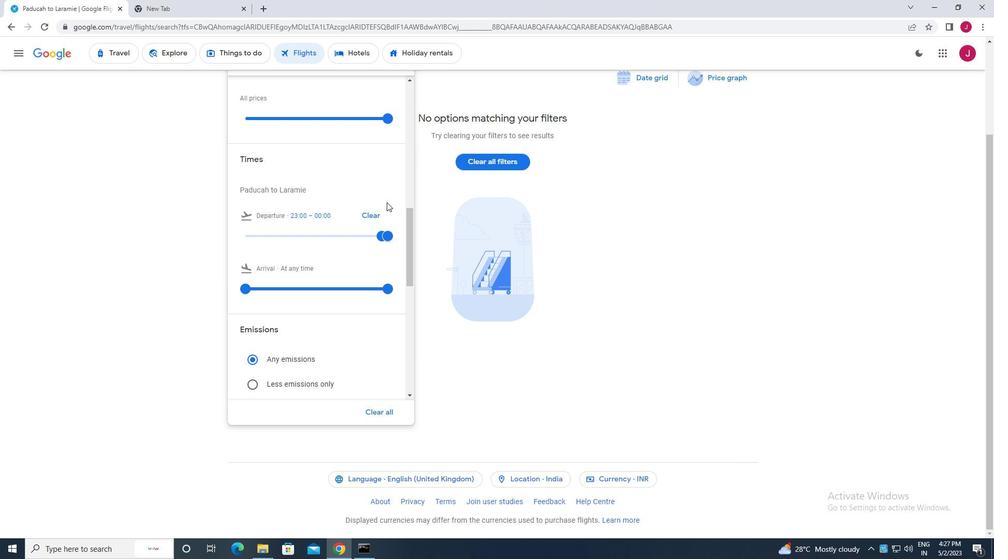 
Action: Mouse scrolled (386, 201) with delta (0, 0)
Screenshot: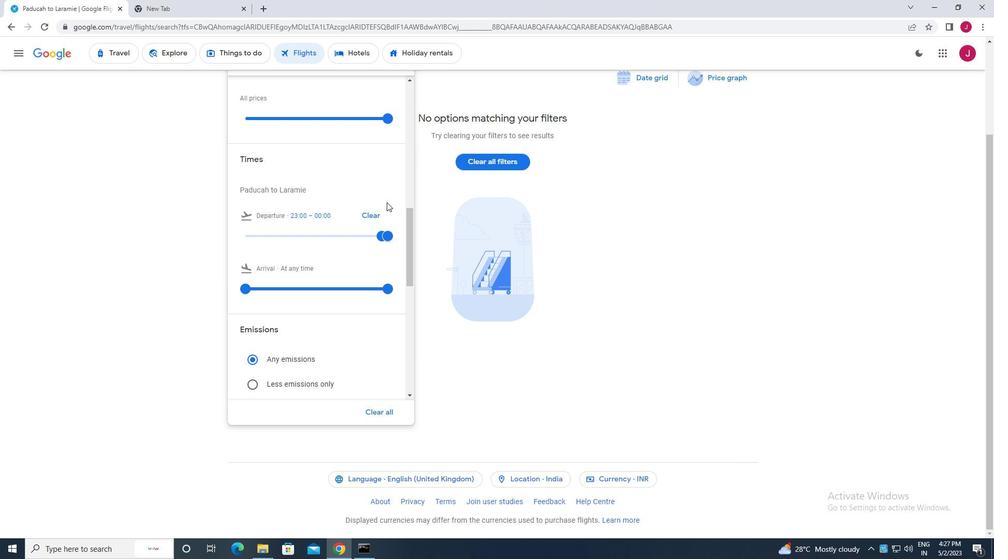 
Action: Mouse scrolled (386, 201) with delta (0, 0)
Screenshot: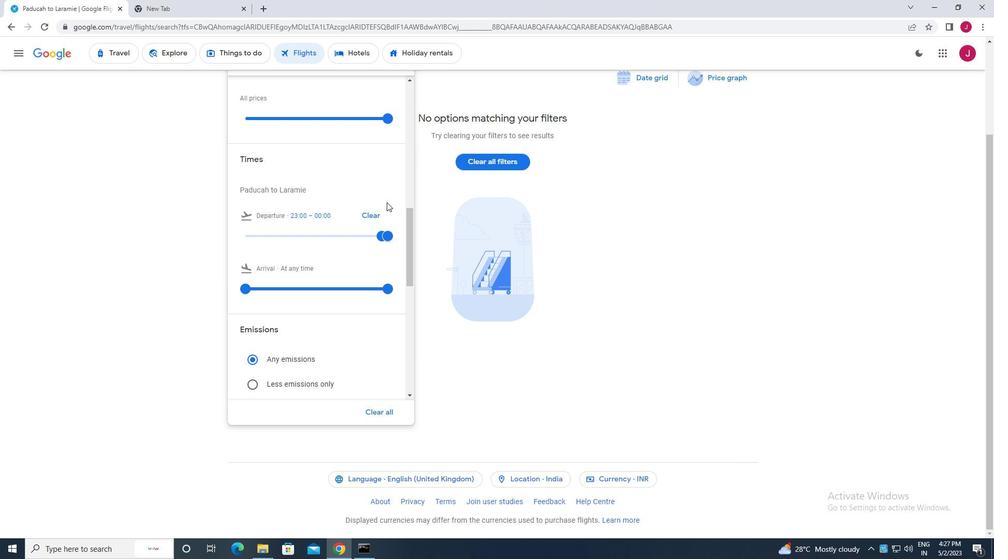 
Action: Mouse moved to (383, 195)
Screenshot: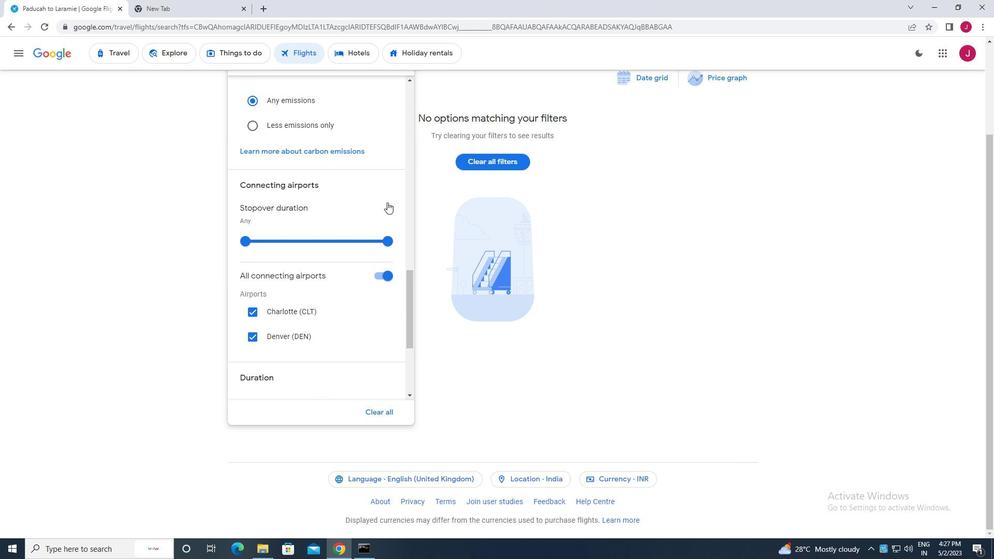 
Action: Mouse scrolled (383, 195) with delta (0, 0)
Screenshot: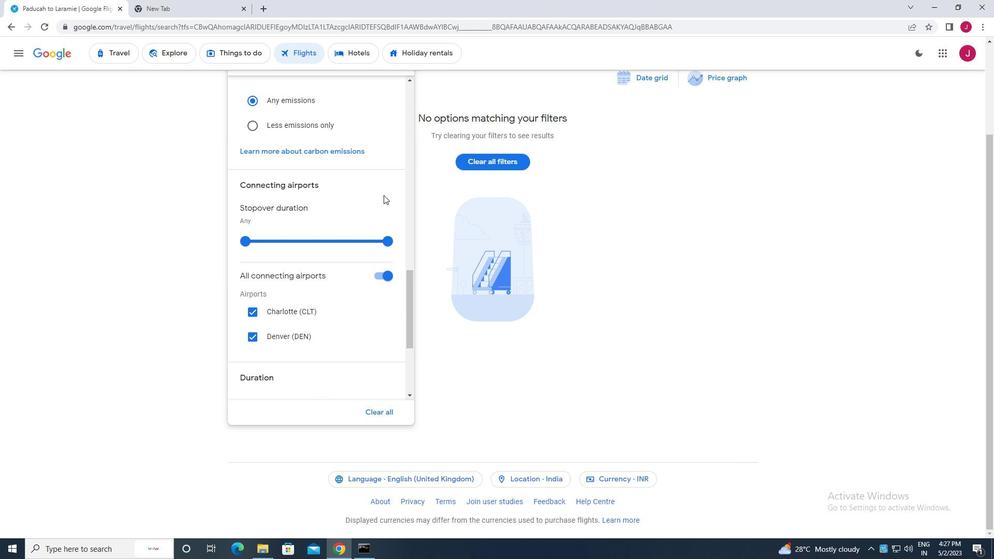 
Action: Mouse scrolled (383, 195) with delta (0, 0)
Screenshot: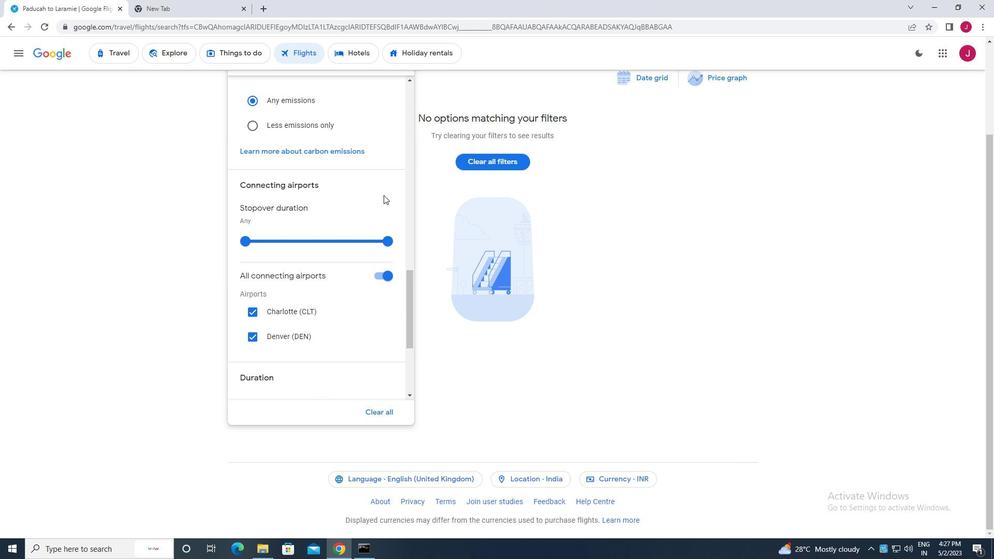 
Action: Mouse scrolled (383, 195) with delta (0, 0)
Screenshot: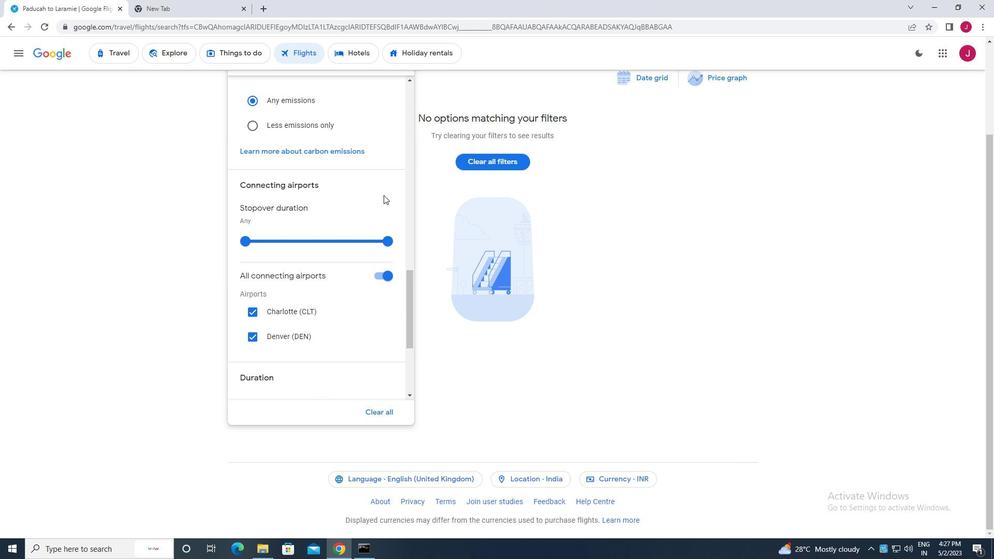 
Action: Mouse moved to (383, 195)
Screenshot: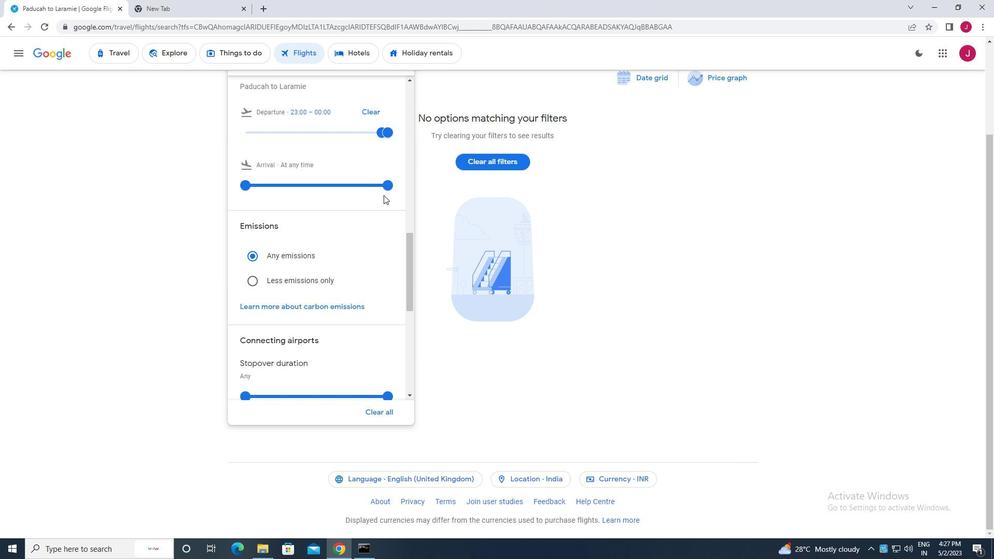 
Action: Mouse scrolled (383, 195) with delta (0, 0)
Screenshot: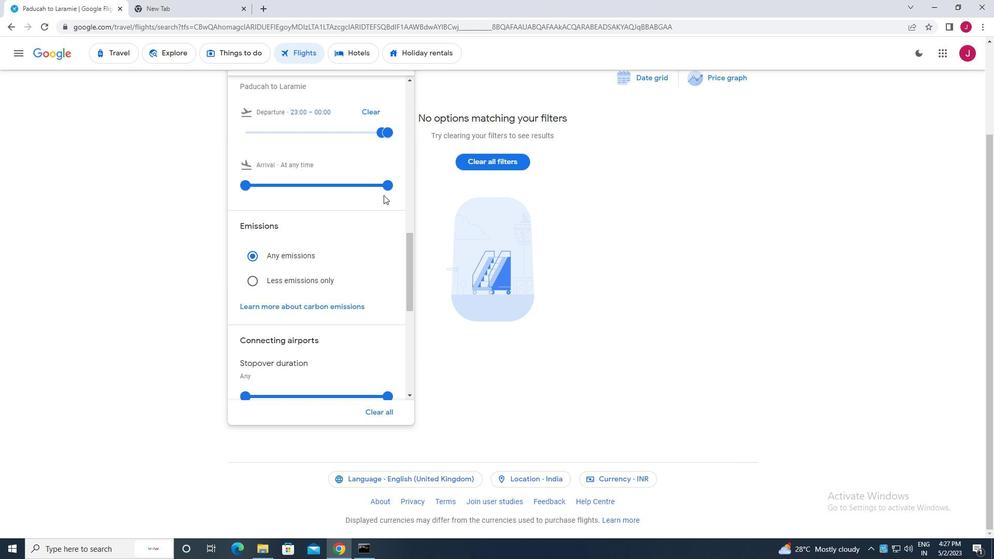 
Action: Mouse moved to (383, 194)
Screenshot: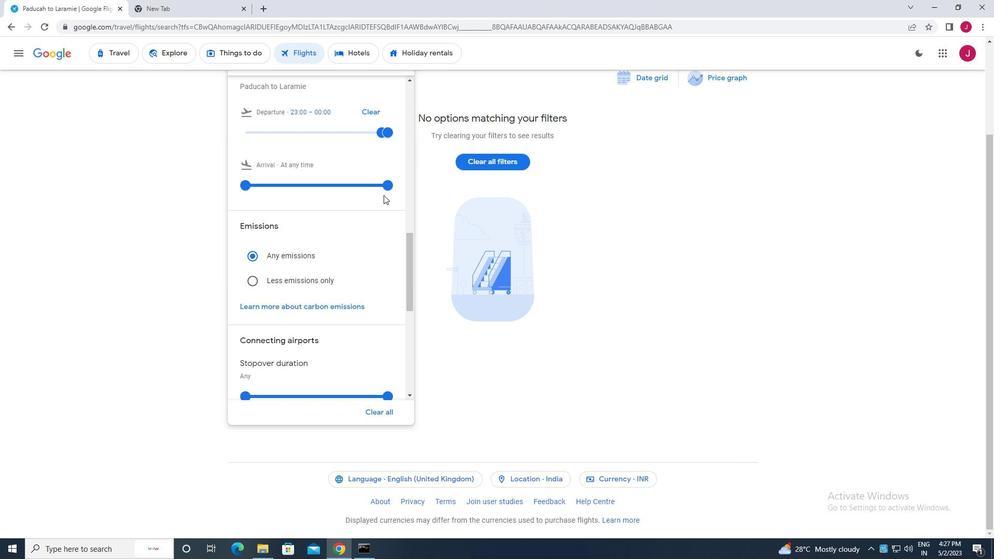 
Action: Mouse scrolled (383, 195) with delta (0, 0)
Screenshot: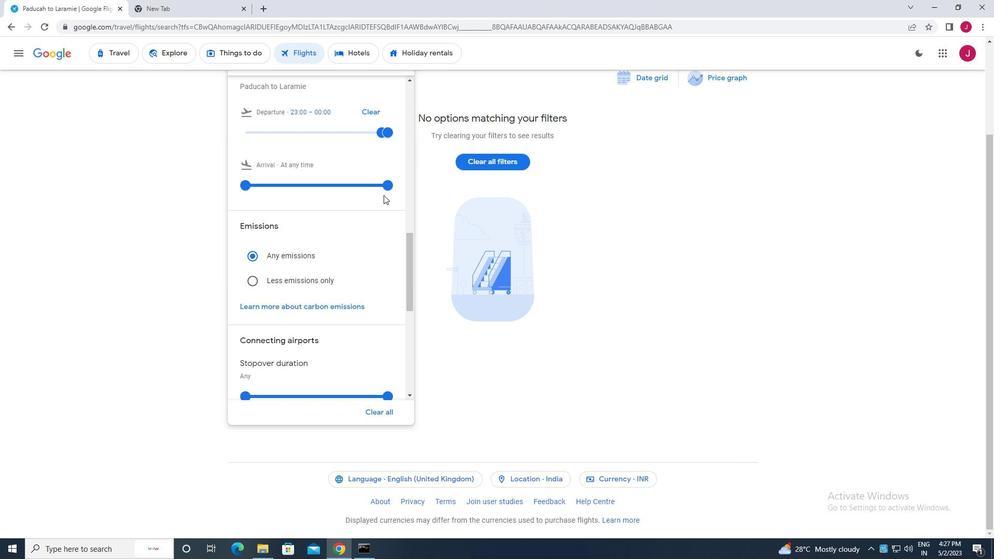 
Action: Mouse scrolled (383, 195) with delta (0, 0)
Screenshot: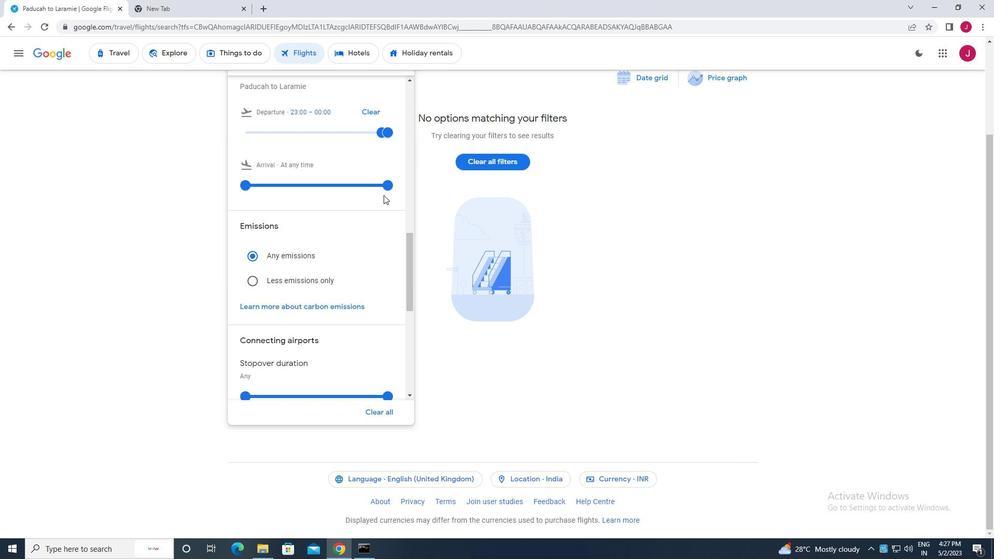 
Action: Mouse moved to (378, 290)
Screenshot: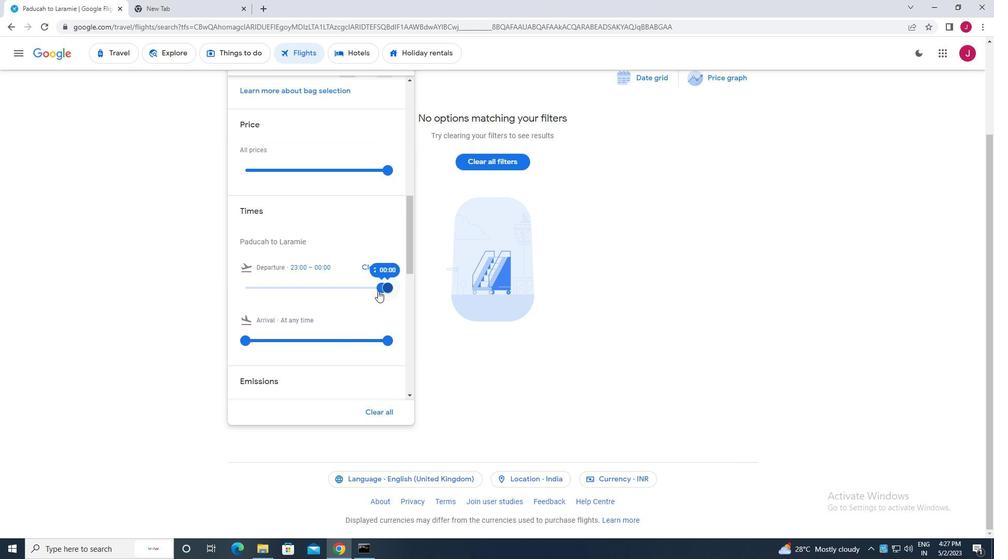 
Action: Mouse pressed left at (378, 290)
Screenshot: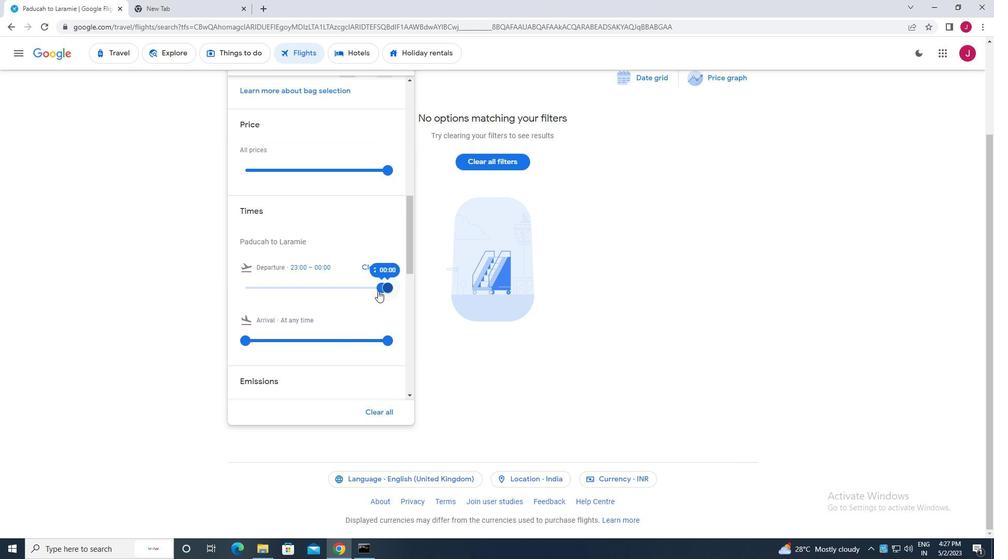 
Action: Mouse moved to (382, 202)
Screenshot: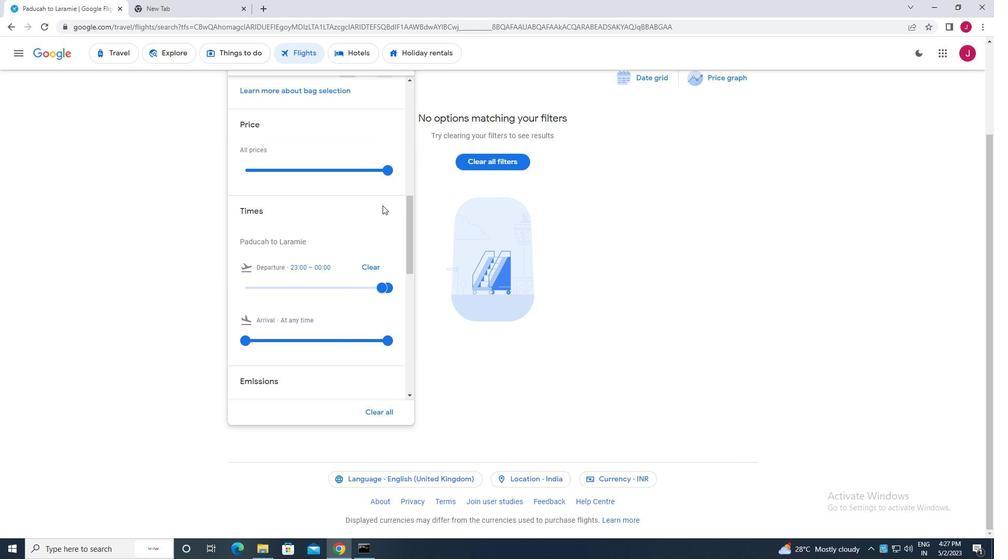 
Action: Mouse scrolled (382, 203) with delta (0, 0)
Screenshot: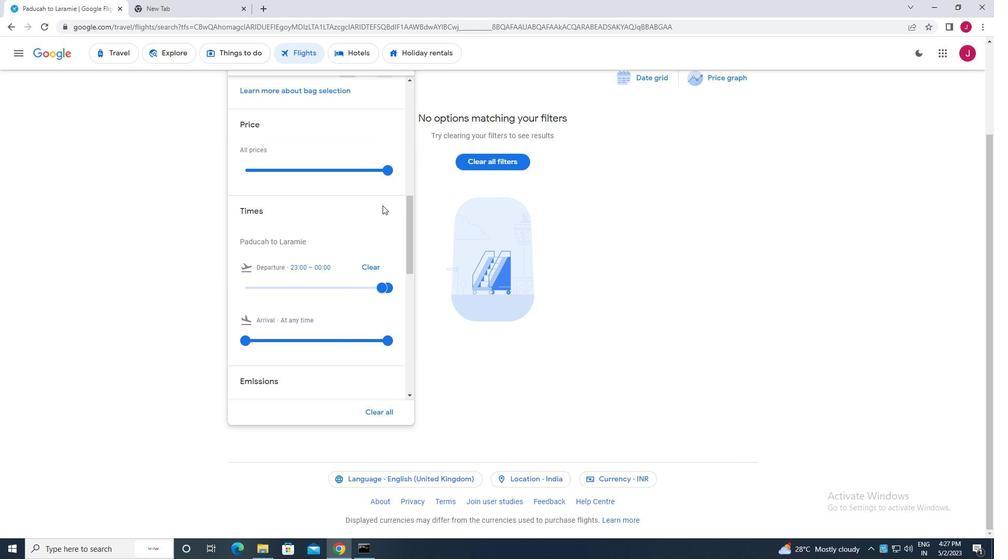 
Action: Mouse scrolled (382, 203) with delta (0, 0)
Screenshot: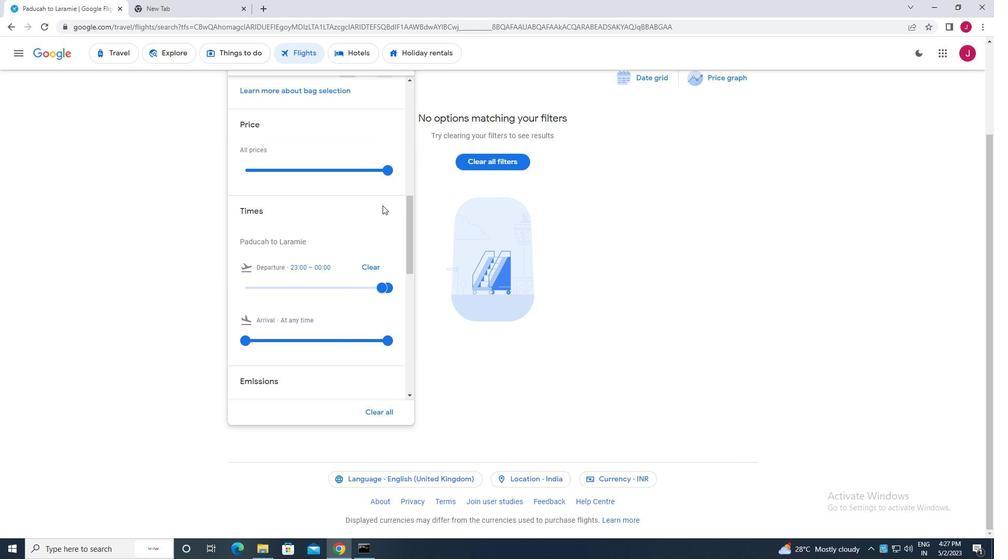 
Action: Mouse scrolled (382, 203) with delta (0, 0)
Screenshot: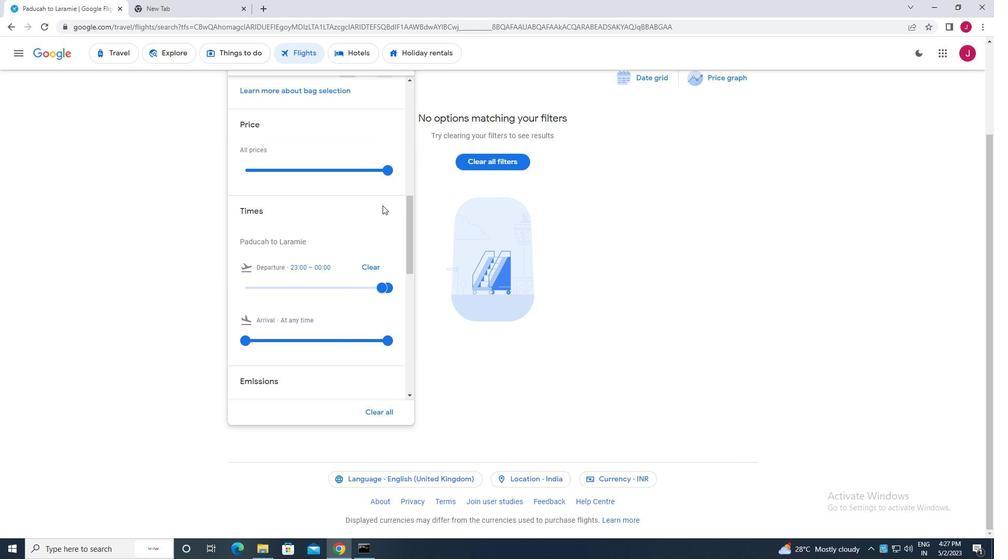 
Action: Mouse scrolled (382, 203) with delta (0, 0)
Screenshot: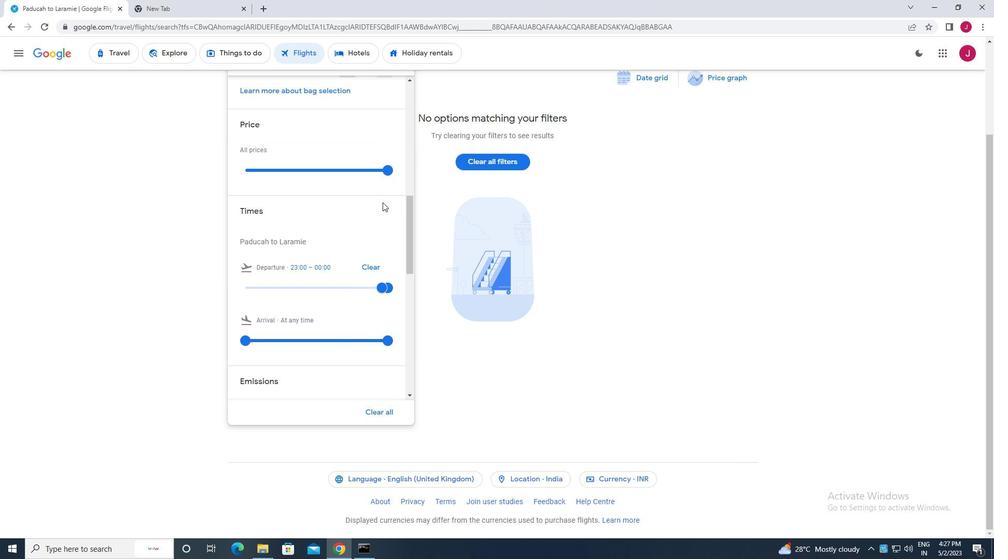 
Action: Mouse pressed middle at (382, 202)
Screenshot: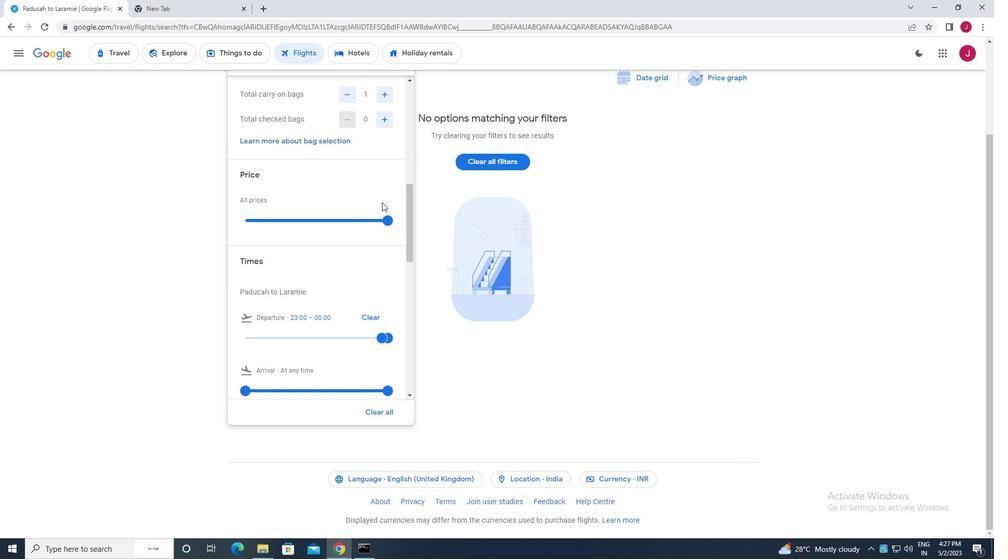 
Action: Mouse scrolled (382, 203) with delta (0, 0)
Screenshot: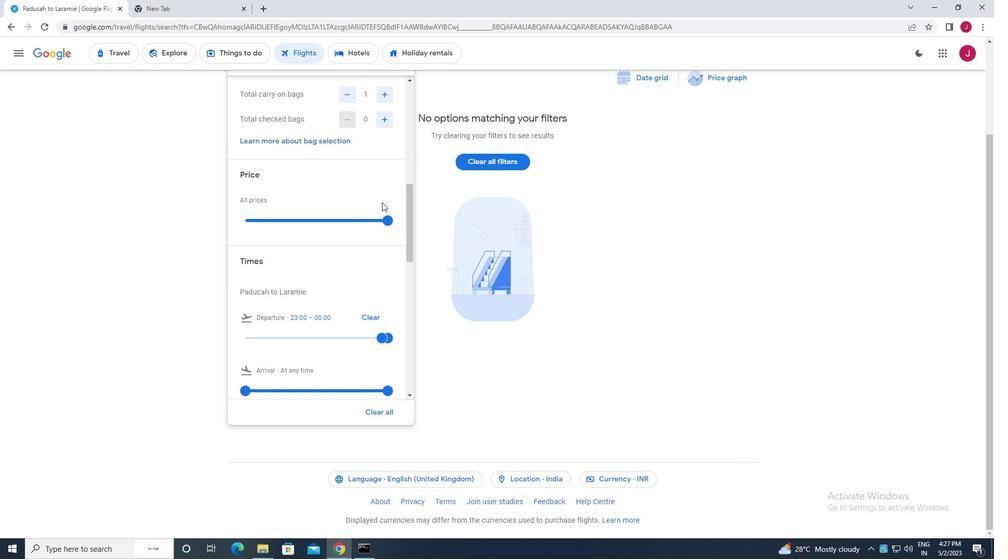 
Action: Mouse scrolled (382, 203) with delta (0, 0)
Screenshot: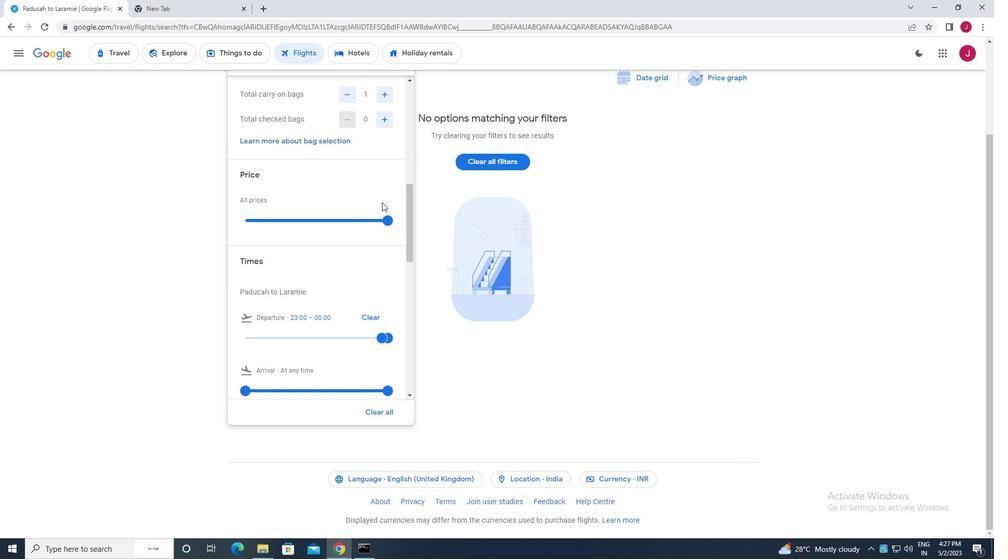 
Action: Mouse scrolled (382, 203) with delta (0, 0)
Screenshot: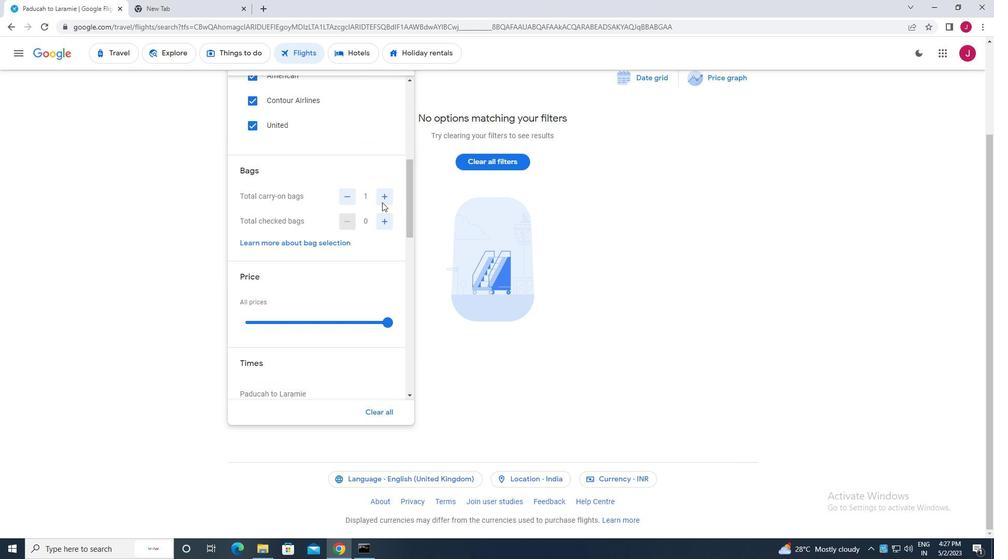 
Action: Mouse scrolled (382, 203) with delta (0, 0)
Screenshot: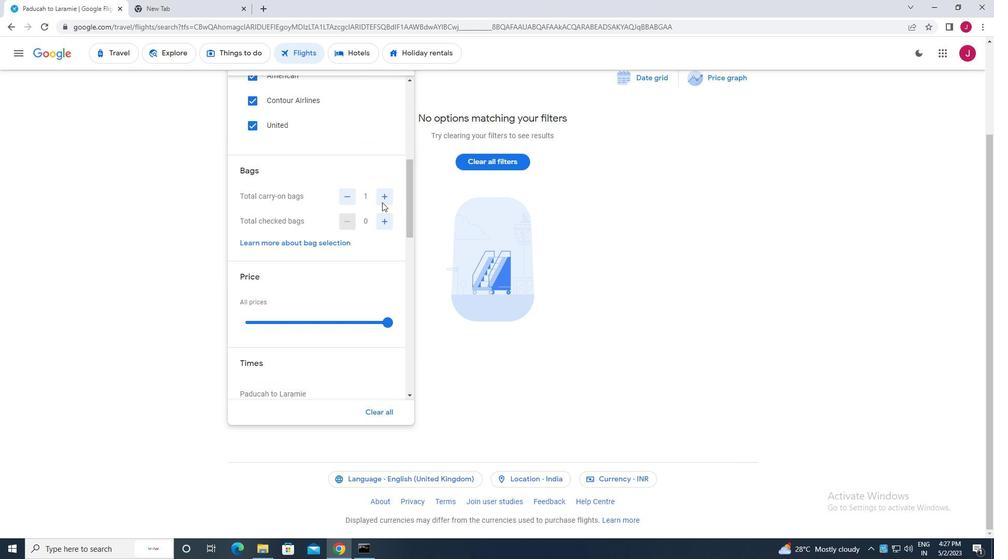 
Action: Mouse scrolled (382, 203) with delta (0, 0)
Screenshot: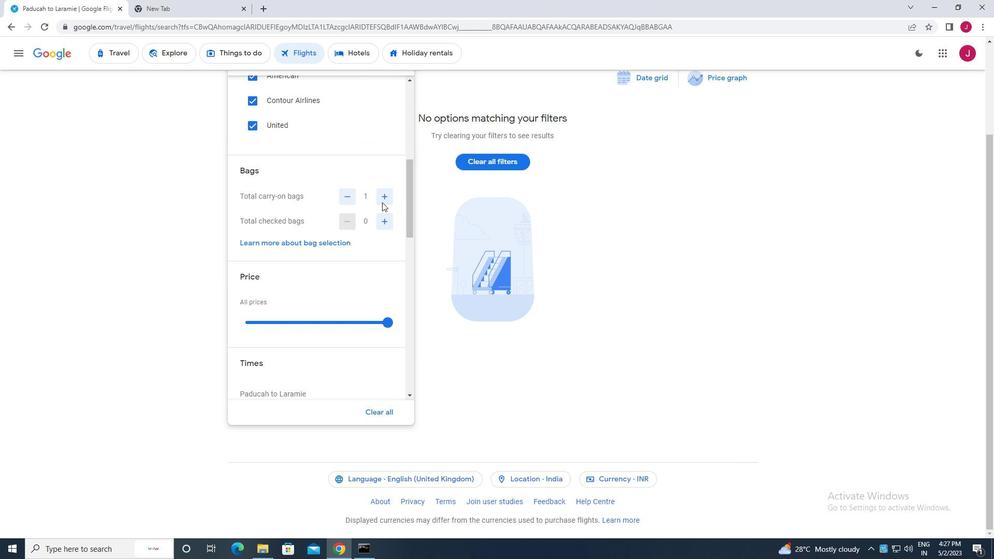
Action: Mouse scrolled (382, 203) with delta (0, 0)
Screenshot: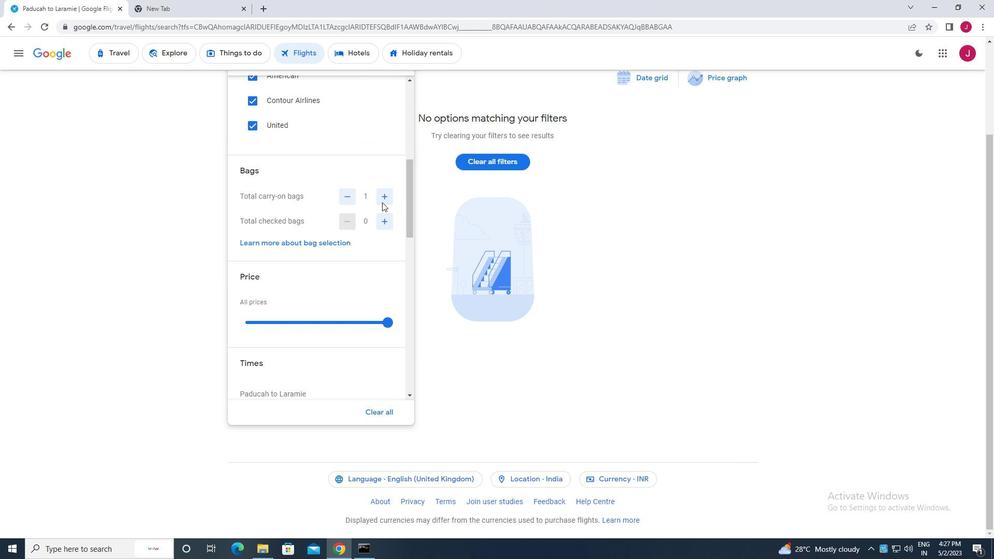 
Action: Mouse moved to (381, 202)
Screenshot: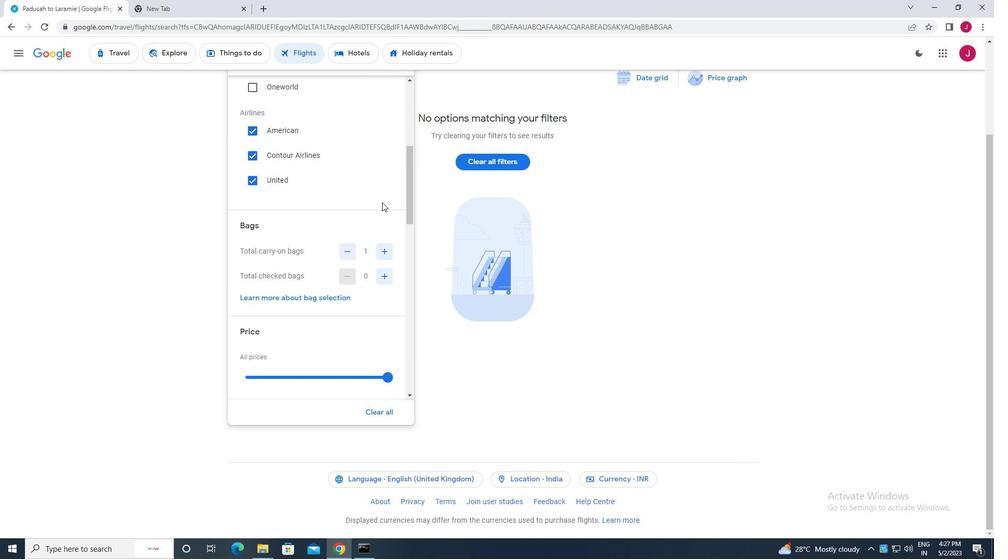 
Action: Mouse scrolled (381, 203) with delta (0, 0)
Screenshot: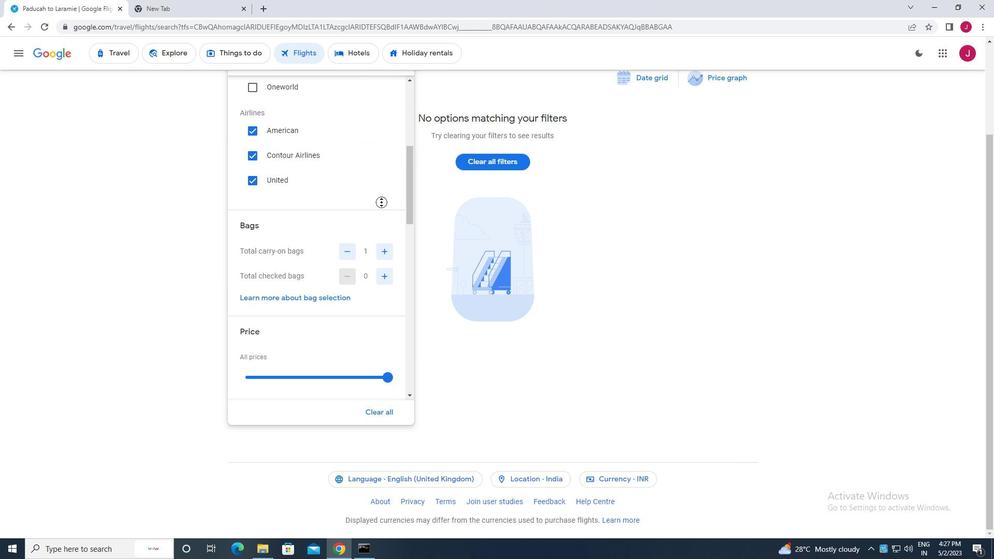 
Action: Mouse scrolled (381, 203) with delta (0, 0)
Screenshot: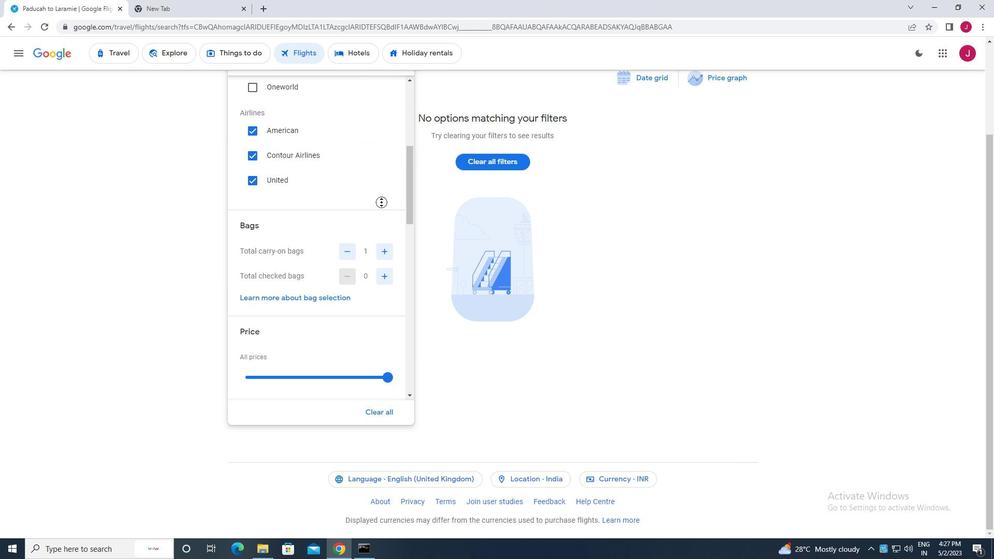 
Action: Mouse scrolled (381, 203) with delta (0, 0)
Screenshot: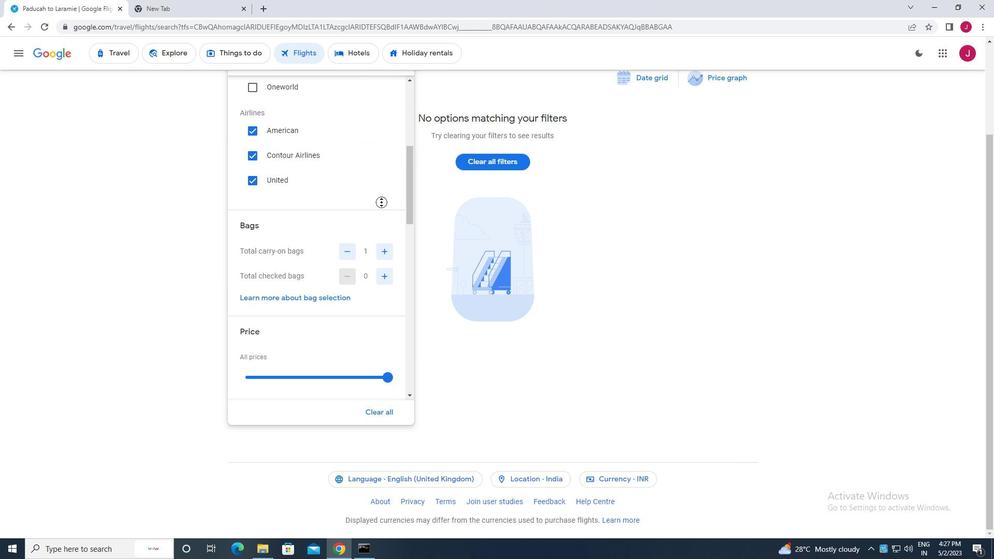 
Action: Mouse scrolled (381, 203) with delta (0, 0)
Screenshot: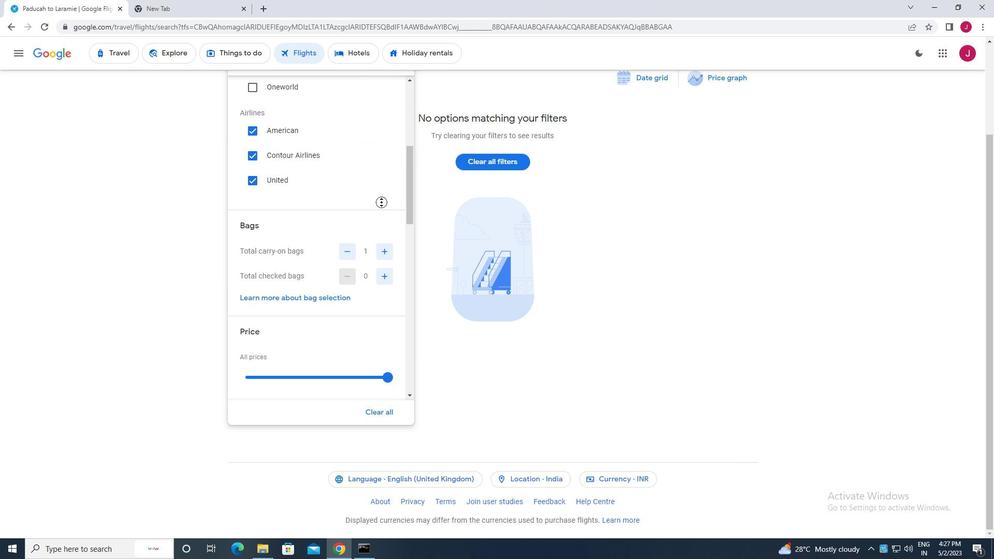 
Action: Mouse scrolled (381, 203) with delta (0, 0)
Screenshot: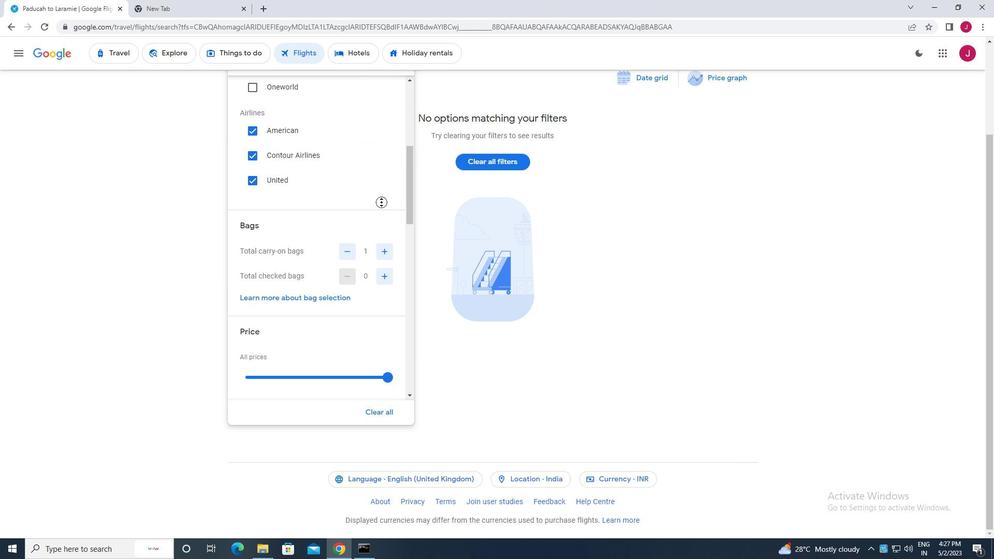 
Action: Mouse scrolled (381, 203) with delta (0, 0)
Screenshot: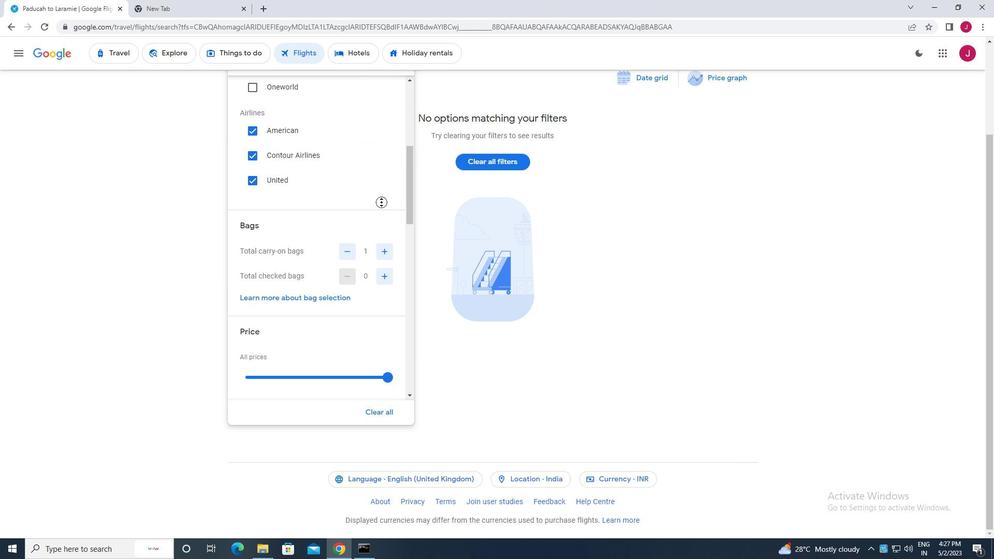 
Action: Mouse scrolled (381, 203) with delta (0, 0)
Screenshot: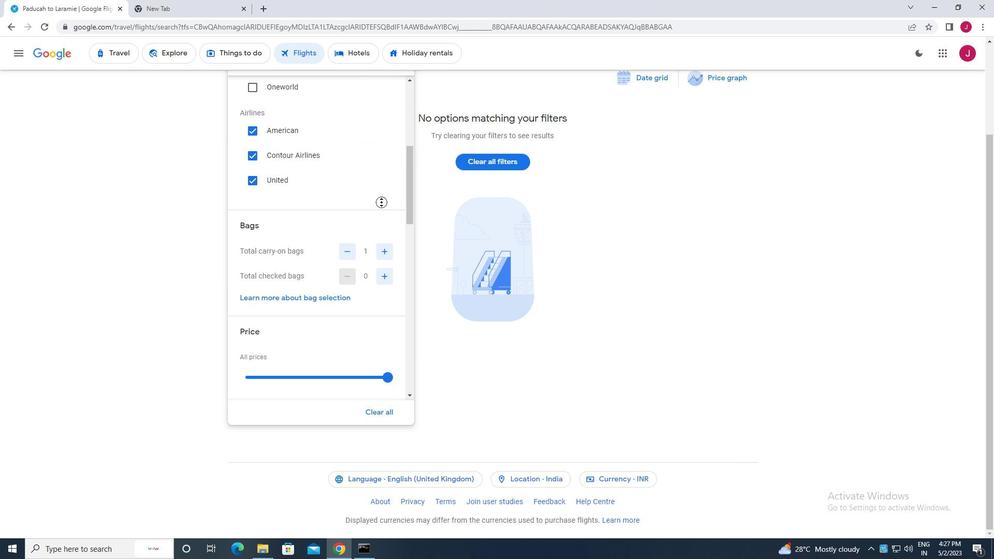 
Action: Mouse scrolled (381, 203) with delta (0, 0)
Screenshot: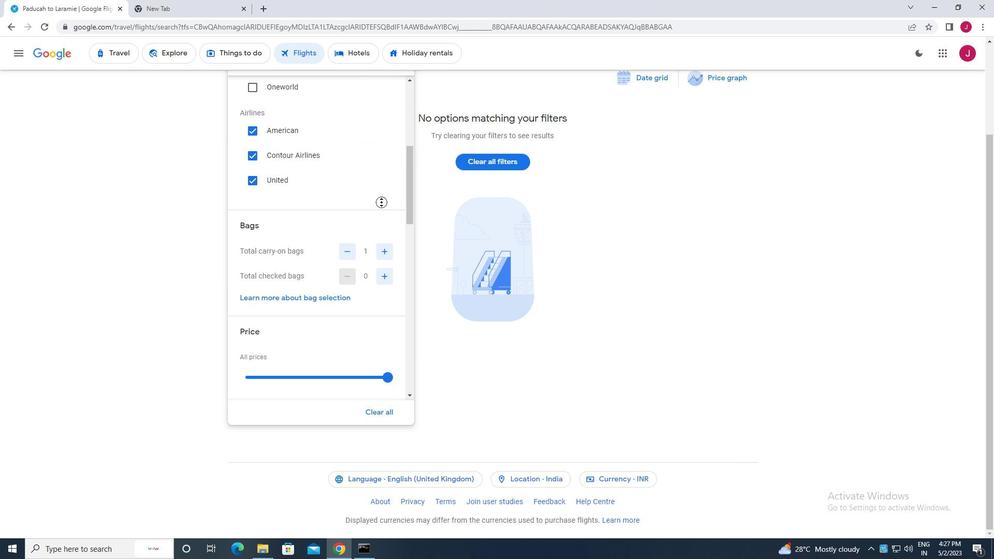 
Action: Mouse scrolled (381, 203) with delta (0, 0)
Screenshot: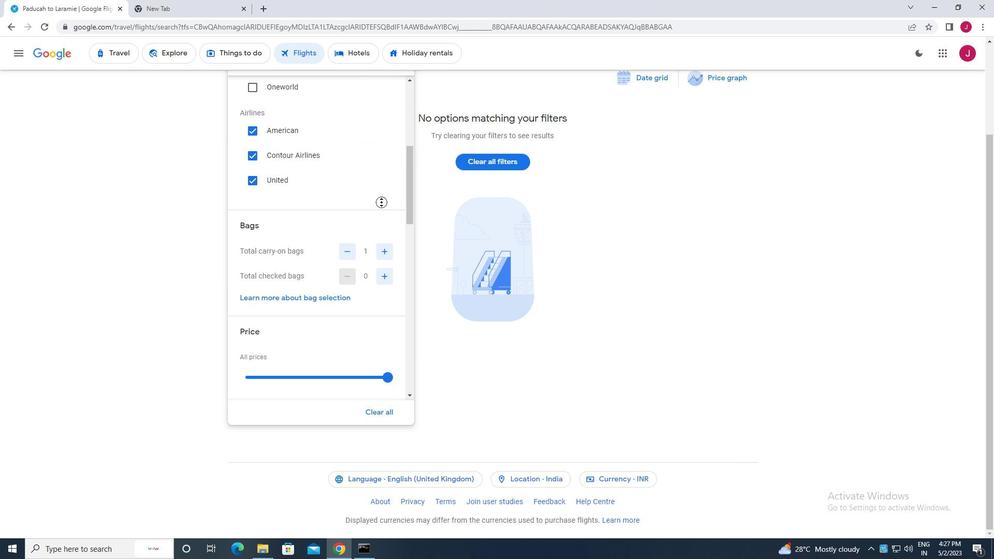 
Action: Mouse scrolled (381, 201) with delta (0, 0)
Screenshot: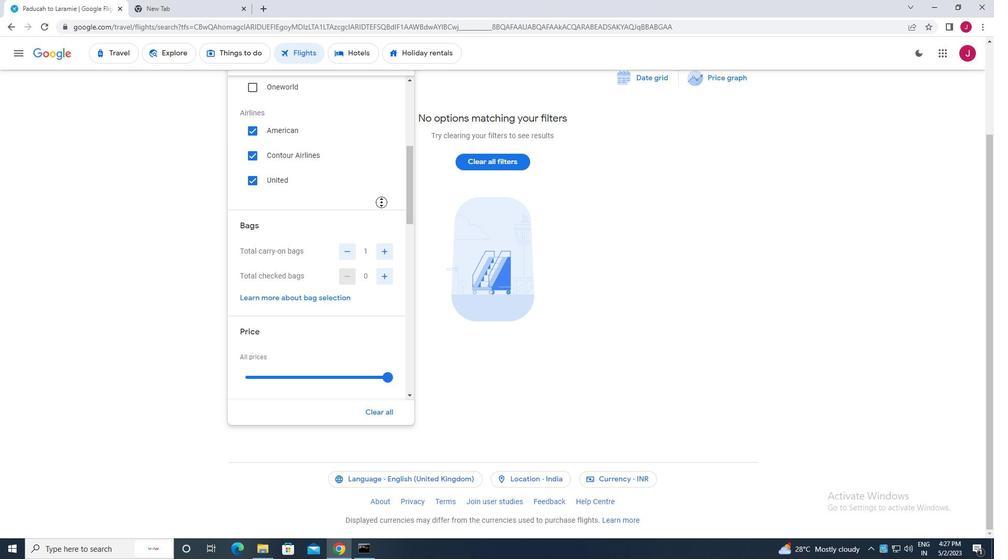 
Action: Mouse scrolled (381, 201) with delta (0, 0)
Screenshot: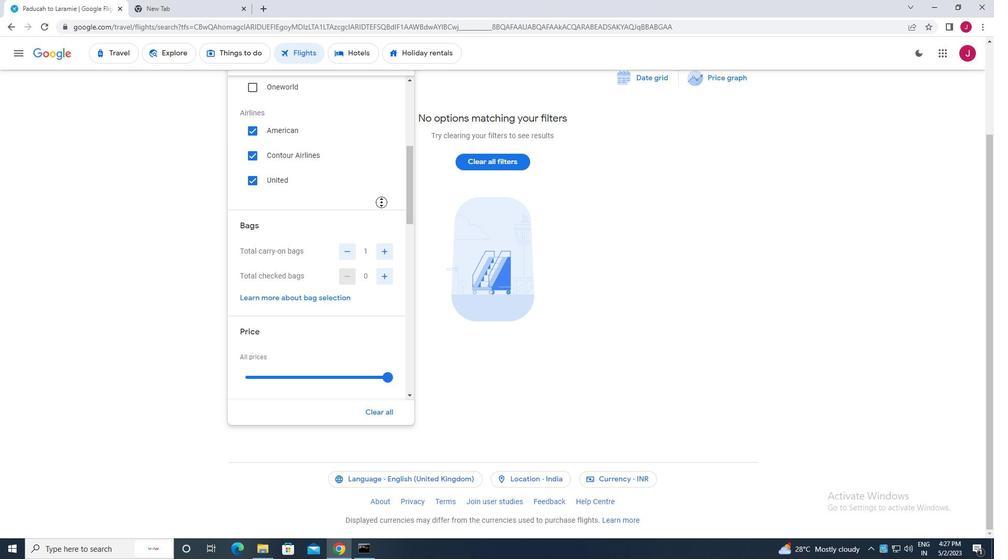 
Action: Mouse scrolled (381, 201) with delta (0, 0)
Screenshot: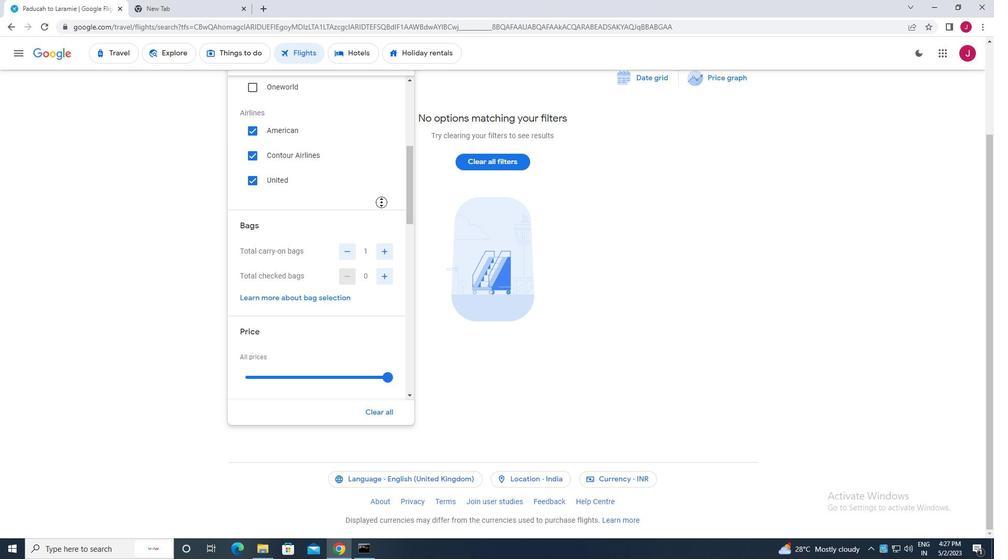 
Action: Mouse scrolled (381, 201) with delta (0, 0)
Screenshot: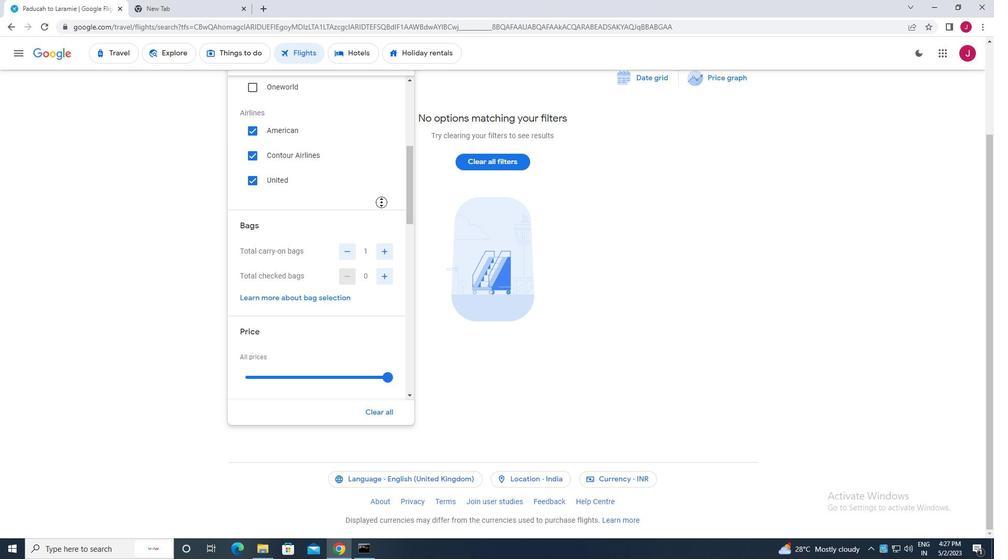 
Action: Mouse scrolled (381, 201) with delta (0, 0)
Screenshot: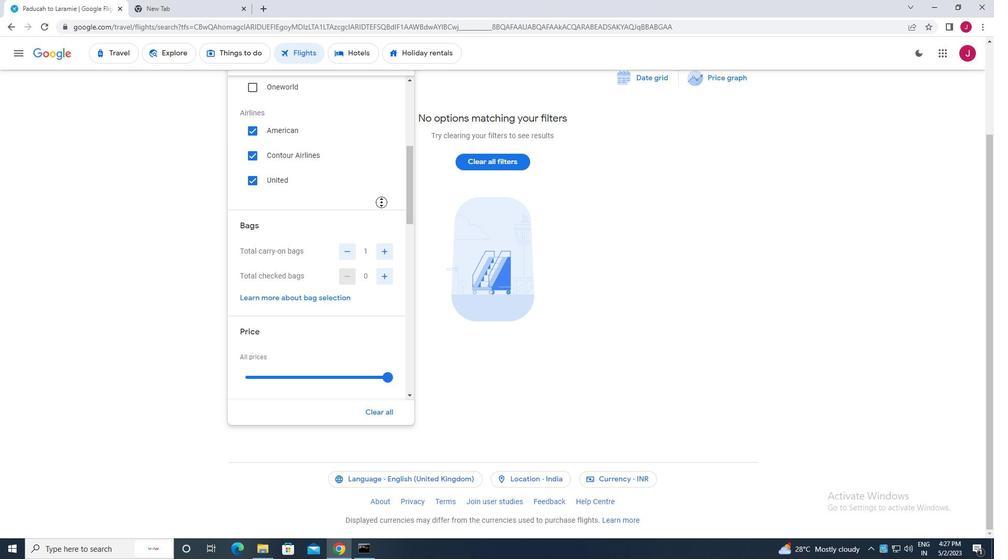 
Action: Mouse scrolled (381, 201) with delta (0, 0)
Screenshot: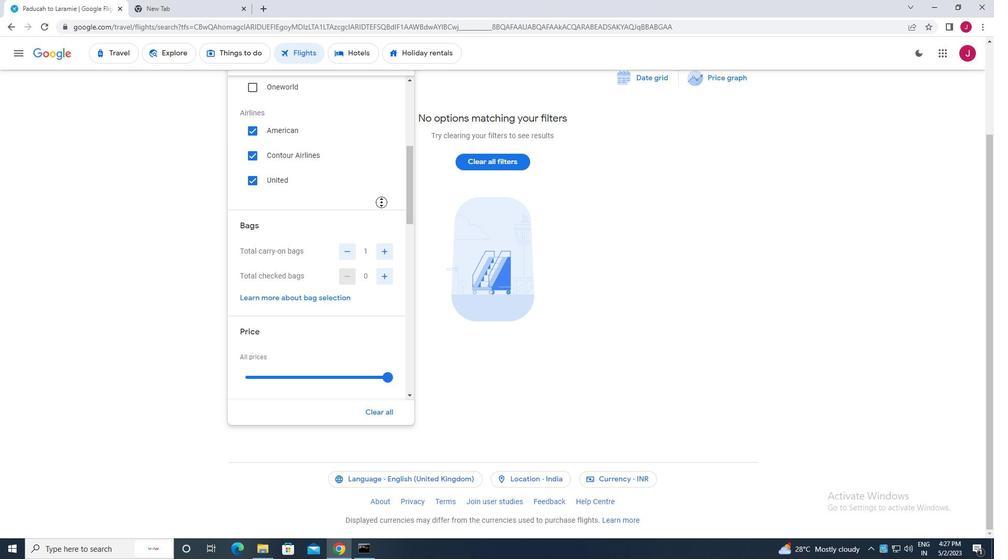 
Action: Mouse scrolled (381, 201) with delta (0, 0)
Screenshot: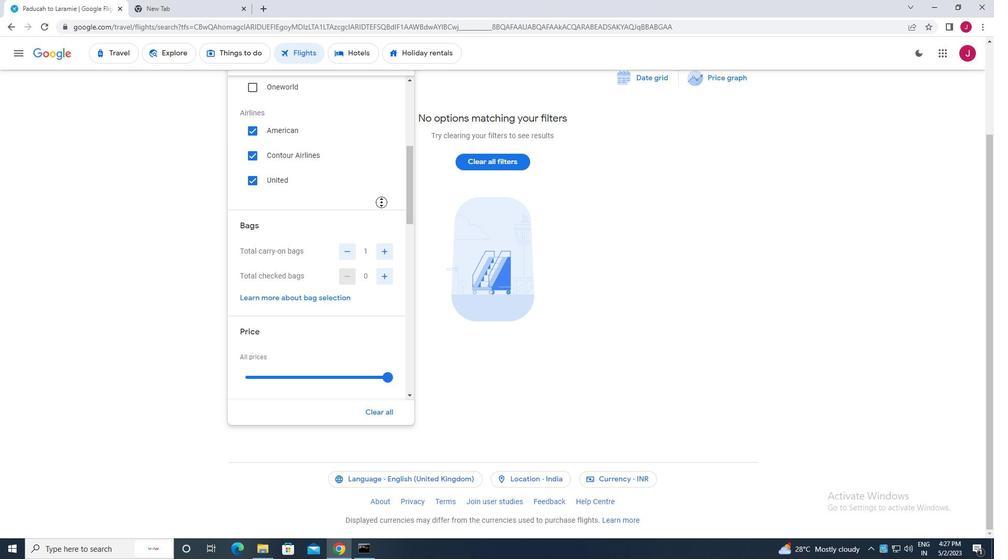 
Action: Mouse scrolled (381, 203) with delta (0, 0)
Screenshot: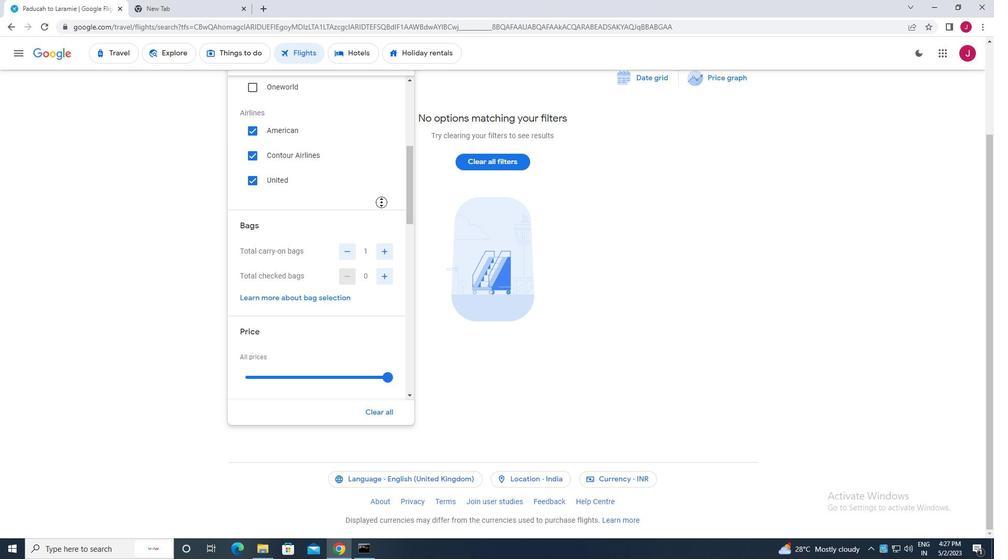 
Action: Mouse scrolled (381, 203) with delta (0, 0)
Screenshot: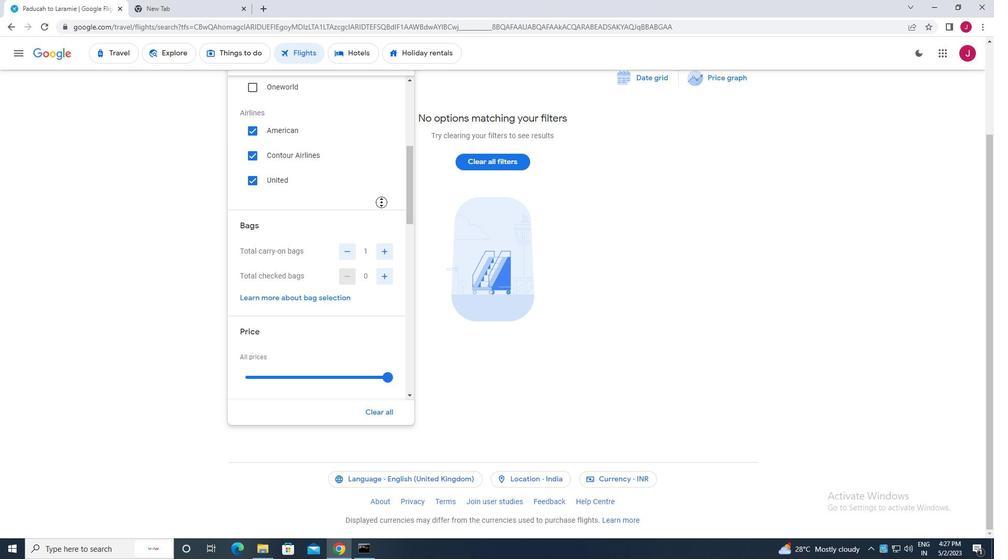 
Action: Mouse scrolled (381, 203) with delta (0, 0)
Screenshot: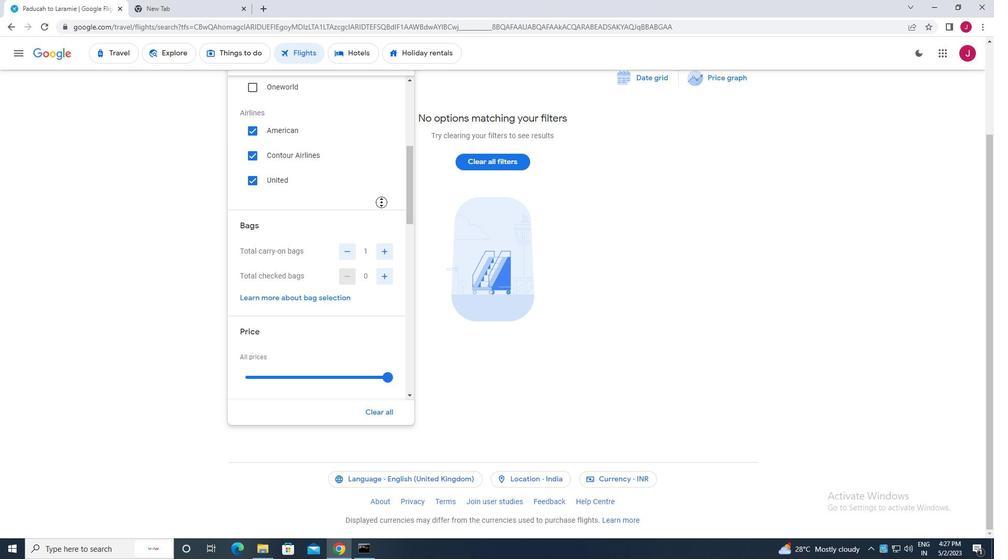 
Action: Mouse scrolled (381, 203) with delta (0, 0)
Screenshot: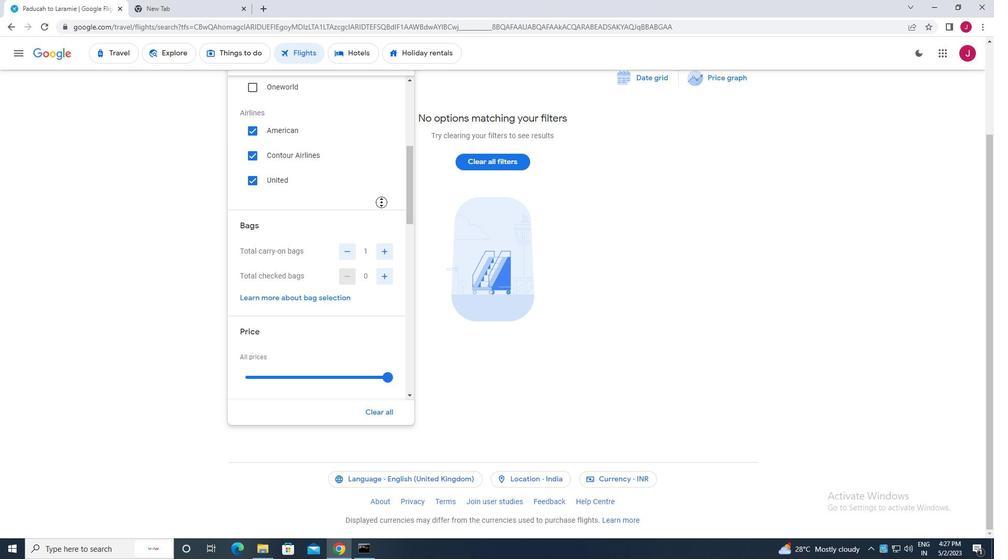 
Action: Mouse scrolled (381, 203) with delta (0, 0)
Screenshot: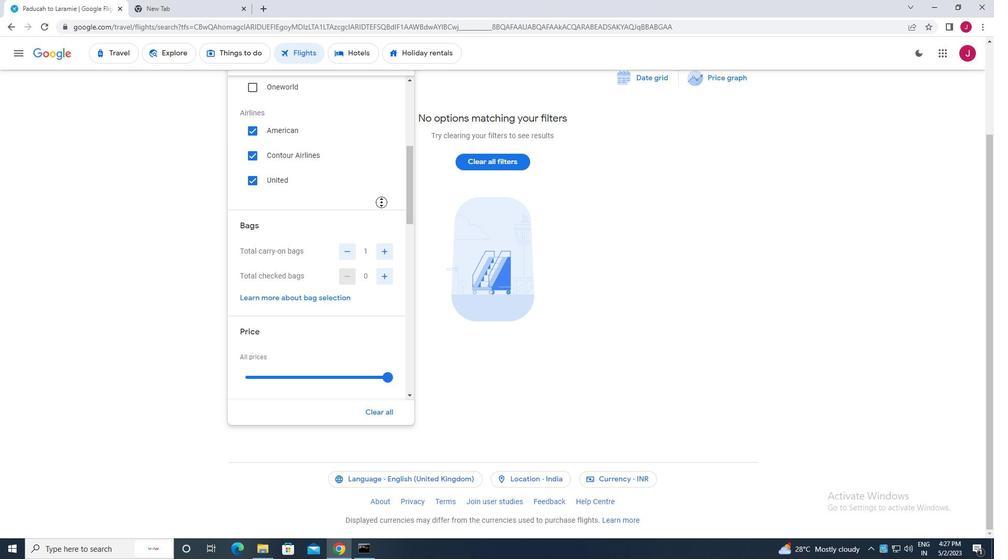 
Action: Mouse scrolled (381, 203) with delta (0, 0)
Screenshot: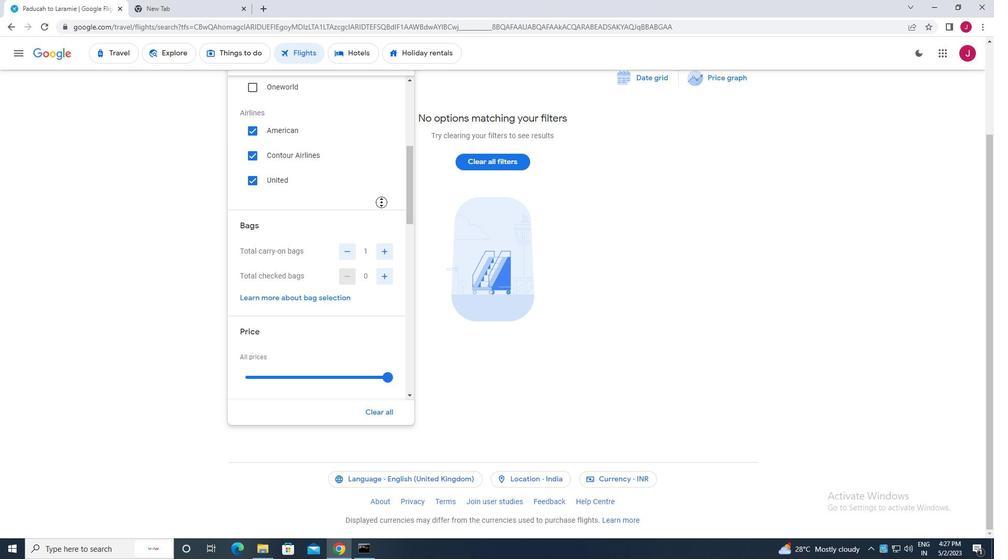 
Action: Mouse scrolled (381, 203) with delta (0, 0)
Screenshot: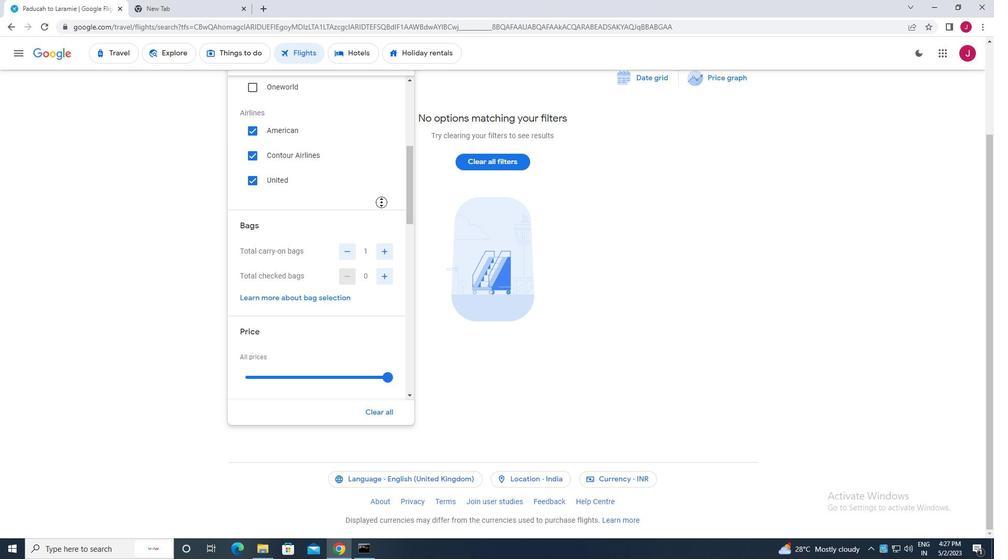 
Action: Mouse scrolled (381, 201) with delta (0, 0)
Screenshot: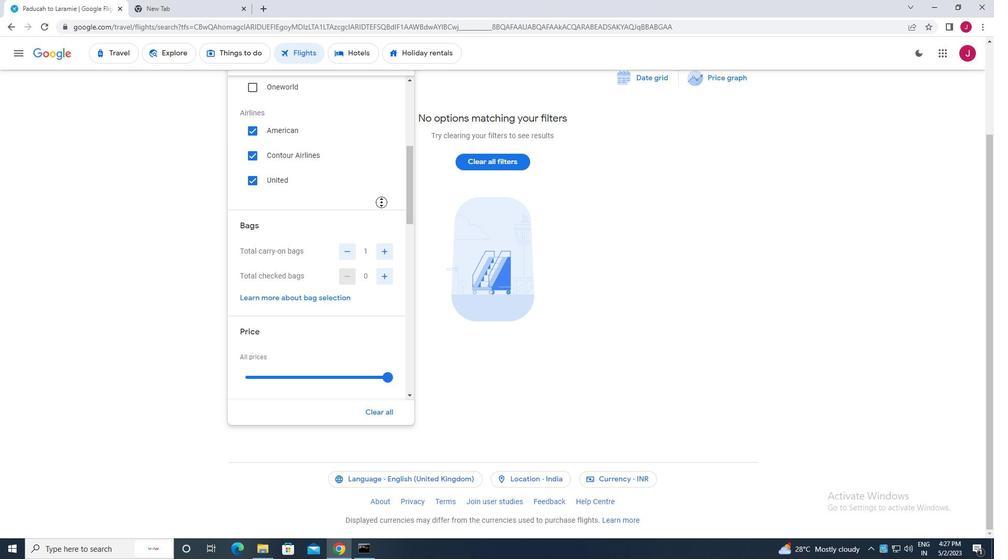
Action: Mouse scrolled (381, 201) with delta (0, 0)
Screenshot: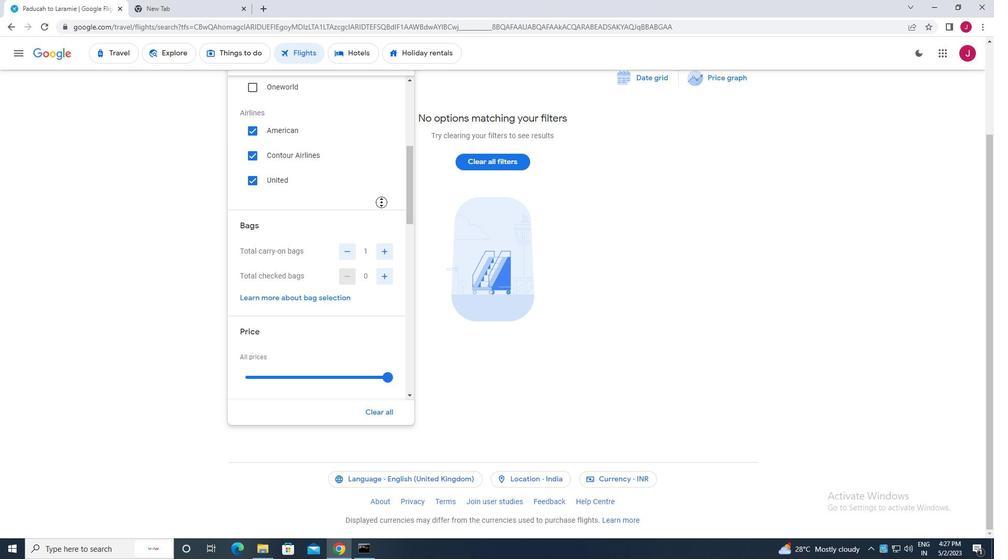
Action: Mouse scrolled (381, 201) with delta (0, 0)
Screenshot: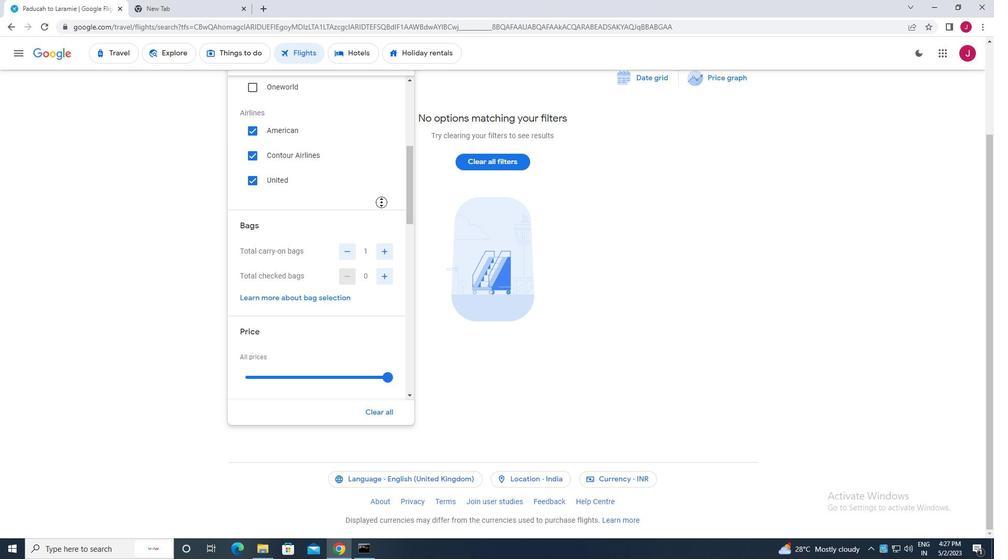 
Action: Mouse scrolled (381, 201) with delta (0, 0)
Screenshot: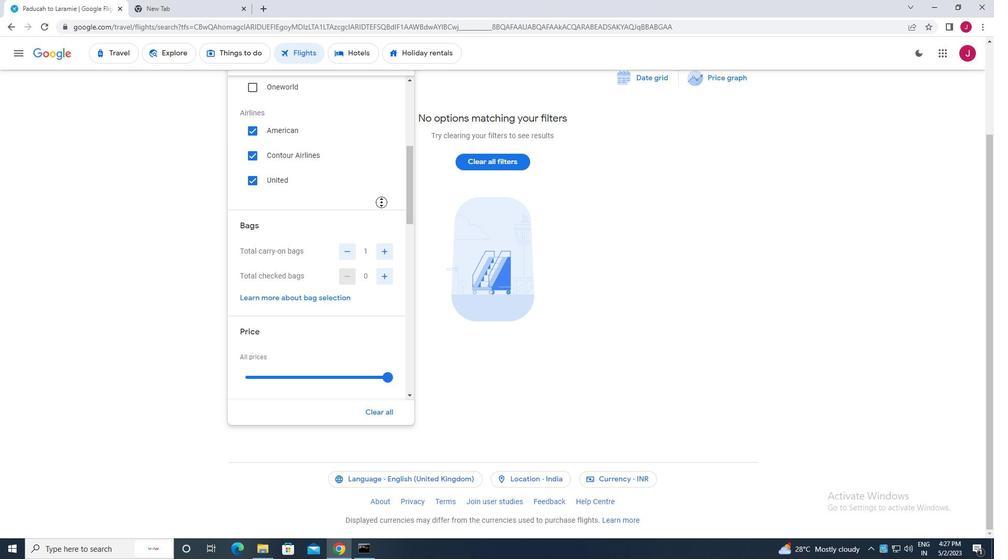 
Action: Mouse scrolled (381, 201) with delta (0, 0)
Screenshot: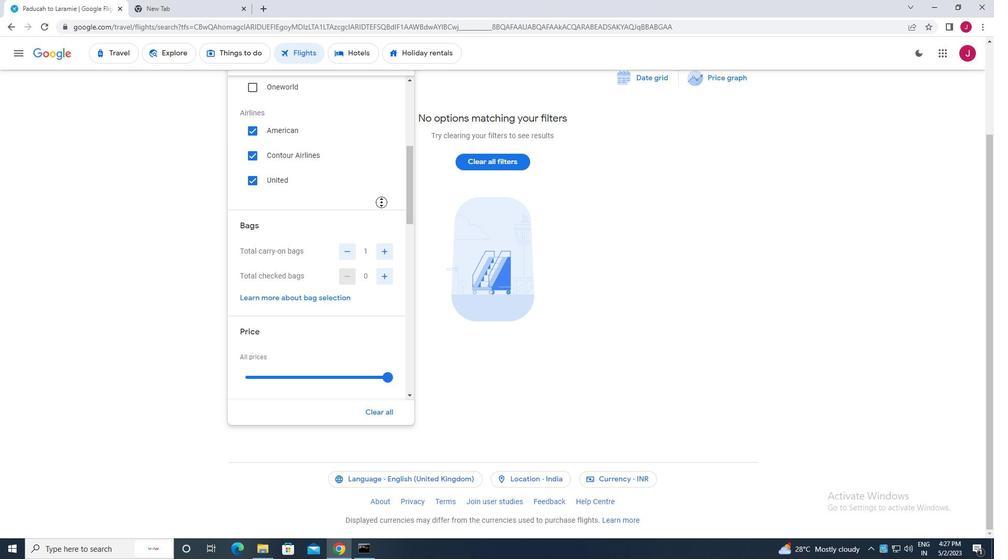 
Action: Mouse scrolled (381, 201) with delta (0, 0)
Screenshot: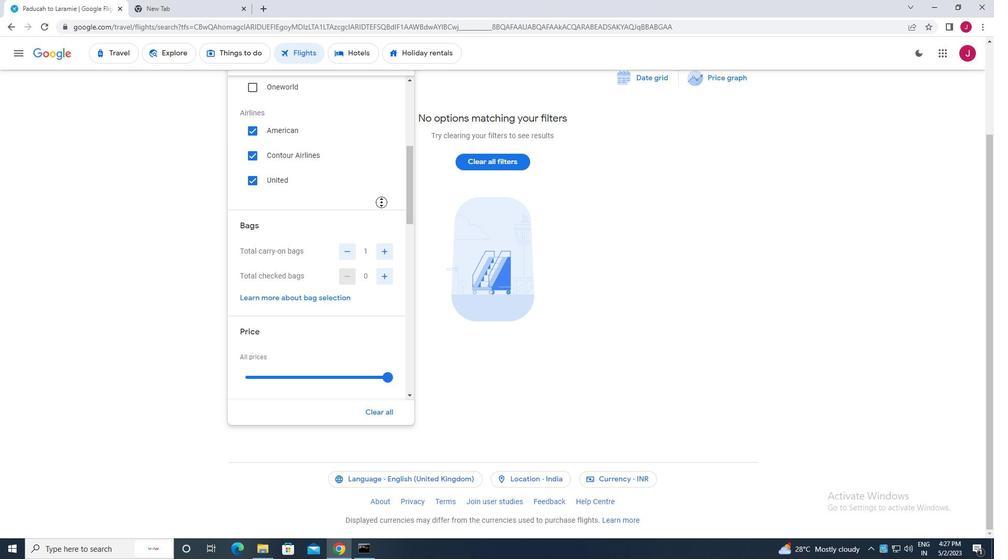 
Action: Mouse scrolled (381, 203) with delta (0, 0)
Screenshot: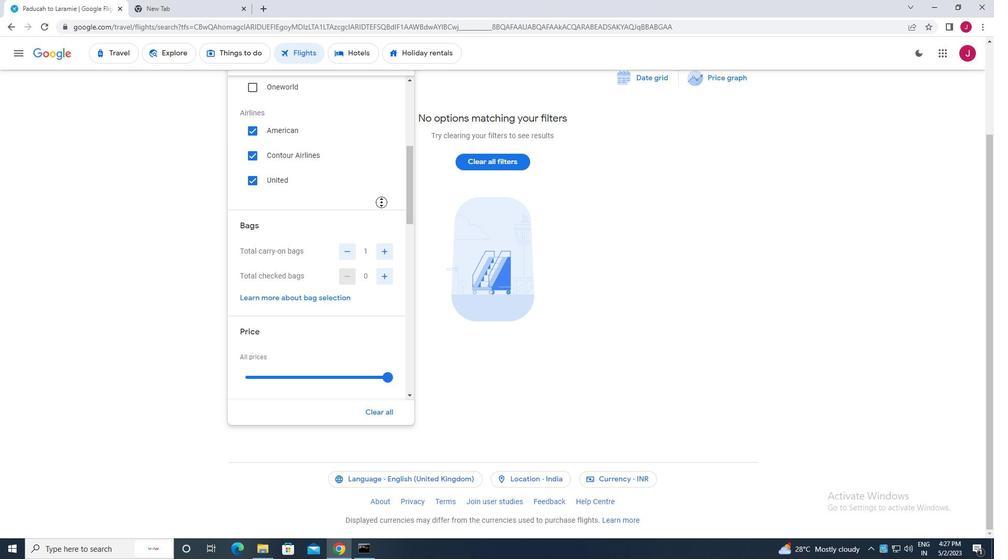 
Action: Mouse scrolled (381, 203) with delta (0, 0)
Screenshot: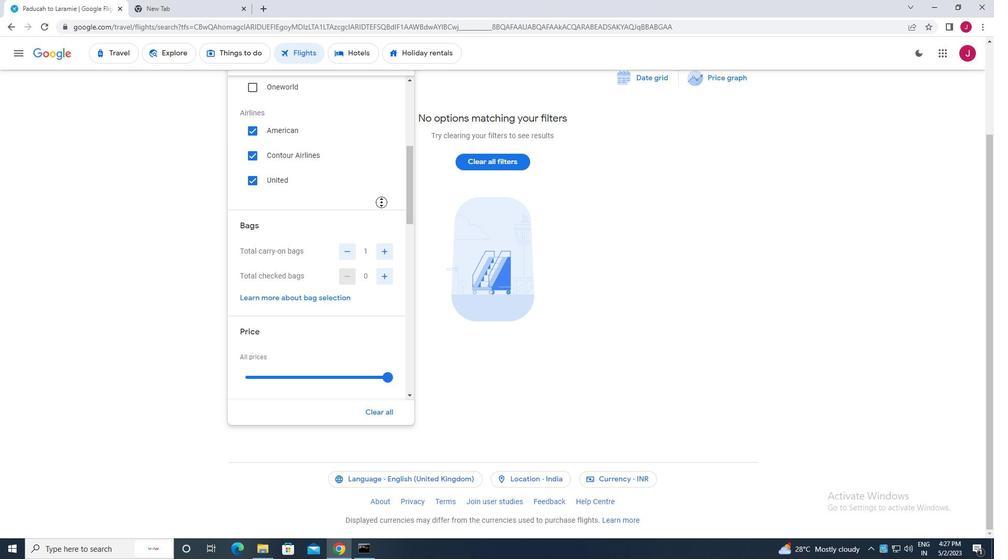 
Action: Mouse scrolled (381, 203) with delta (0, 0)
Screenshot: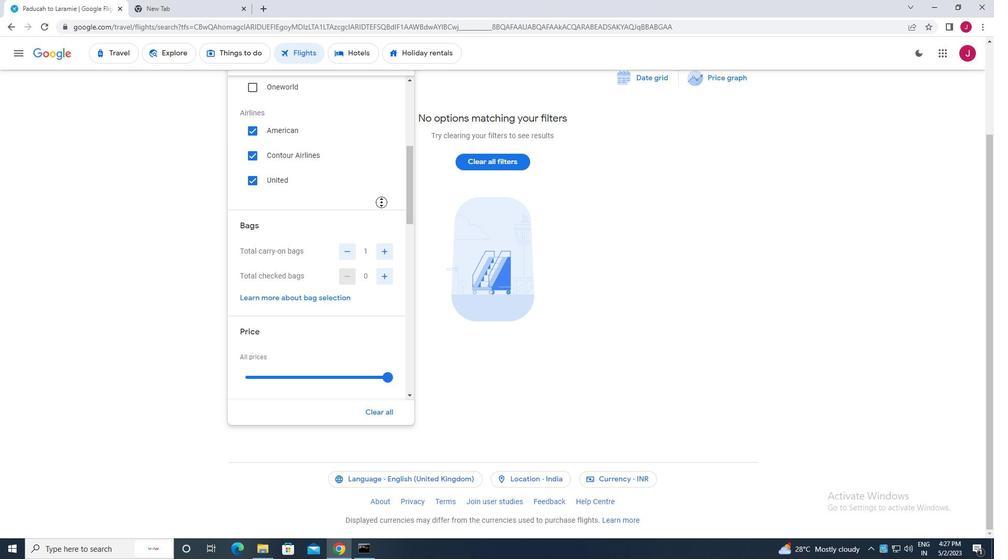 
Action: Mouse scrolled (381, 203) with delta (0, 0)
Screenshot: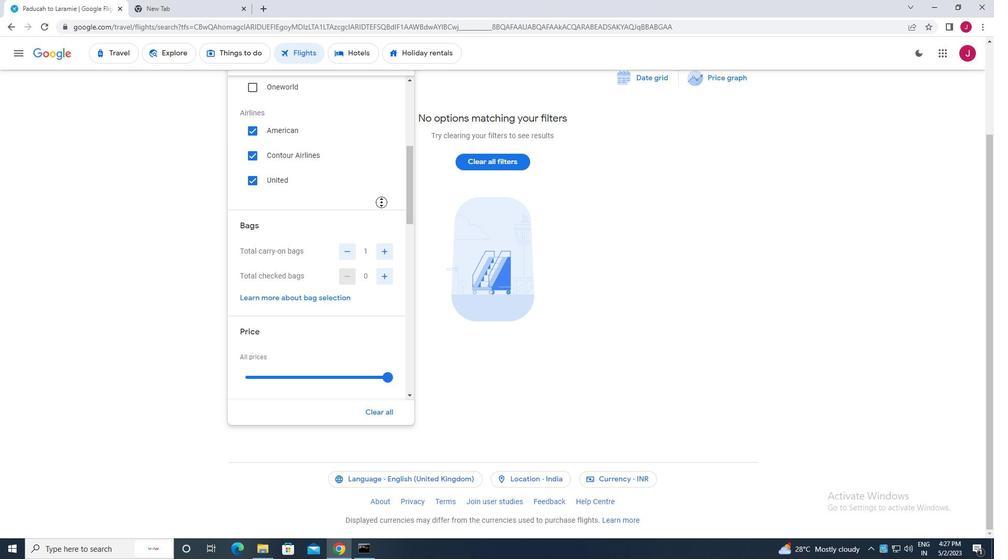 
Action: Mouse scrolled (381, 203) with delta (0, 0)
Screenshot: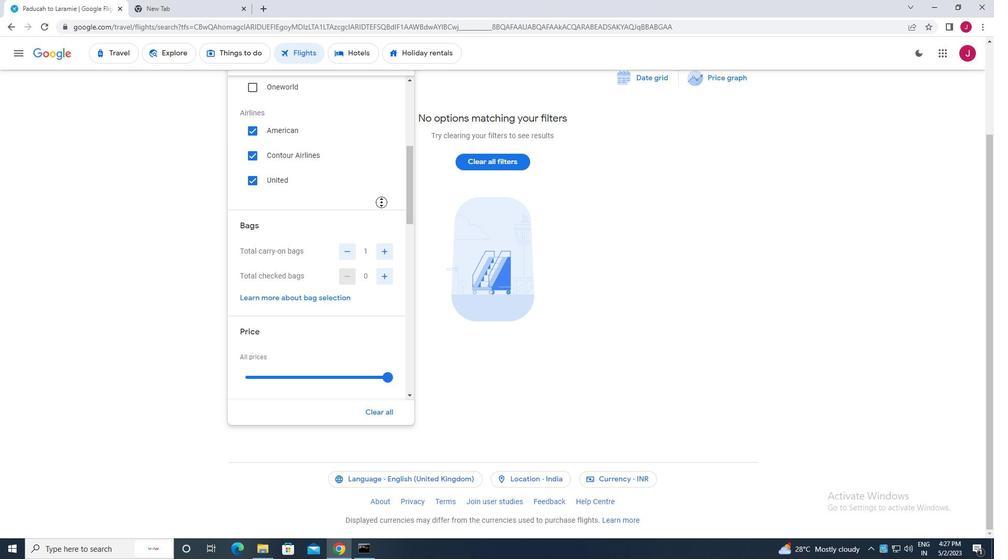 
Action: Mouse scrolled (381, 203) with delta (0, 0)
Screenshot: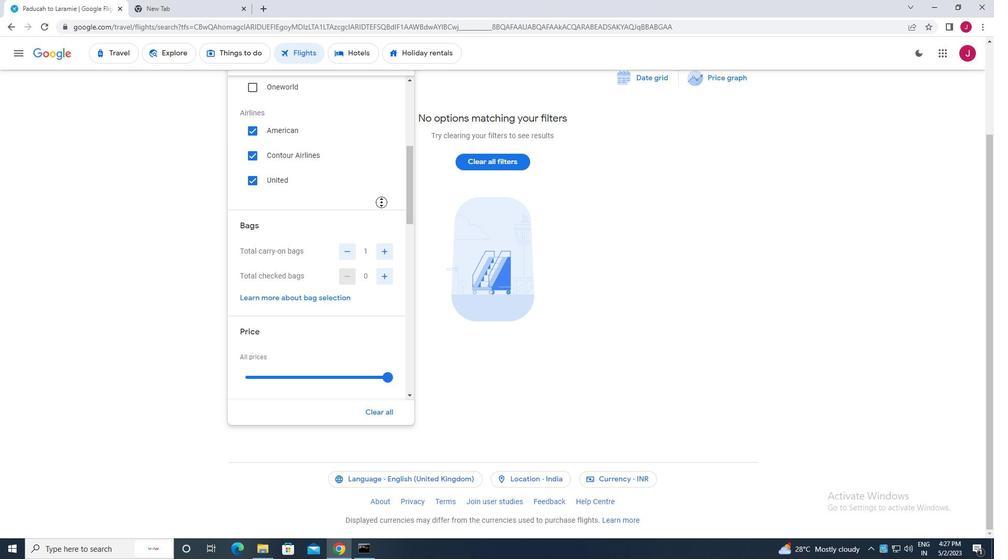 
Action: Mouse scrolled (381, 203) with delta (0, 0)
Screenshot: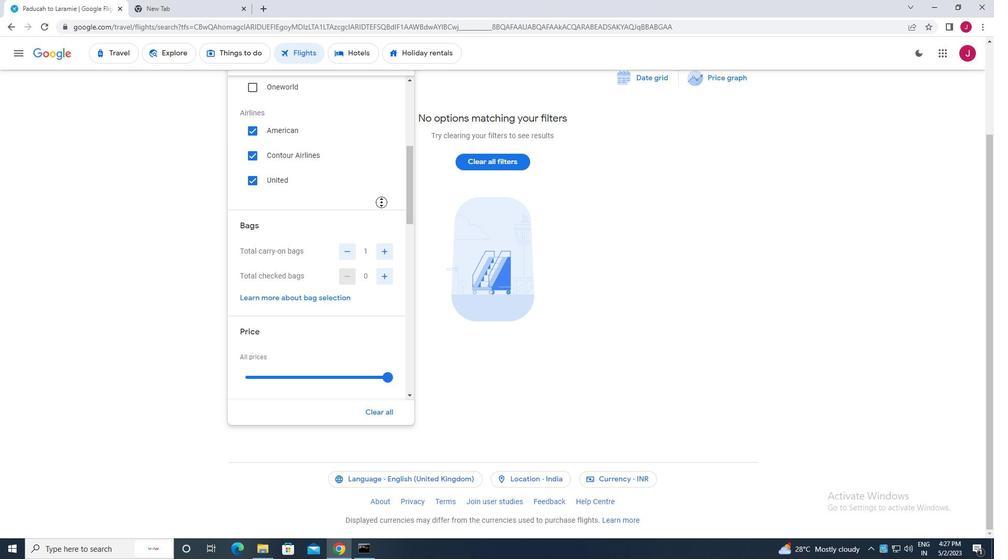 
Action: Mouse scrolled (381, 201) with delta (0, 0)
Screenshot: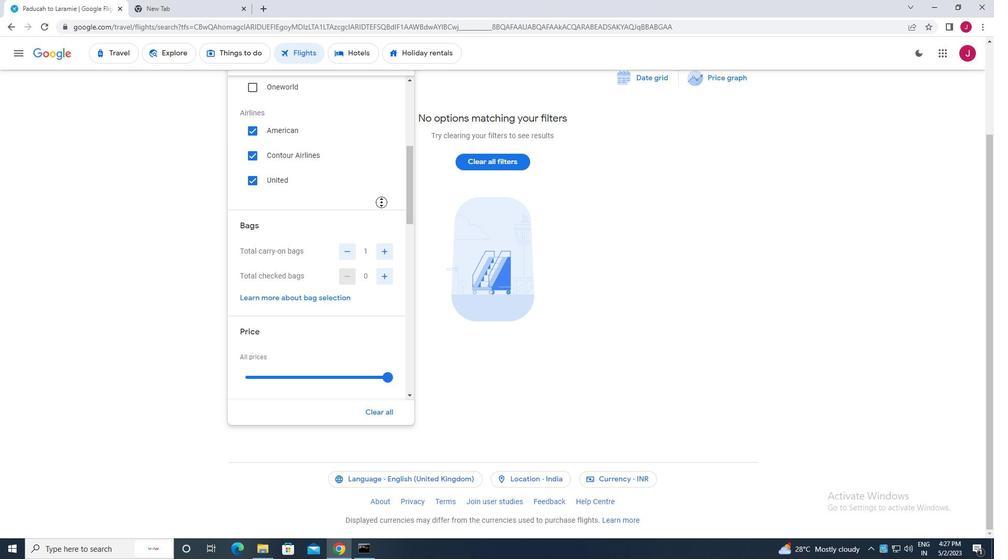 
Action: Mouse scrolled (381, 201) with delta (0, 0)
Screenshot: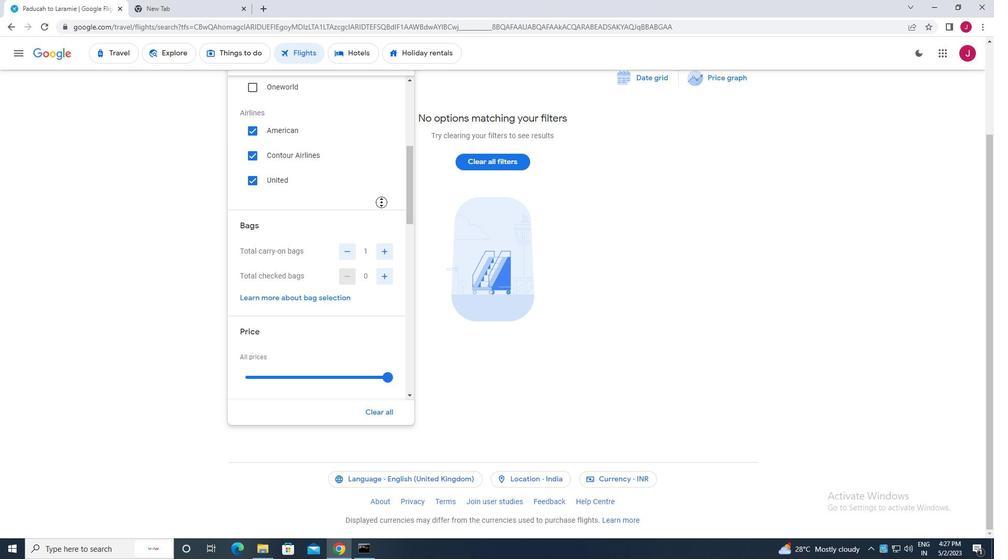 
Action: Mouse scrolled (381, 201) with delta (0, 0)
Screenshot: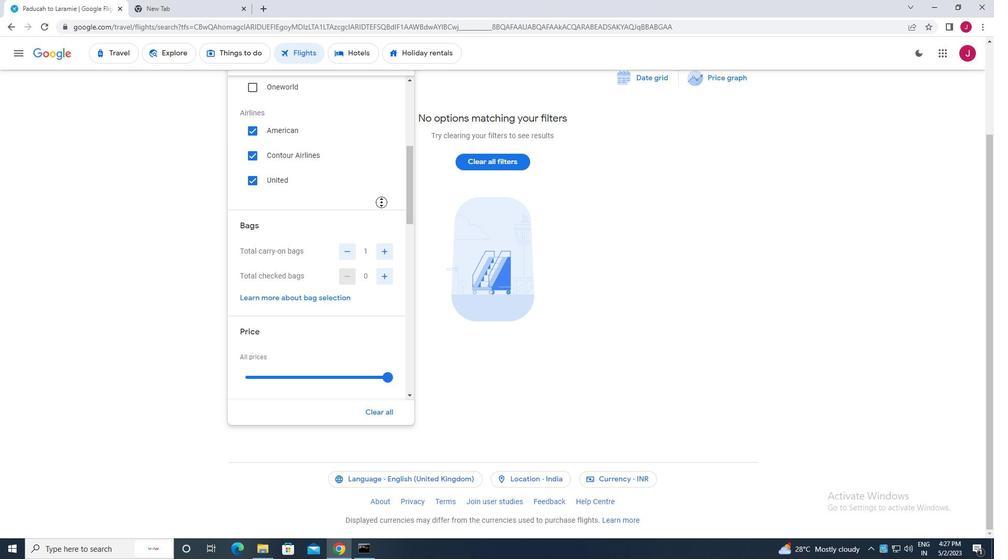 
Action: Mouse scrolled (381, 201) with delta (0, 0)
Screenshot: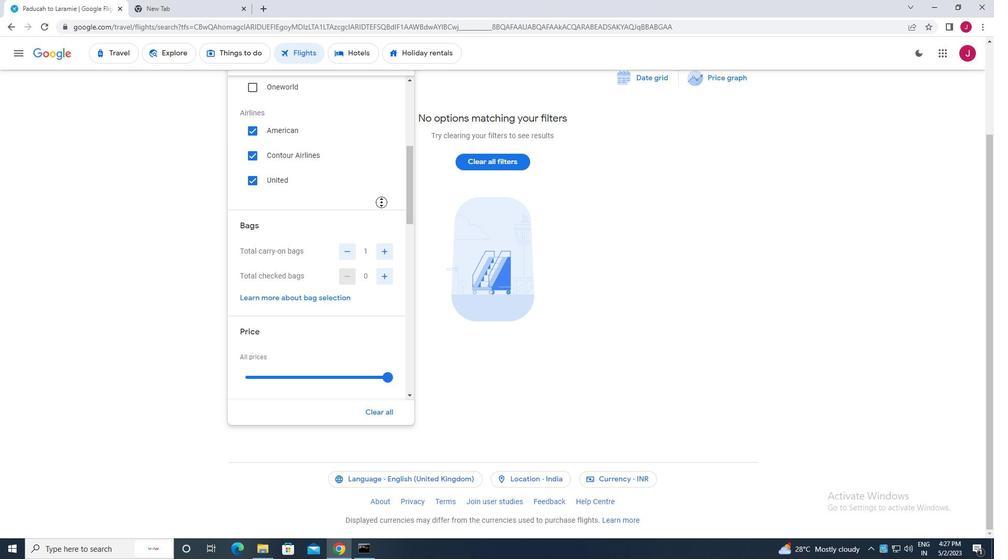 
Action: Mouse scrolled (381, 201) with delta (0, 0)
Screenshot: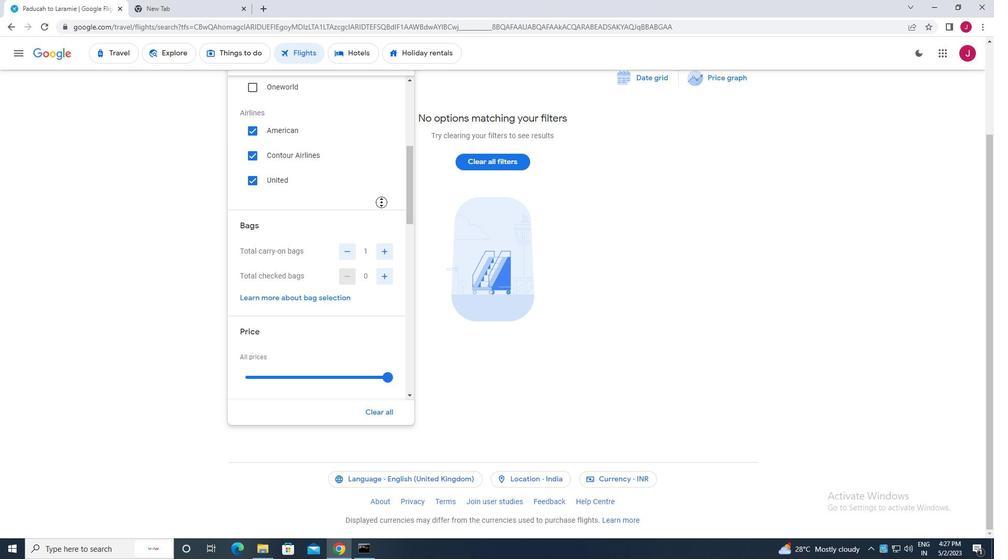 
Action: Mouse scrolled (381, 201) with delta (0, 0)
Screenshot: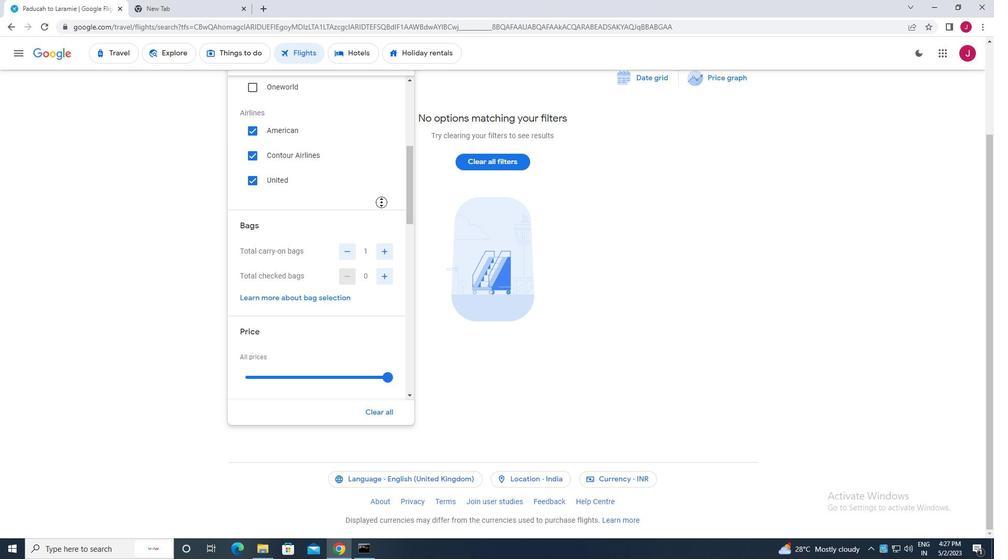 
Action: Mouse moved to (370, 196)
Screenshot: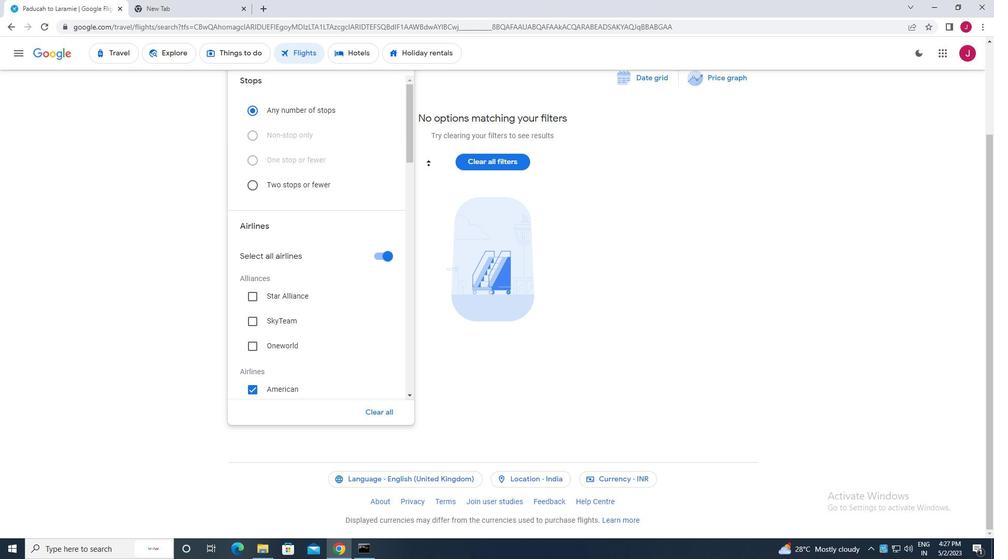 
Action: Mouse scrolled (370, 197) with delta (0, 0)
Screenshot: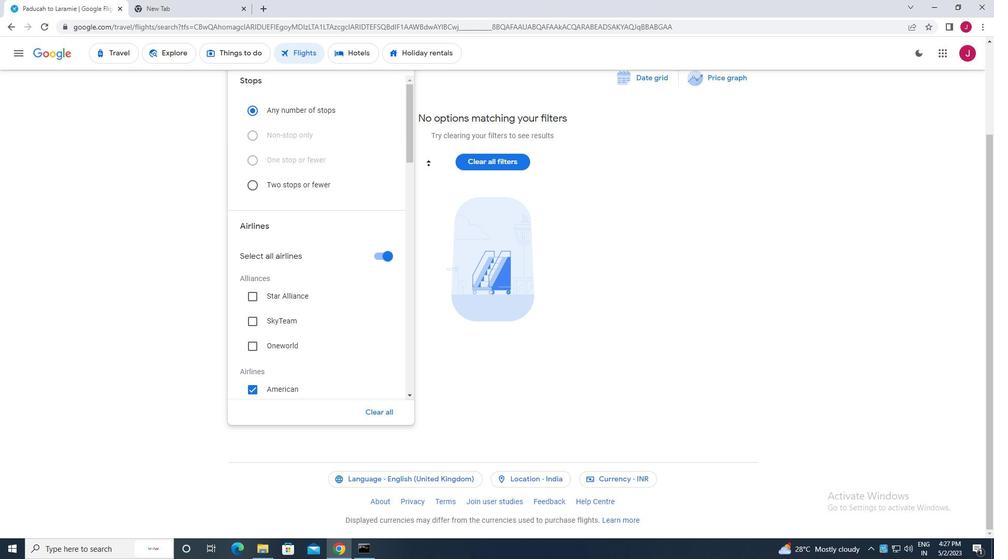 
Action: Mouse moved to (370, 195)
Screenshot: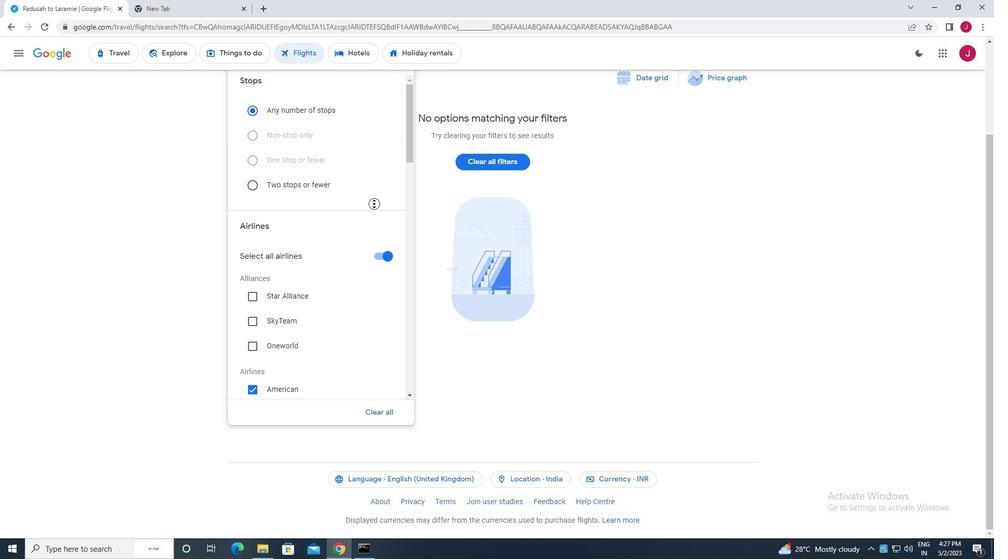 
Action: Mouse scrolled (370, 196) with delta (0, 0)
Screenshot: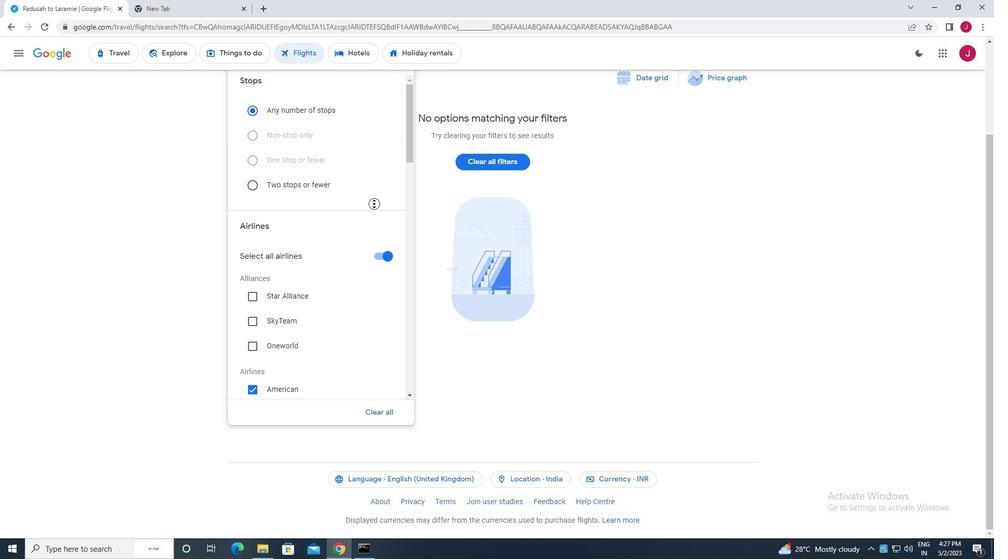 
Action: Mouse moved to (369, 193)
Screenshot: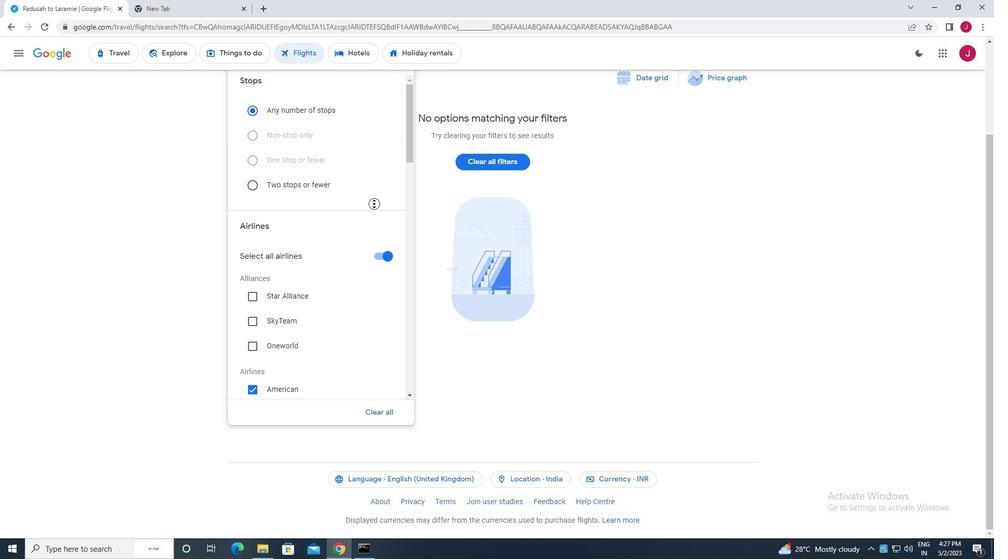 
Action: Mouse scrolled (369, 193) with delta (0, 0)
Screenshot: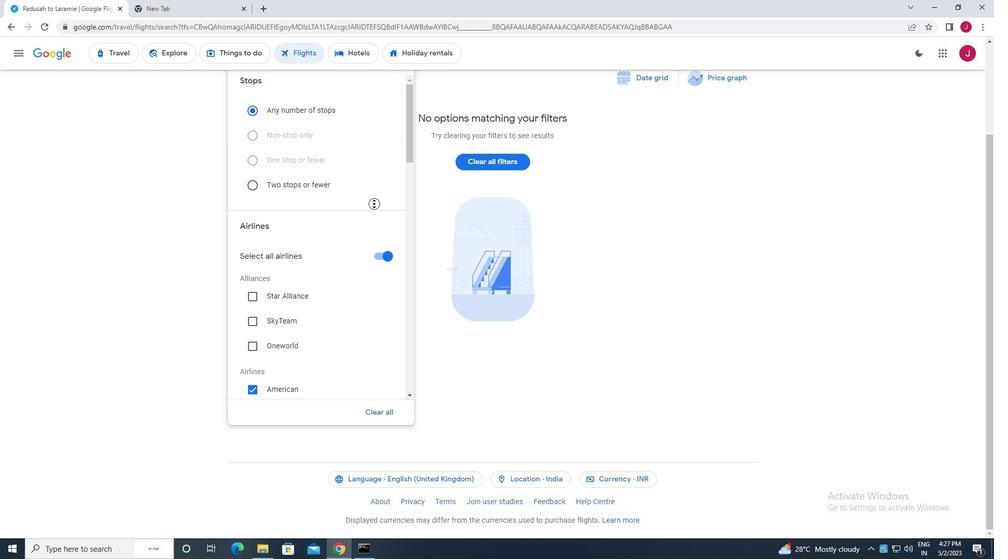 
Action: Mouse moved to (368, 192)
Screenshot: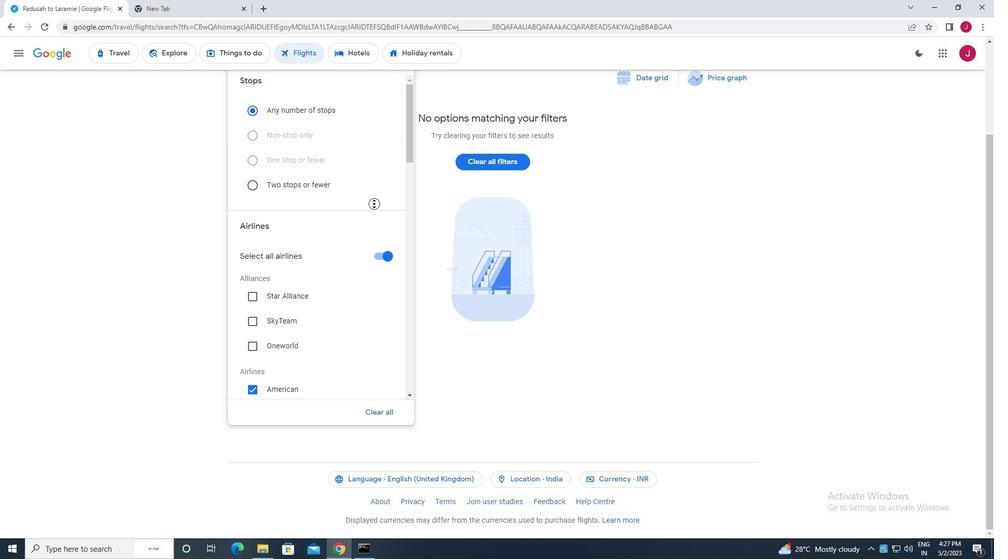 
Action: Mouse scrolled (368, 192) with delta (0, 0)
Screenshot: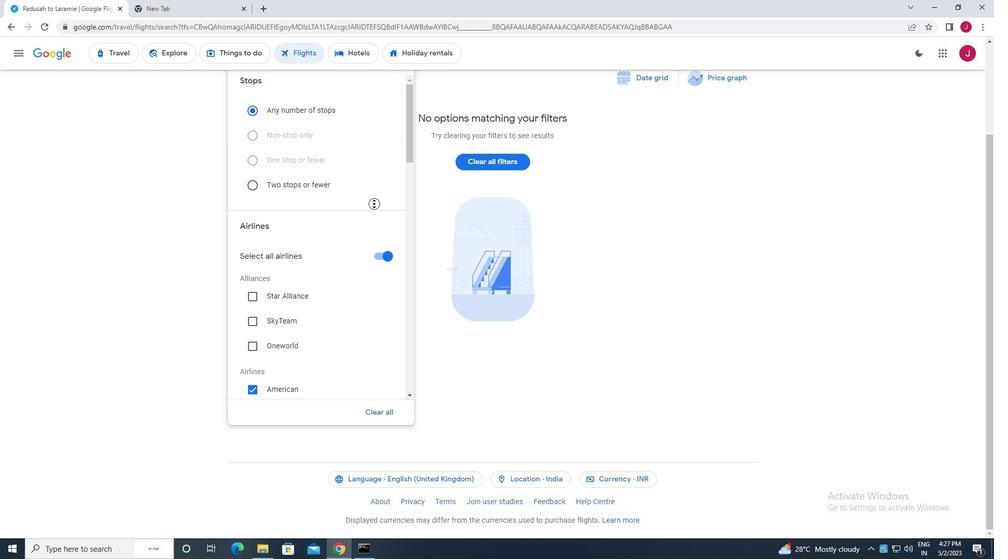 
Action: Mouse moved to (368, 189)
Screenshot: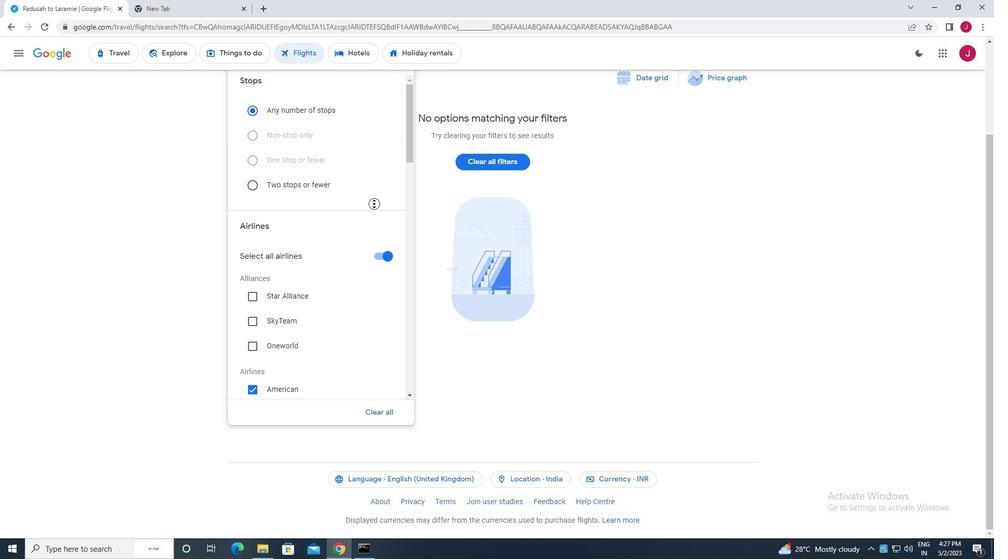 
Action: Mouse scrolled (368, 190) with delta (0, 0)
Screenshot: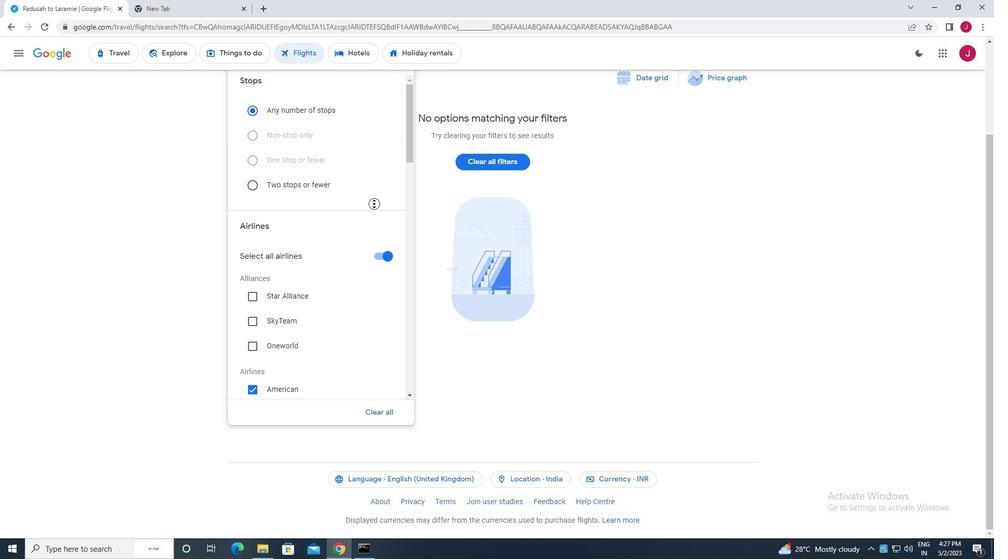 
Action: Mouse moved to (368, 184)
Screenshot: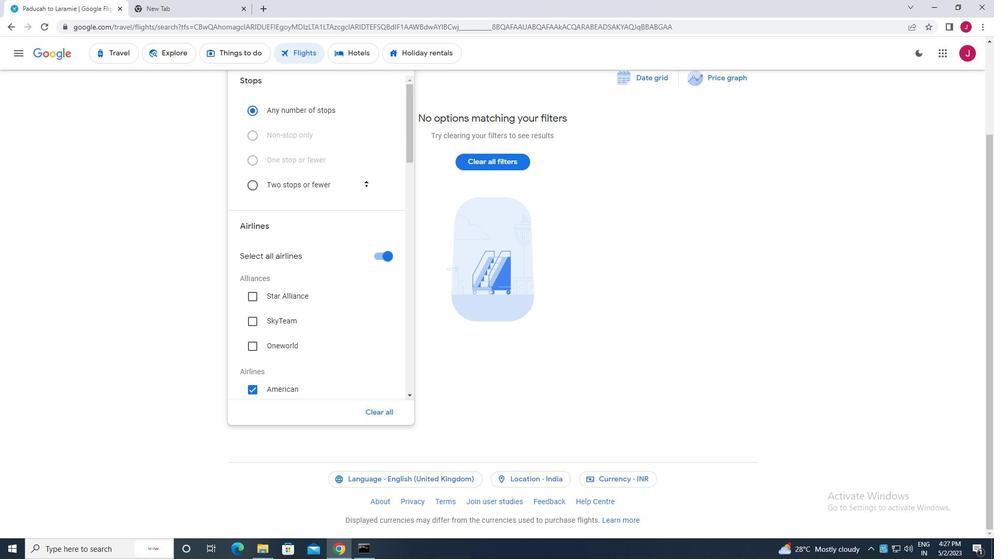 
Action: Mouse scrolled (368, 185) with delta (0, 0)
Screenshot: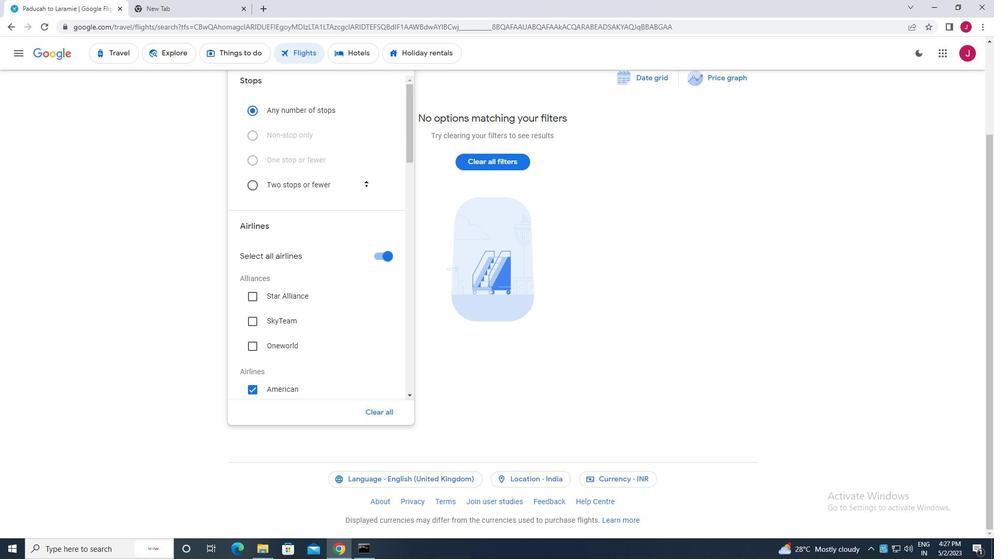 
Action: Mouse scrolled (368, 185) with delta (0, 0)
Screenshot: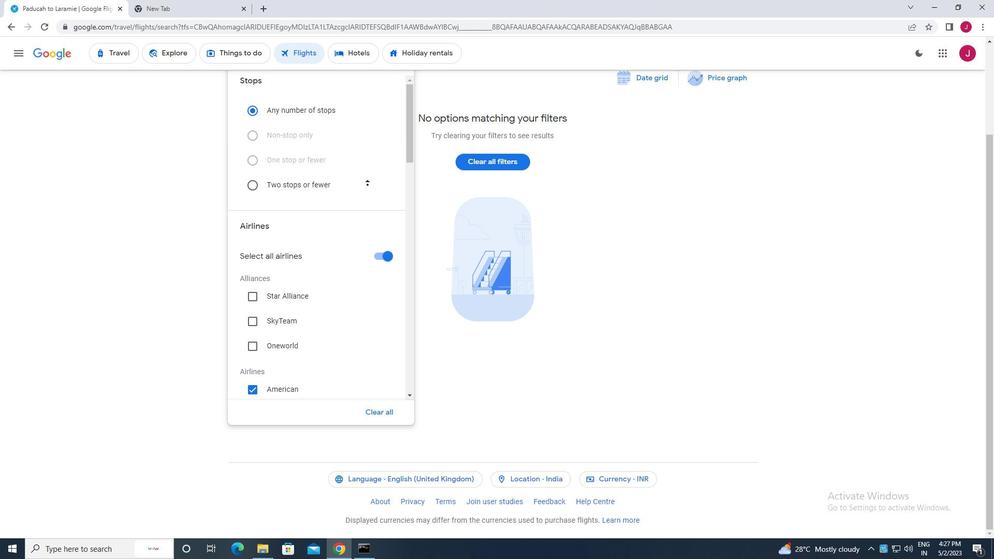 
Action: Mouse moved to (368, 184)
Screenshot: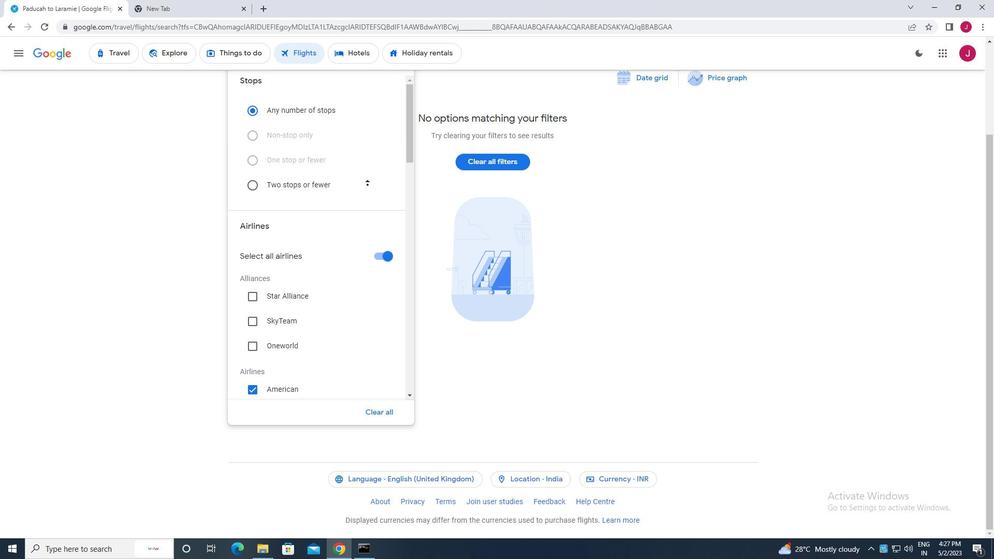 
Action: Mouse scrolled (368, 185) with delta (0, 0)
Screenshot: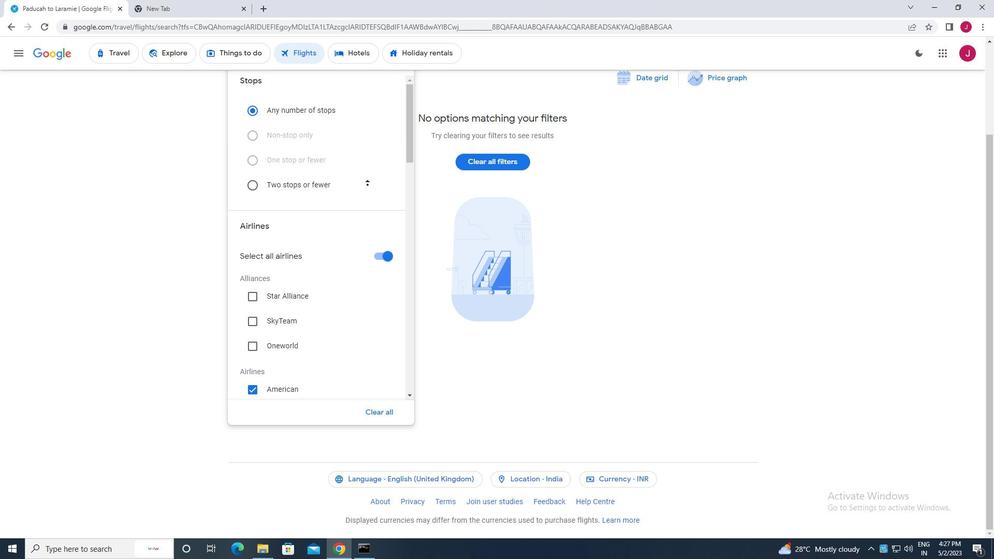 
Action: Mouse scrolled (368, 185) with delta (0, 0)
Screenshot: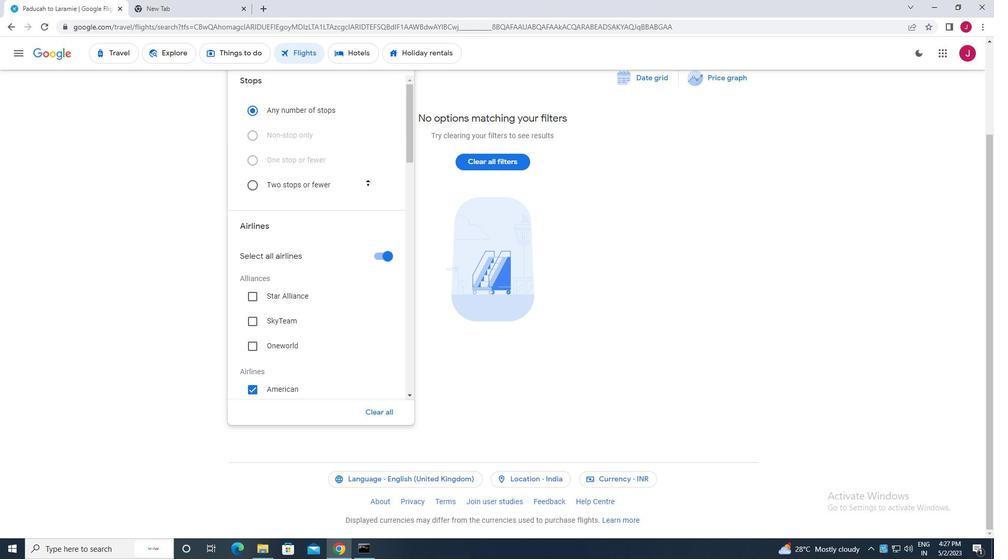 
Action: Mouse scrolled (368, 185) with delta (0, 0)
Screenshot: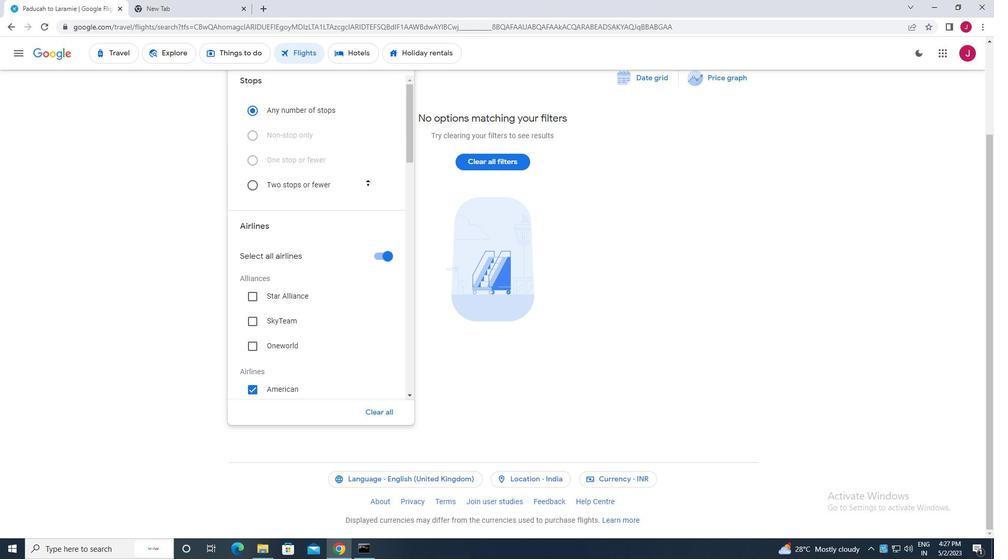
Action: Mouse scrolled (368, 185) with delta (0, 0)
Screenshot: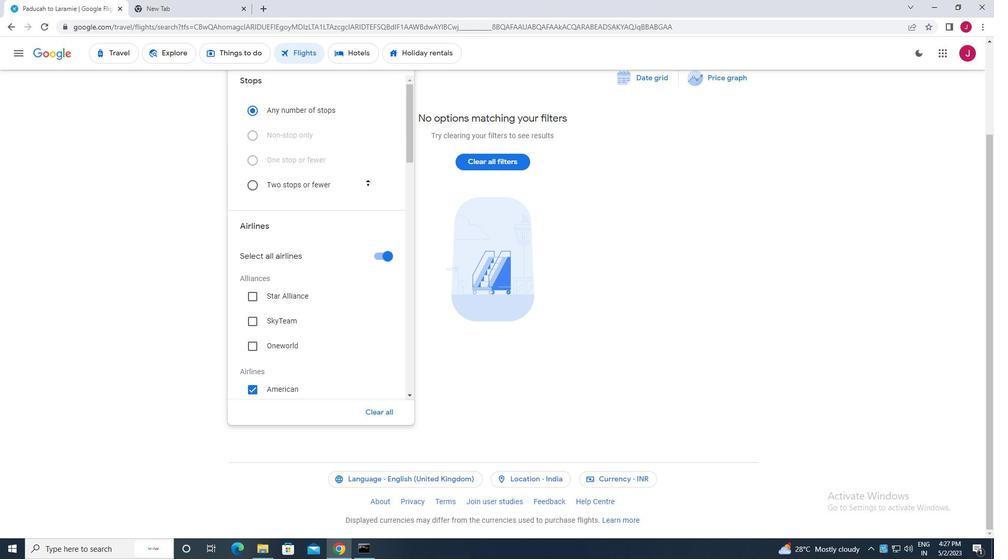 
Action: Mouse scrolled (368, 185) with delta (0, 0)
Screenshot: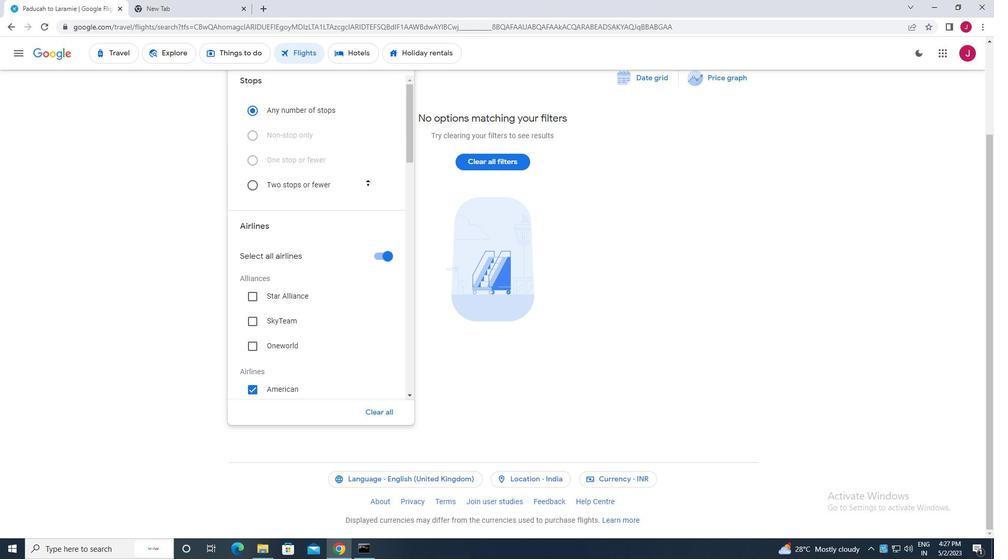 
